 Task: Search one way flight ticket for 1 adult, 6 children, 1 infant in seat and 1 infant on lap in business from Tallahassee: Tallahassee International Airport to Greensboro: Piedmont Triad International Airport on 5-1-2023. Choice of flights is Southwest. Number of bags: 8 checked bags. Price is upto 75000. Outbound departure time preference is 9:30.
Action: Mouse moved to (222, 236)
Screenshot: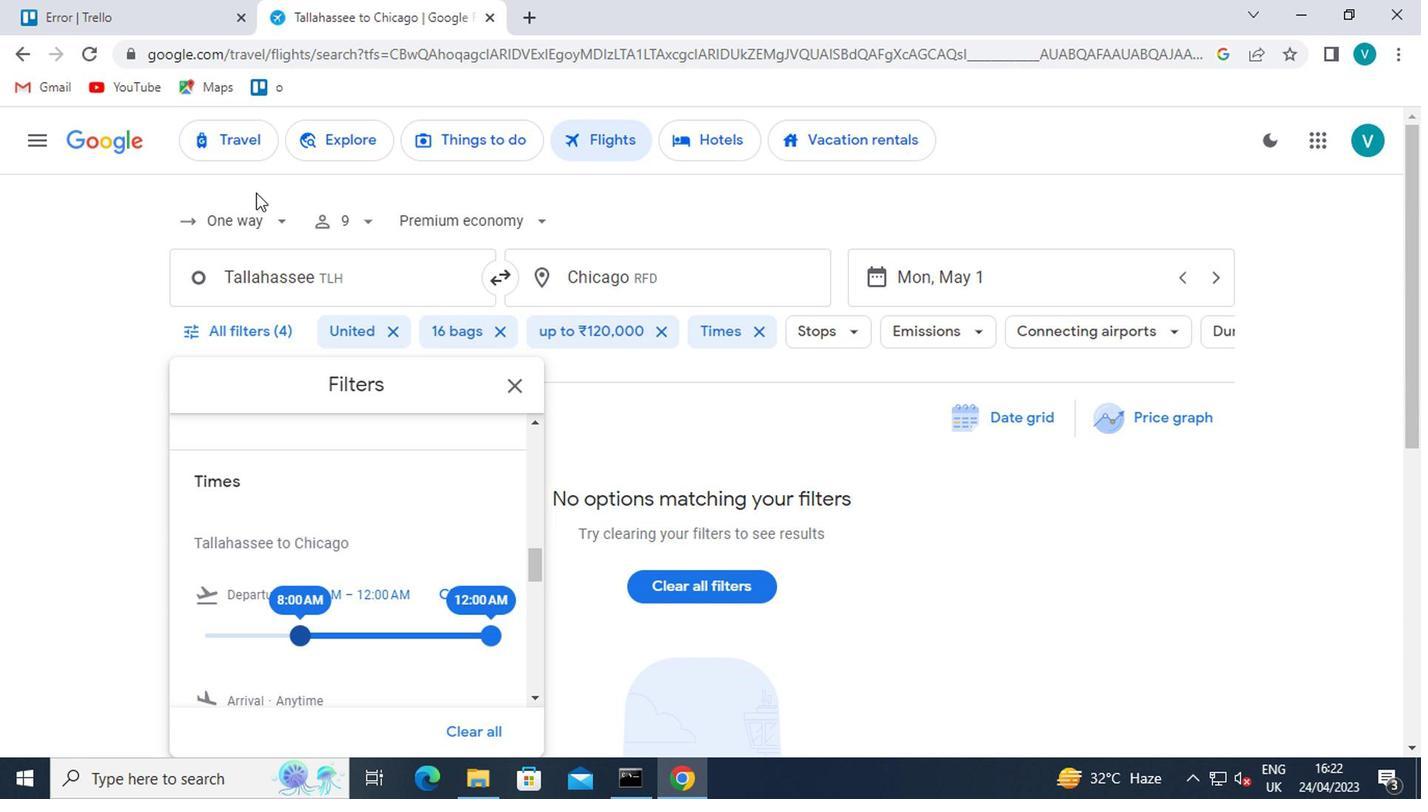 
Action: Mouse pressed left at (222, 236)
Screenshot: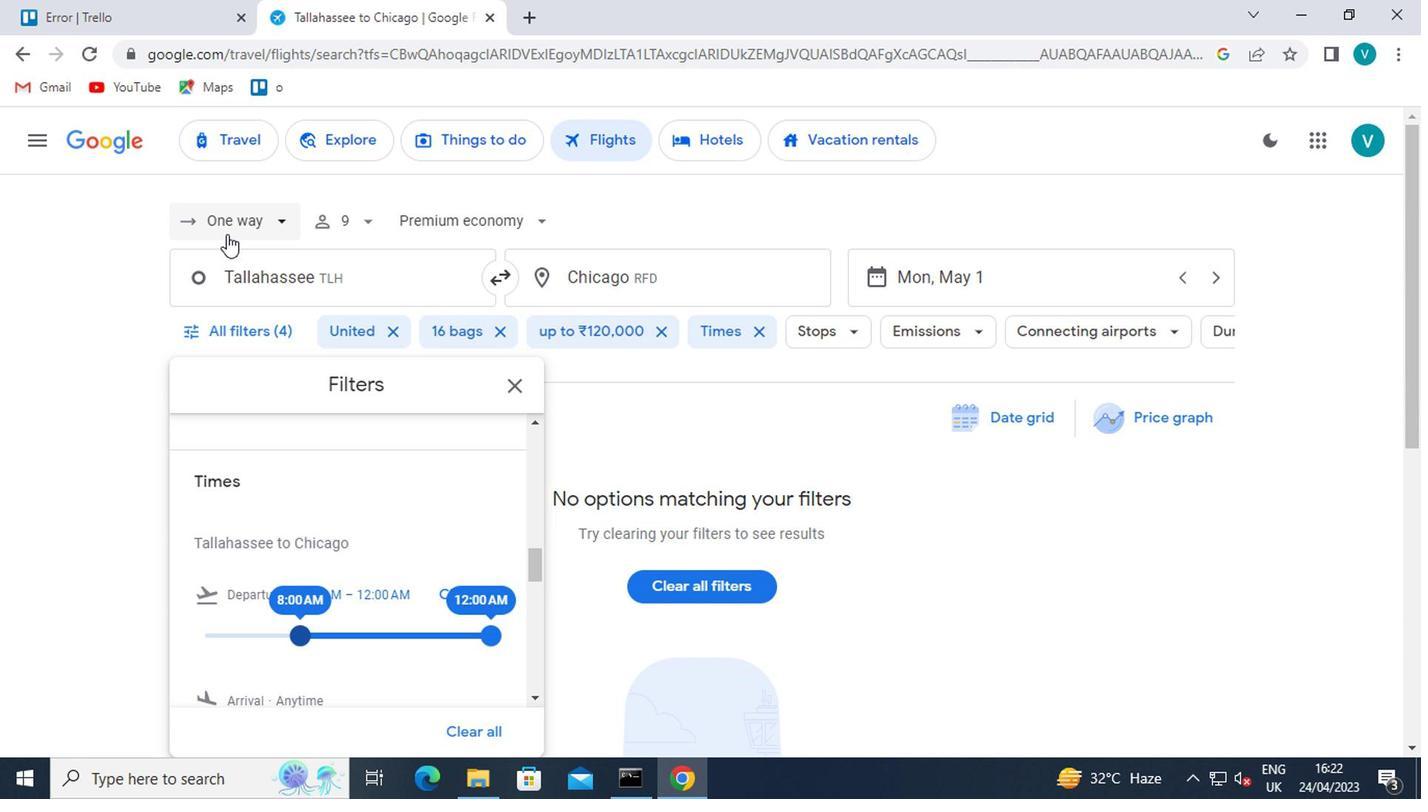 
Action: Mouse moved to (259, 322)
Screenshot: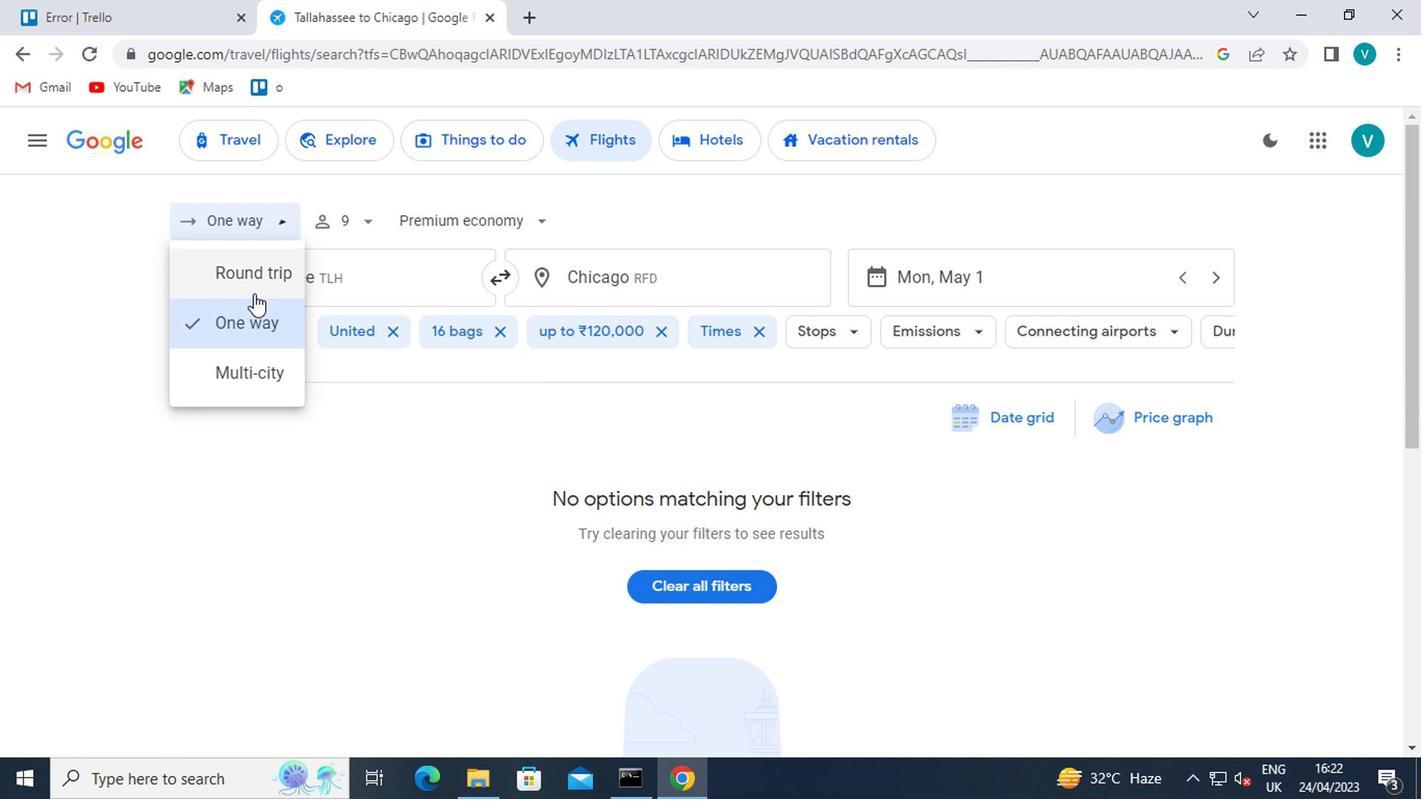 
Action: Mouse pressed left at (259, 322)
Screenshot: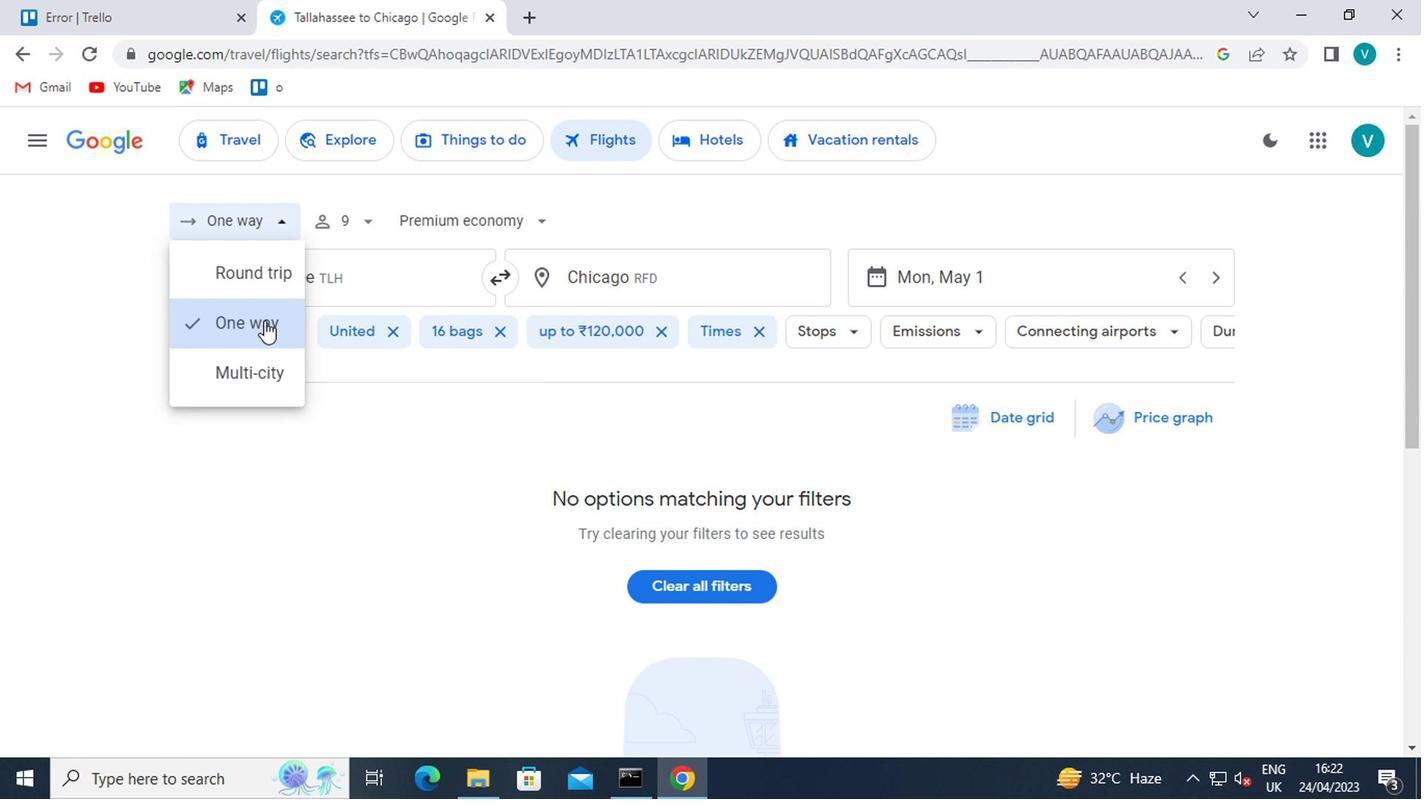 
Action: Mouse moved to (368, 242)
Screenshot: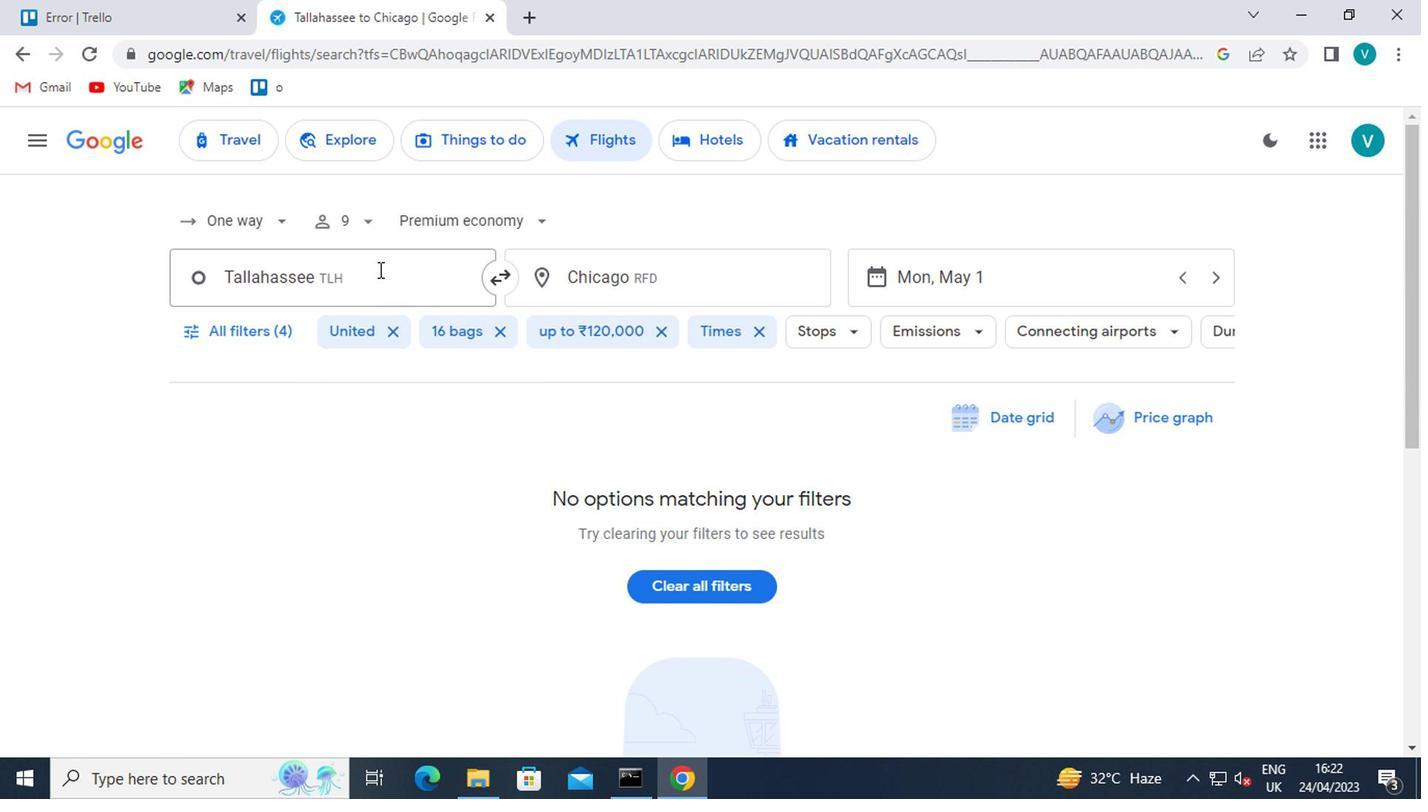 
Action: Mouse pressed left at (368, 242)
Screenshot: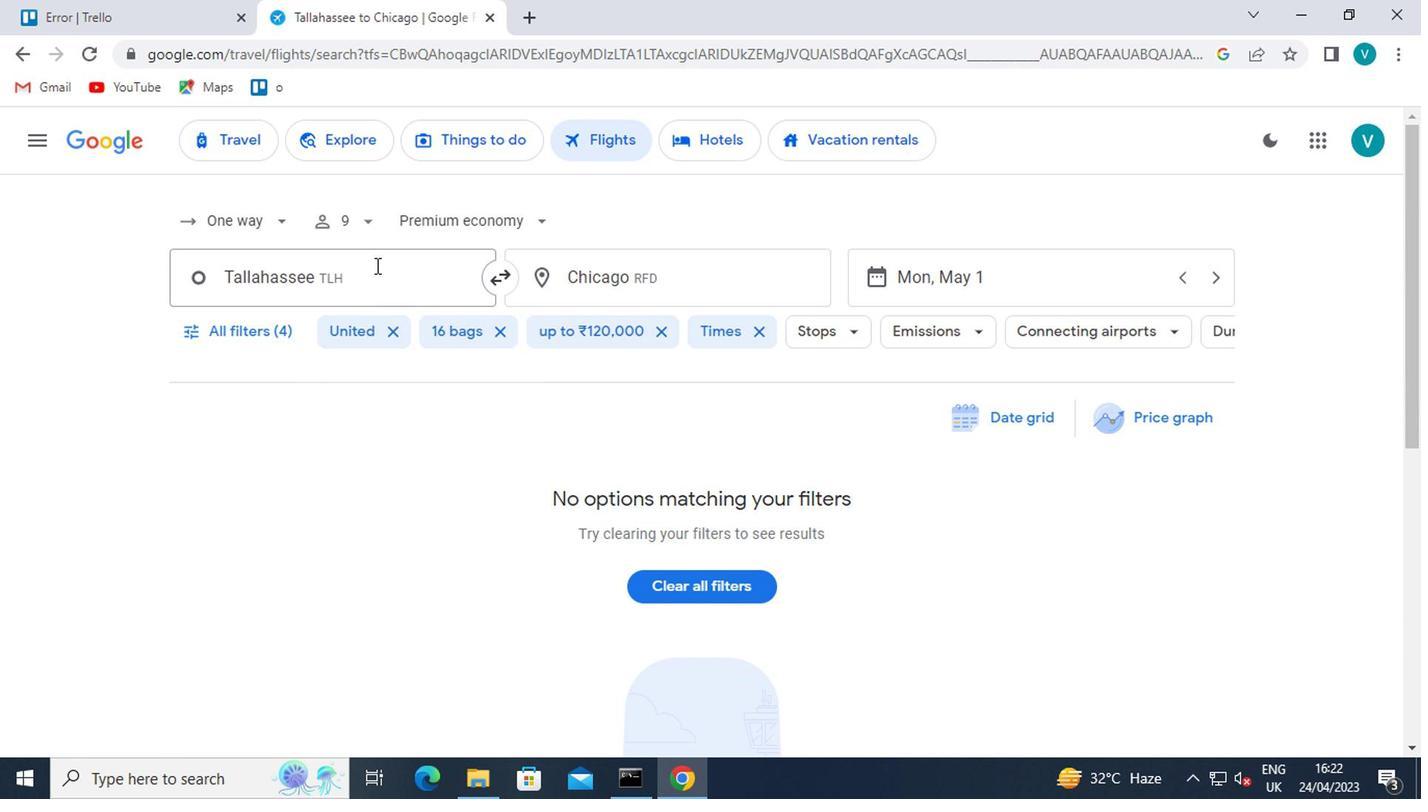 
Action: Mouse moved to (447, 279)
Screenshot: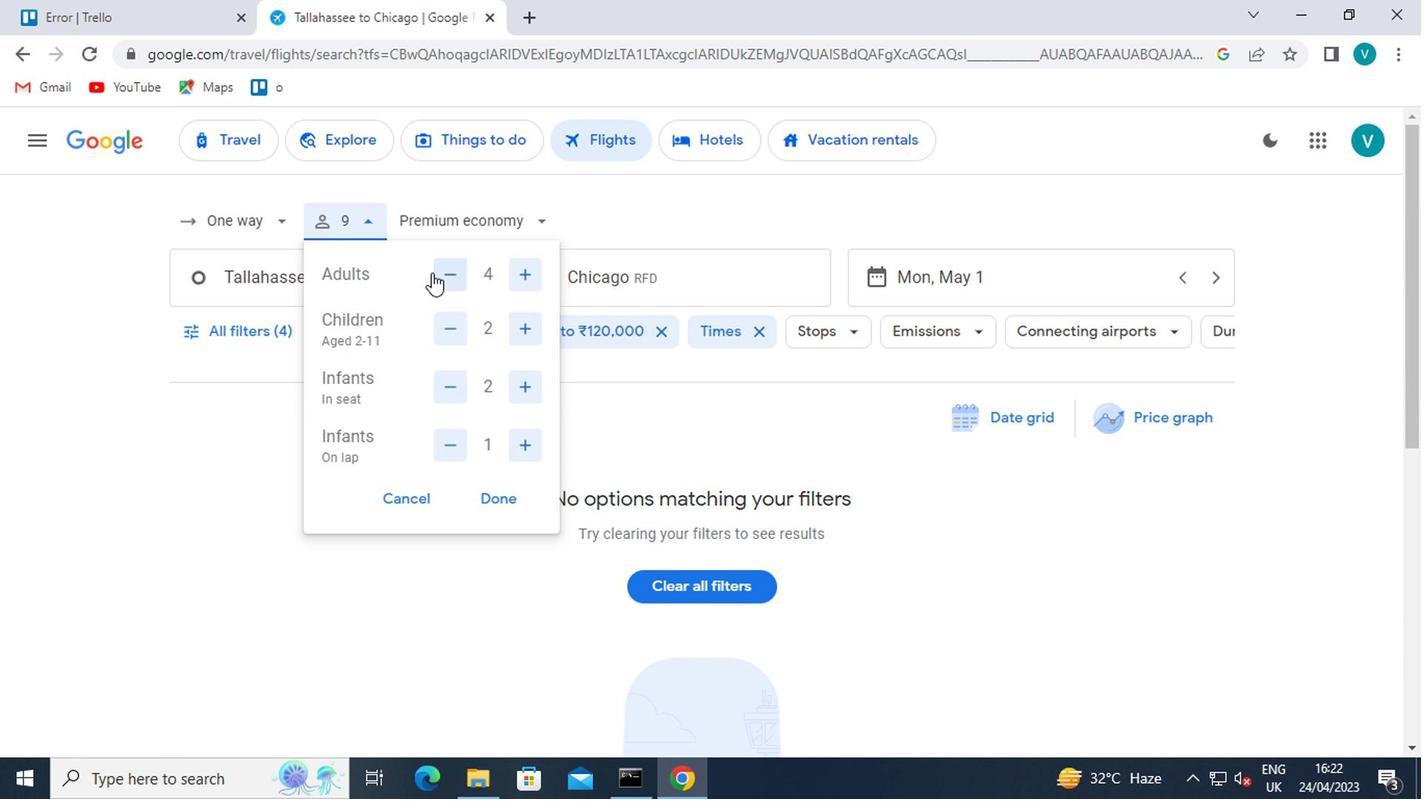 
Action: Mouse pressed left at (447, 279)
Screenshot: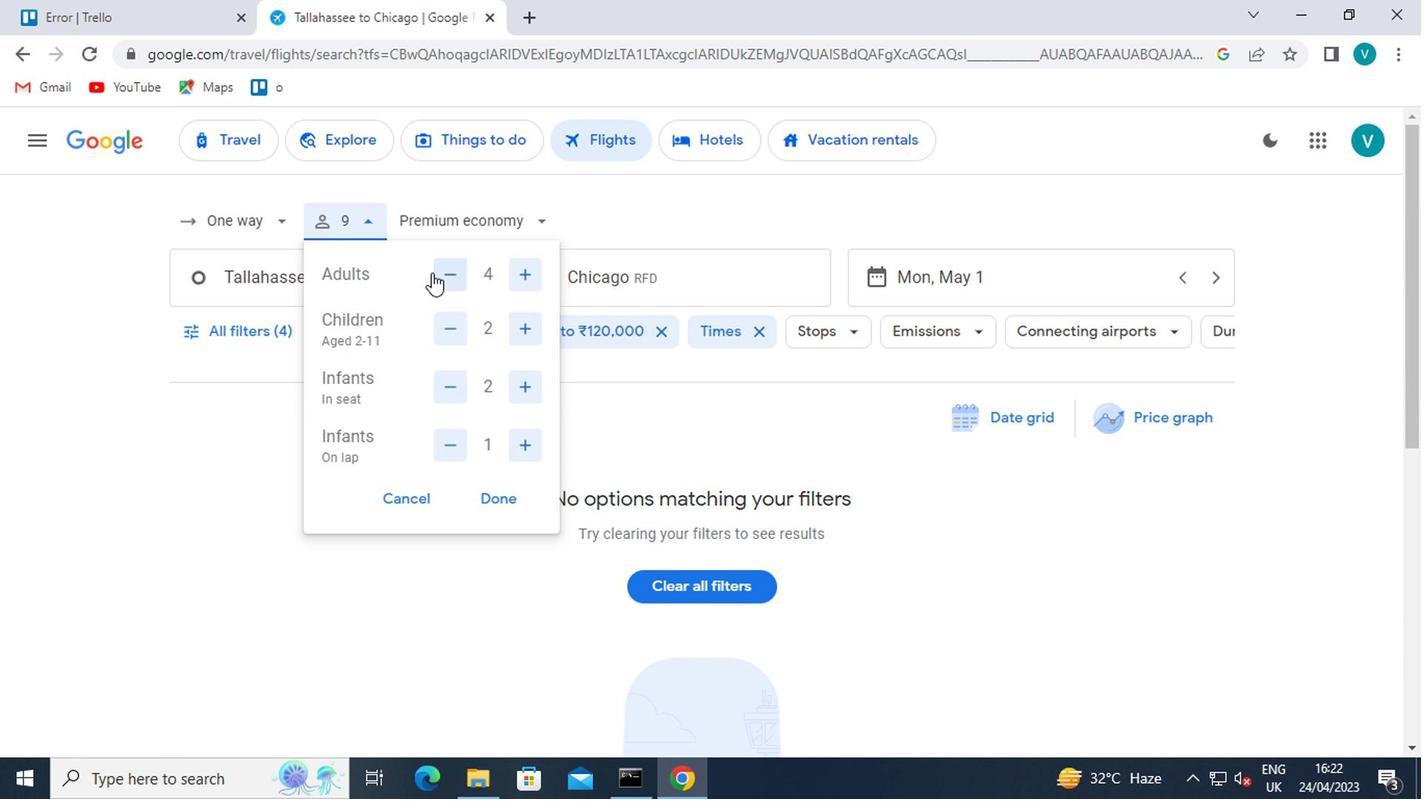 
Action: Mouse moved to (447, 279)
Screenshot: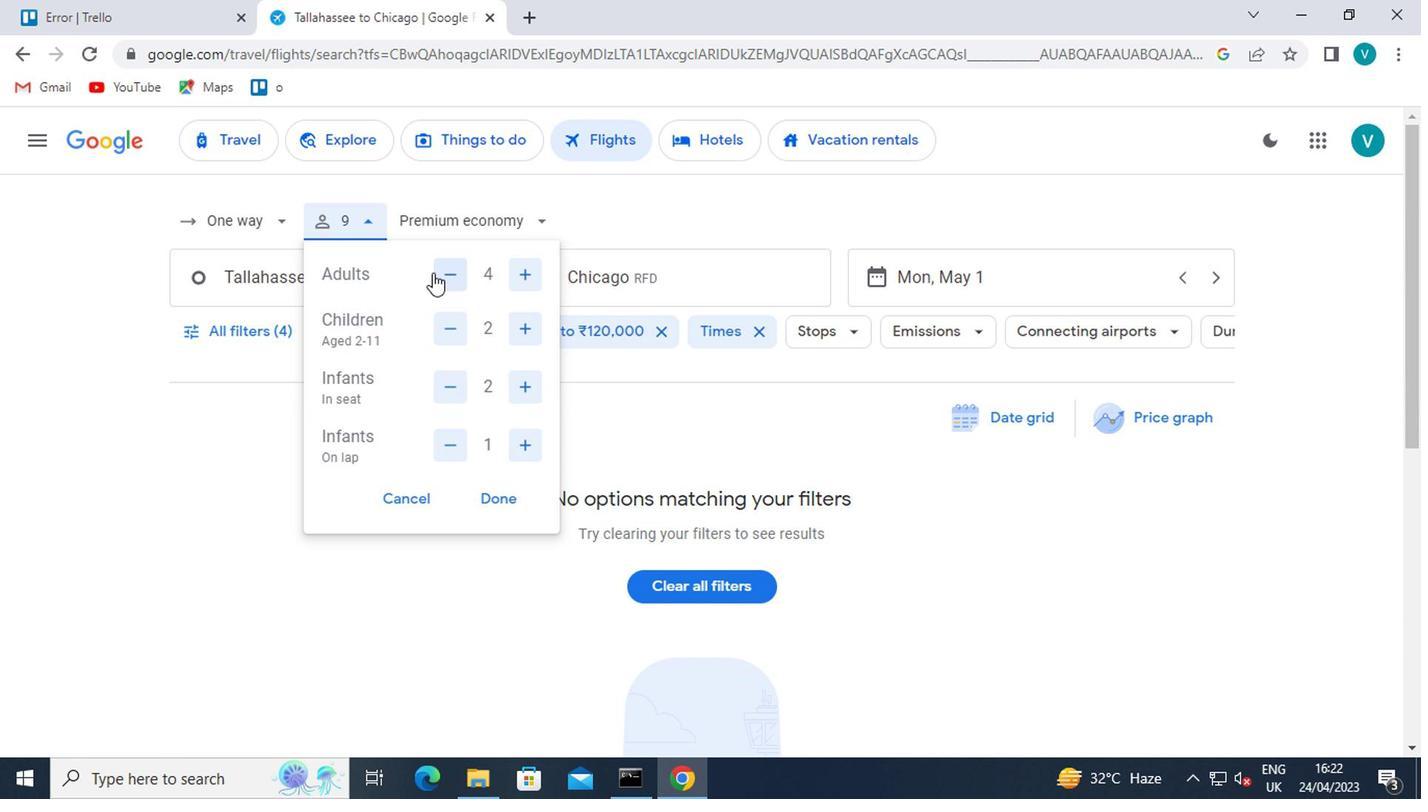 
Action: Mouse pressed left at (447, 279)
Screenshot: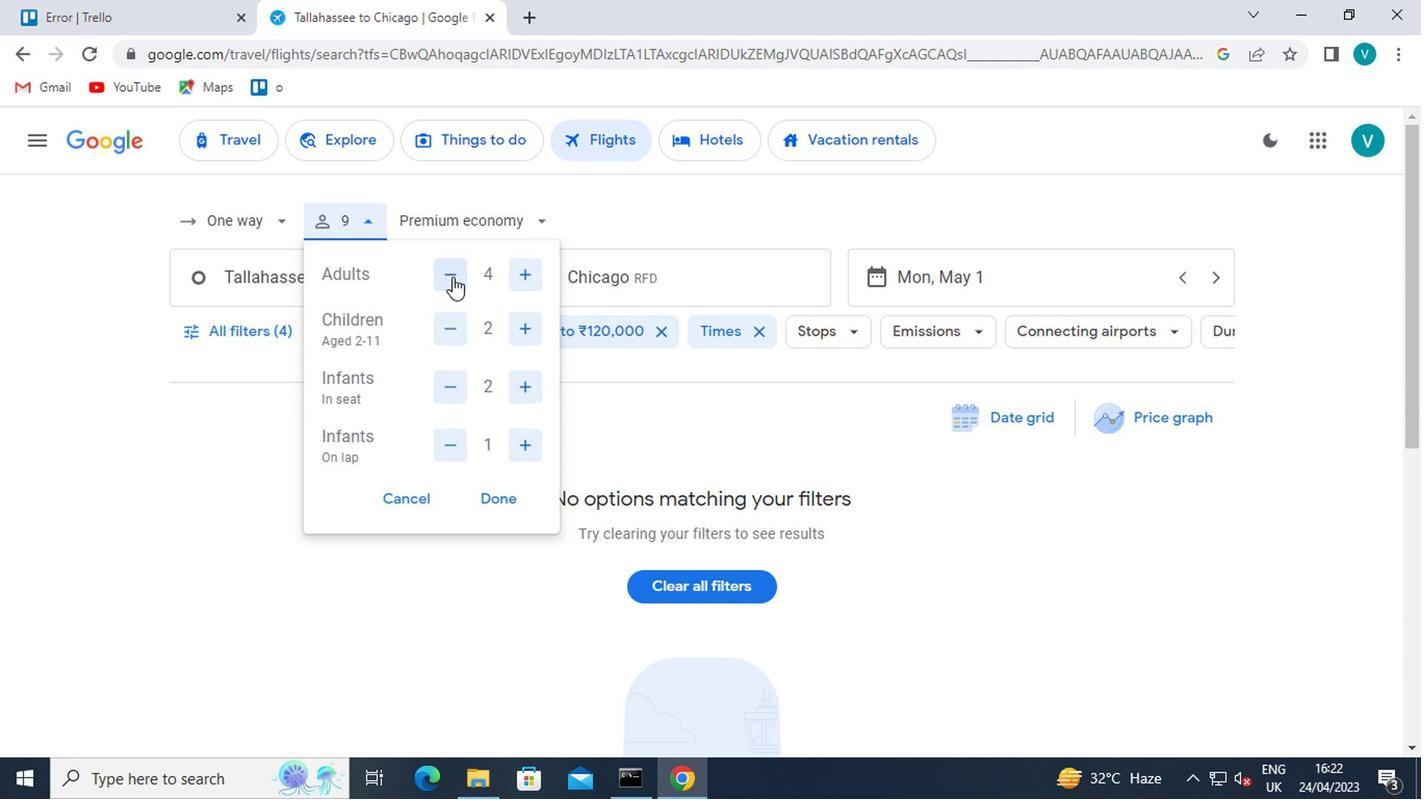 
Action: Mouse pressed left at (447, 279)
Screenshot: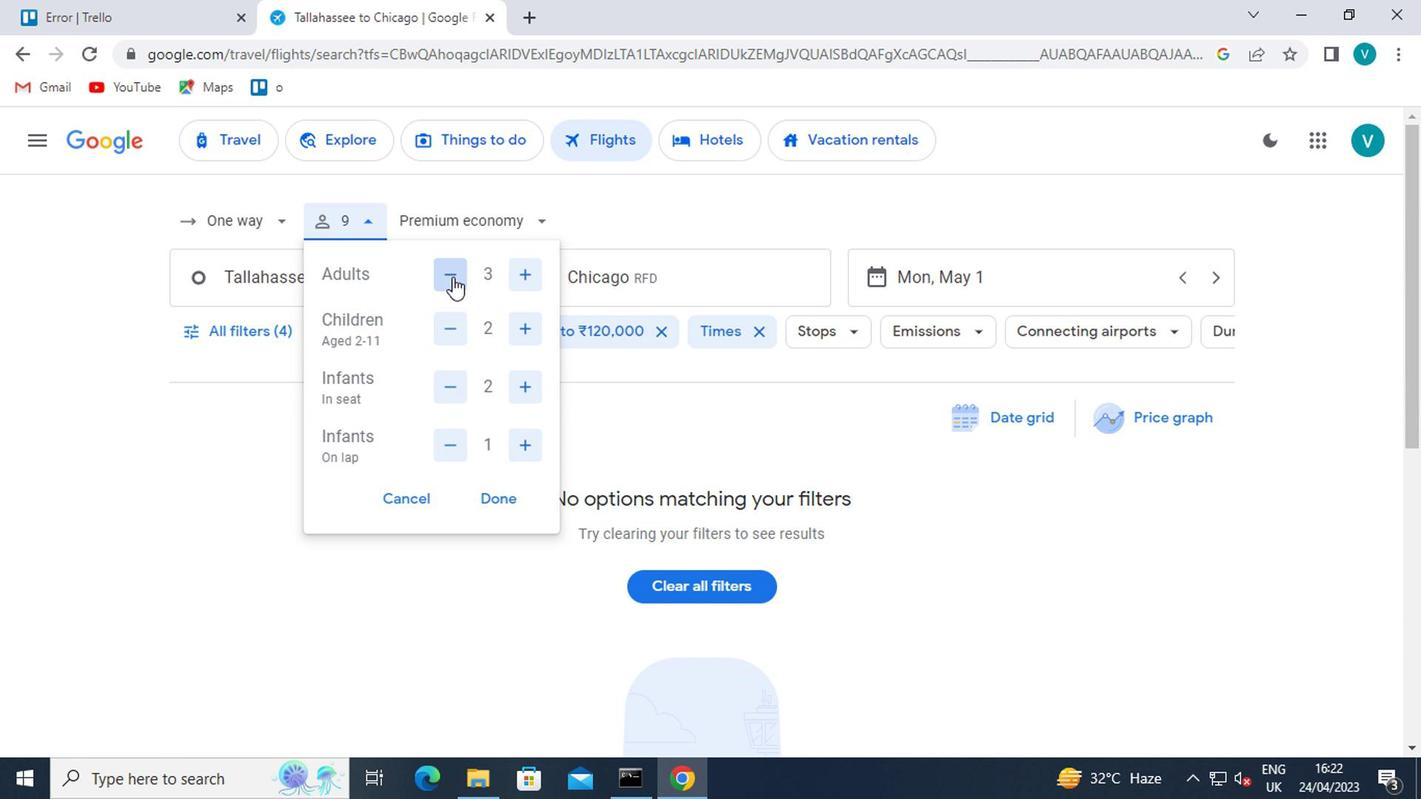 
Action: Mouse moved to (526, 330)
Screenshot: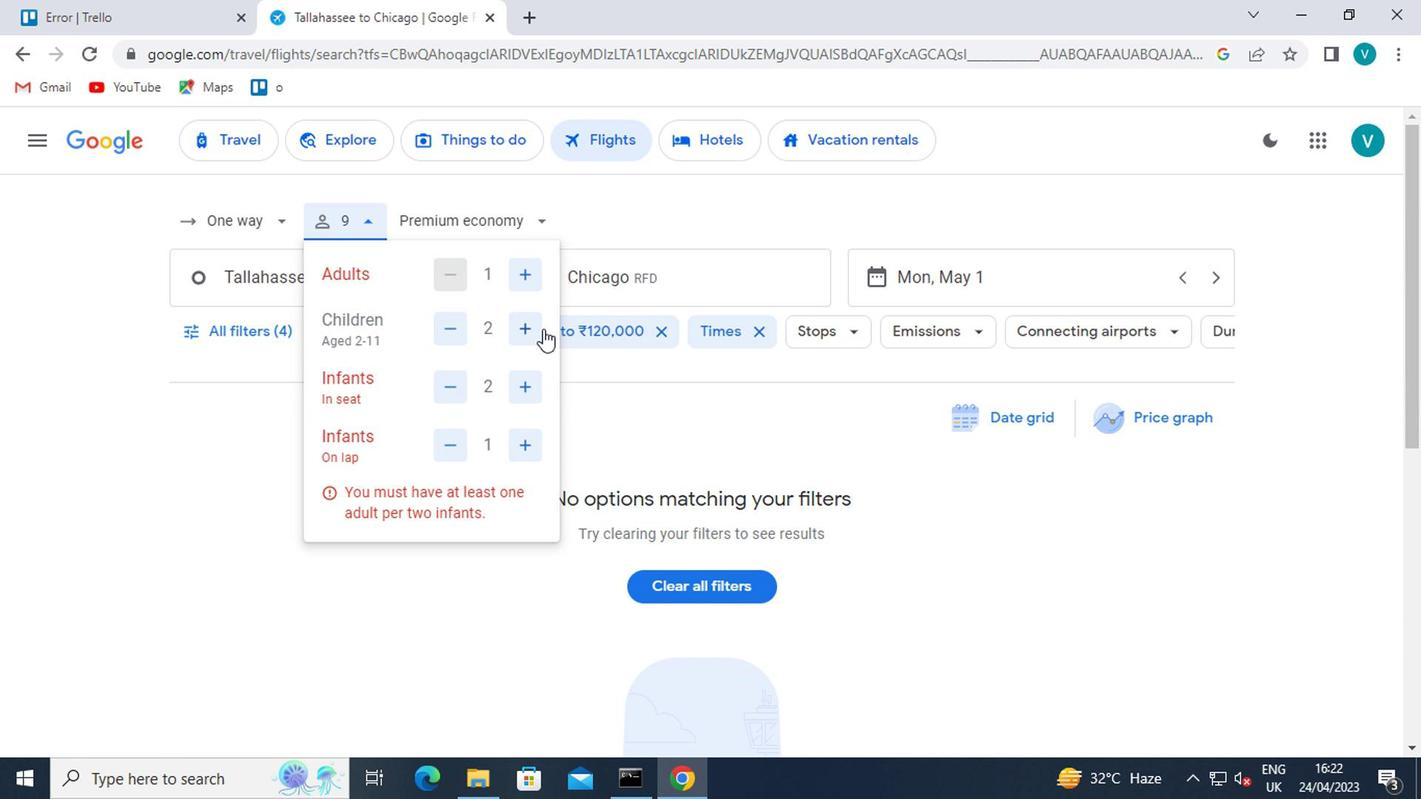 
Action: Mouse pressed left at (526, 330)
Screenshot: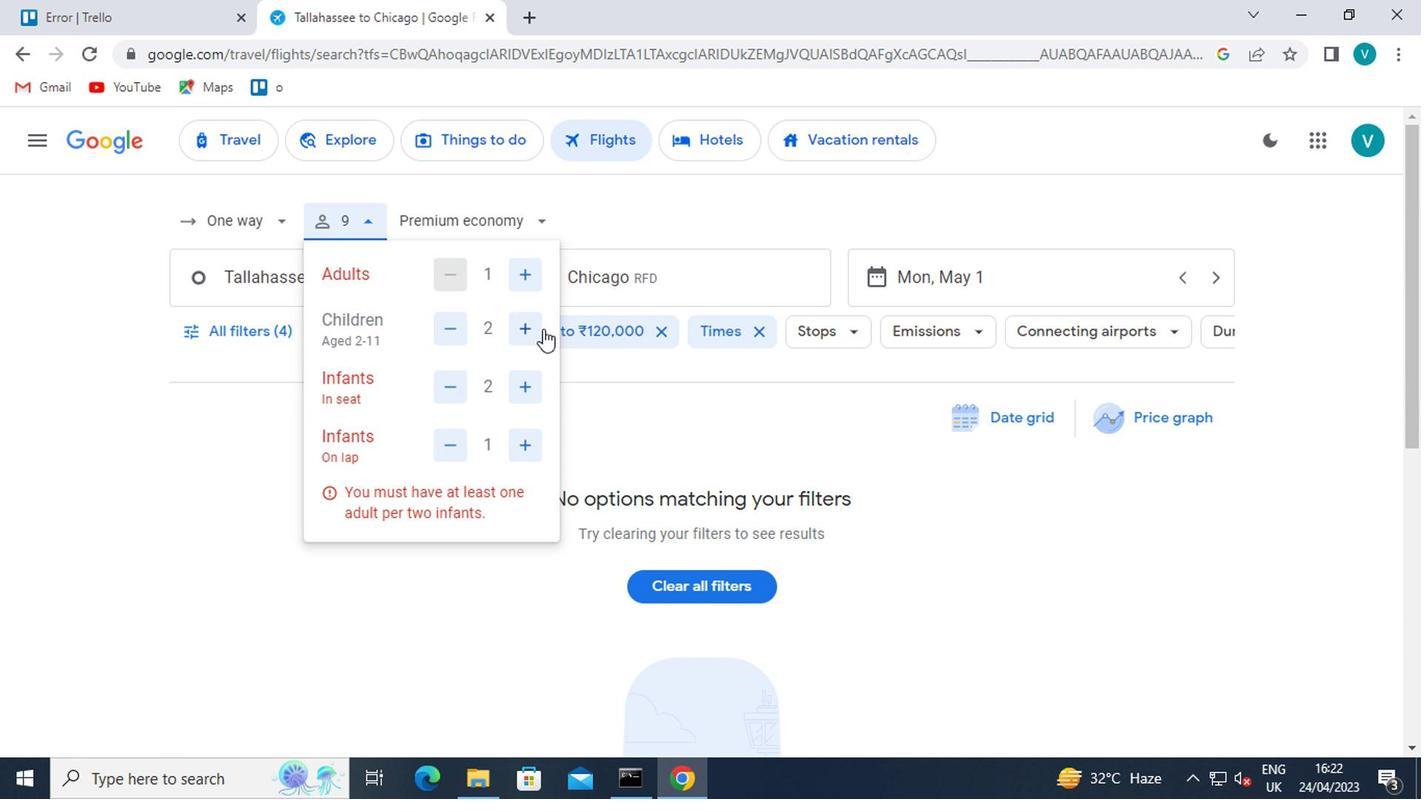 
Action: Mouse pressed left at (526, 330)
Screenshot: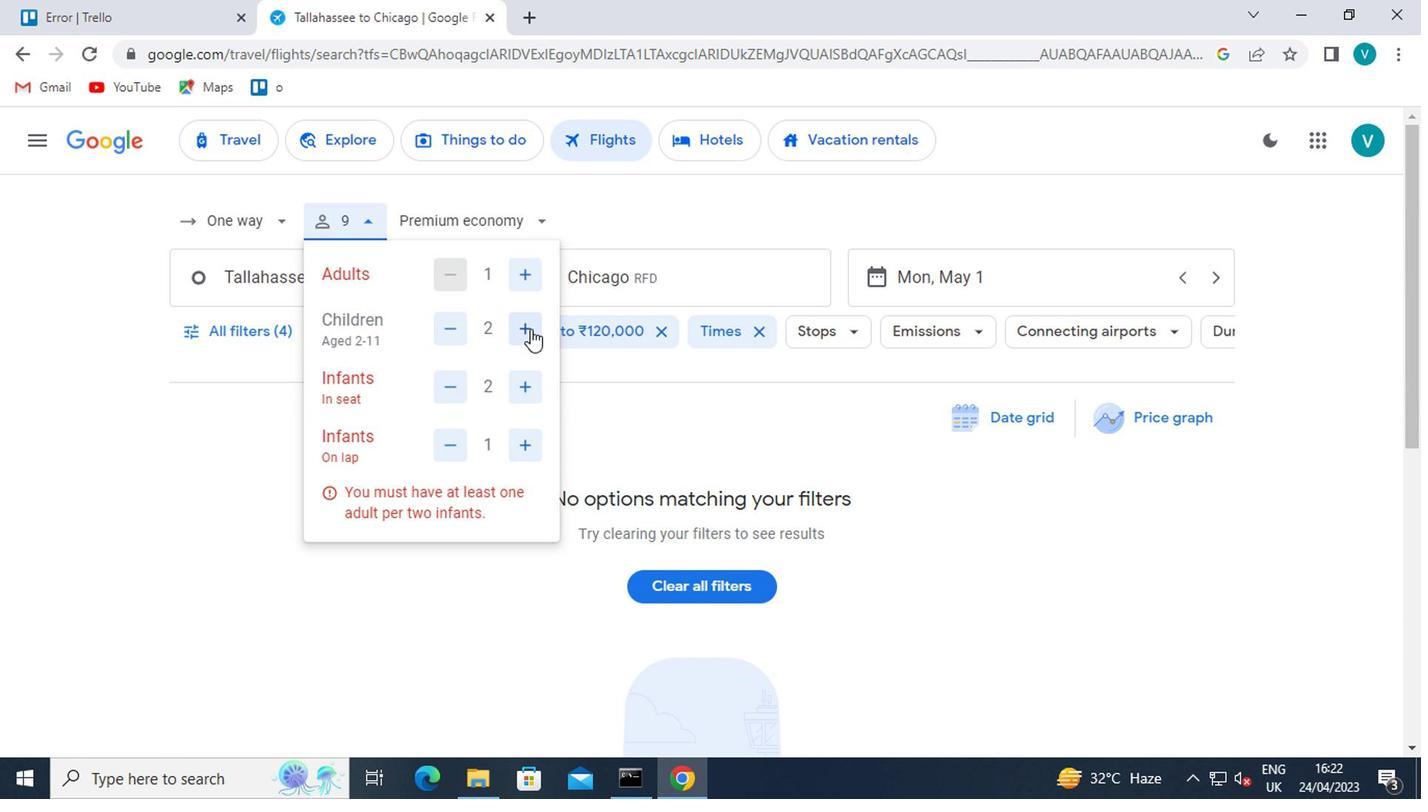
Action: Mouse pressed left at (526, 330)
Screenshot: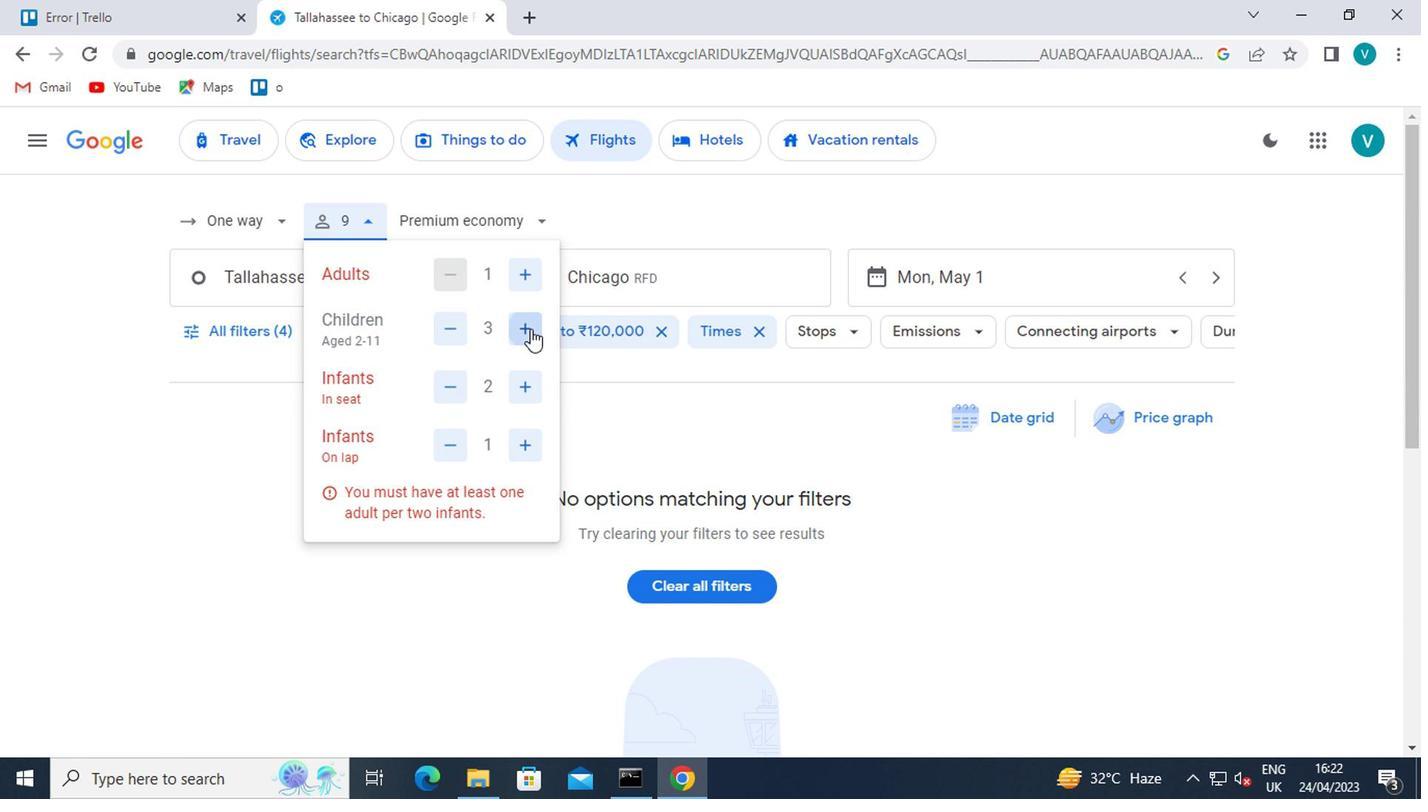 
Action: Mouse pressed left at (526, 330)
Screenshot: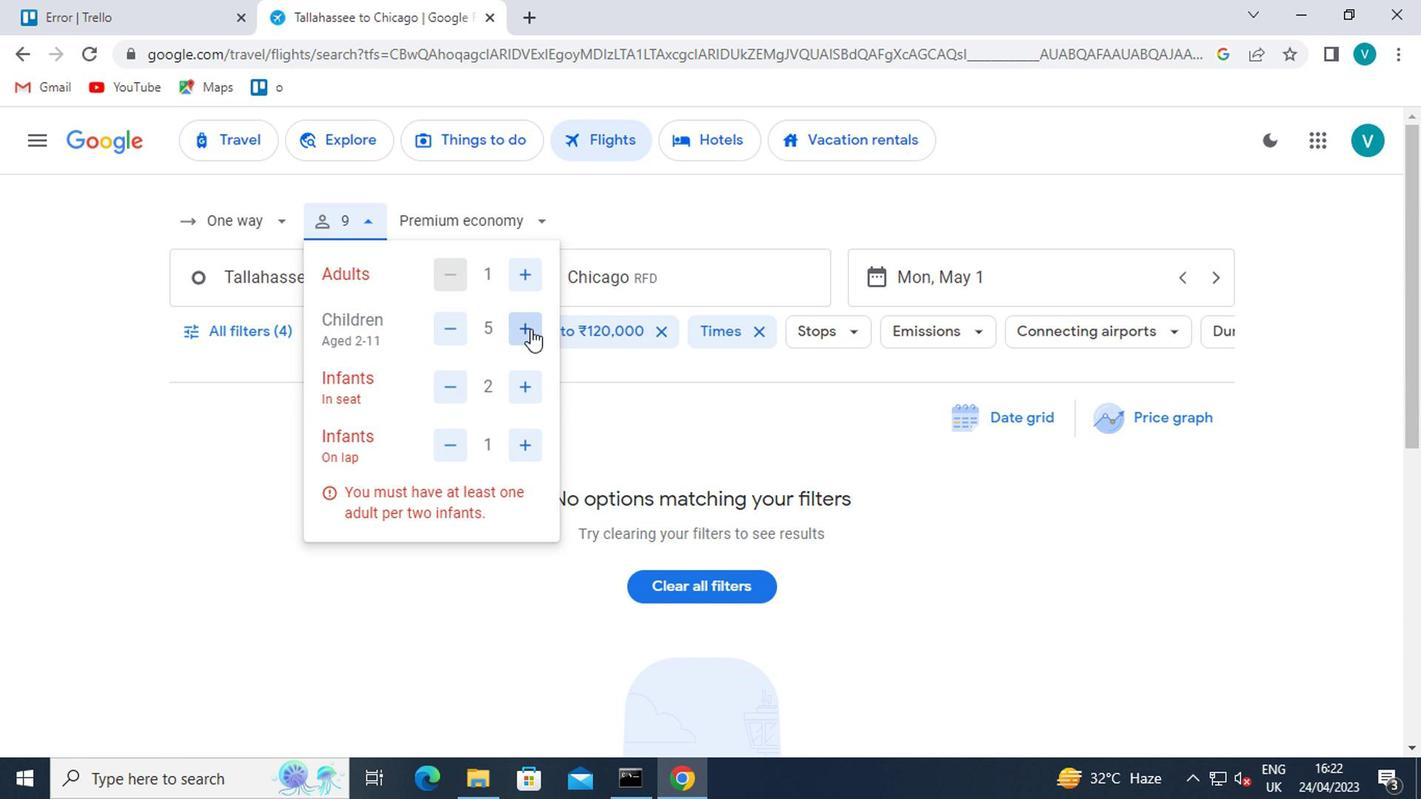 
Action: Mouse moved to (440, 382)
Screenshot: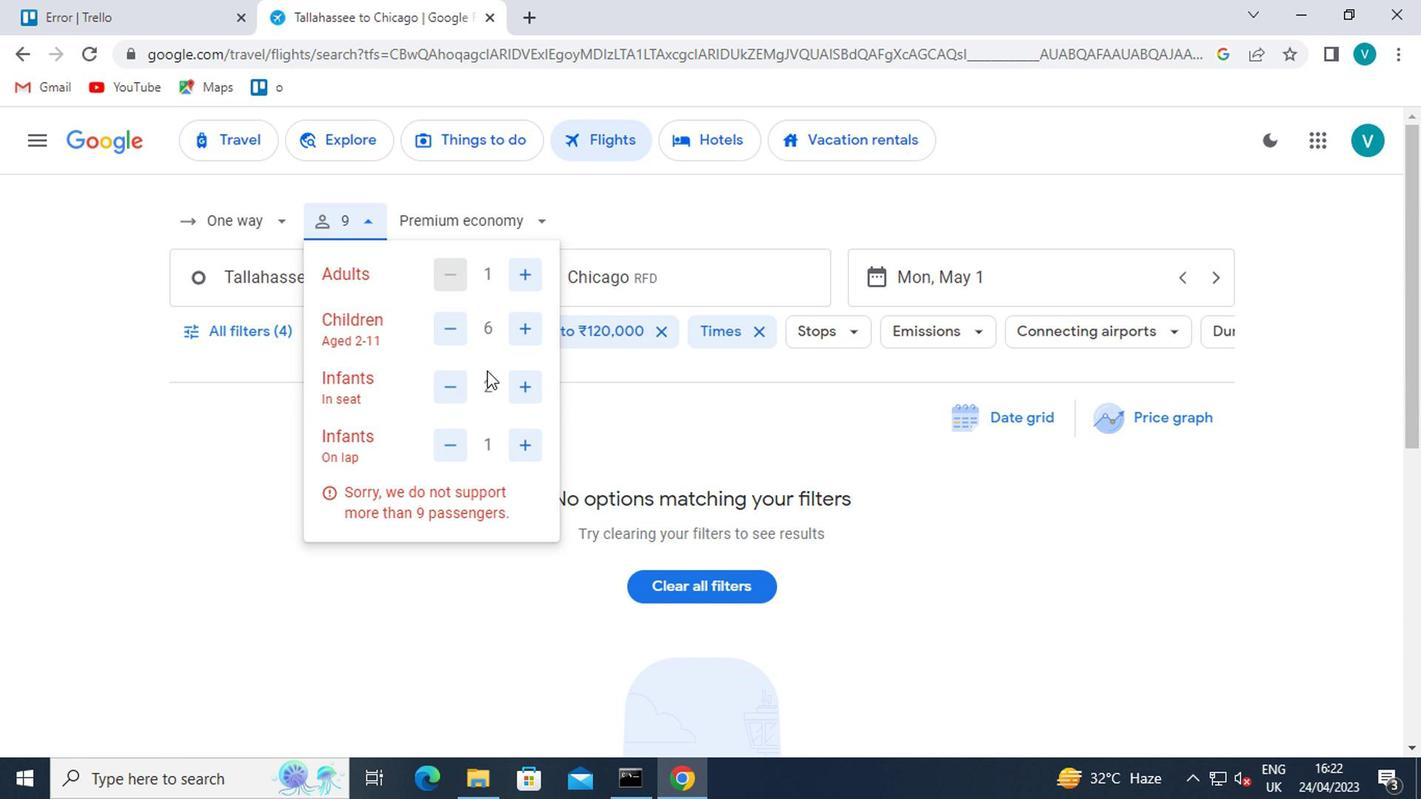 
Action: Mouse pressed left at (440, 382)
Screenshot: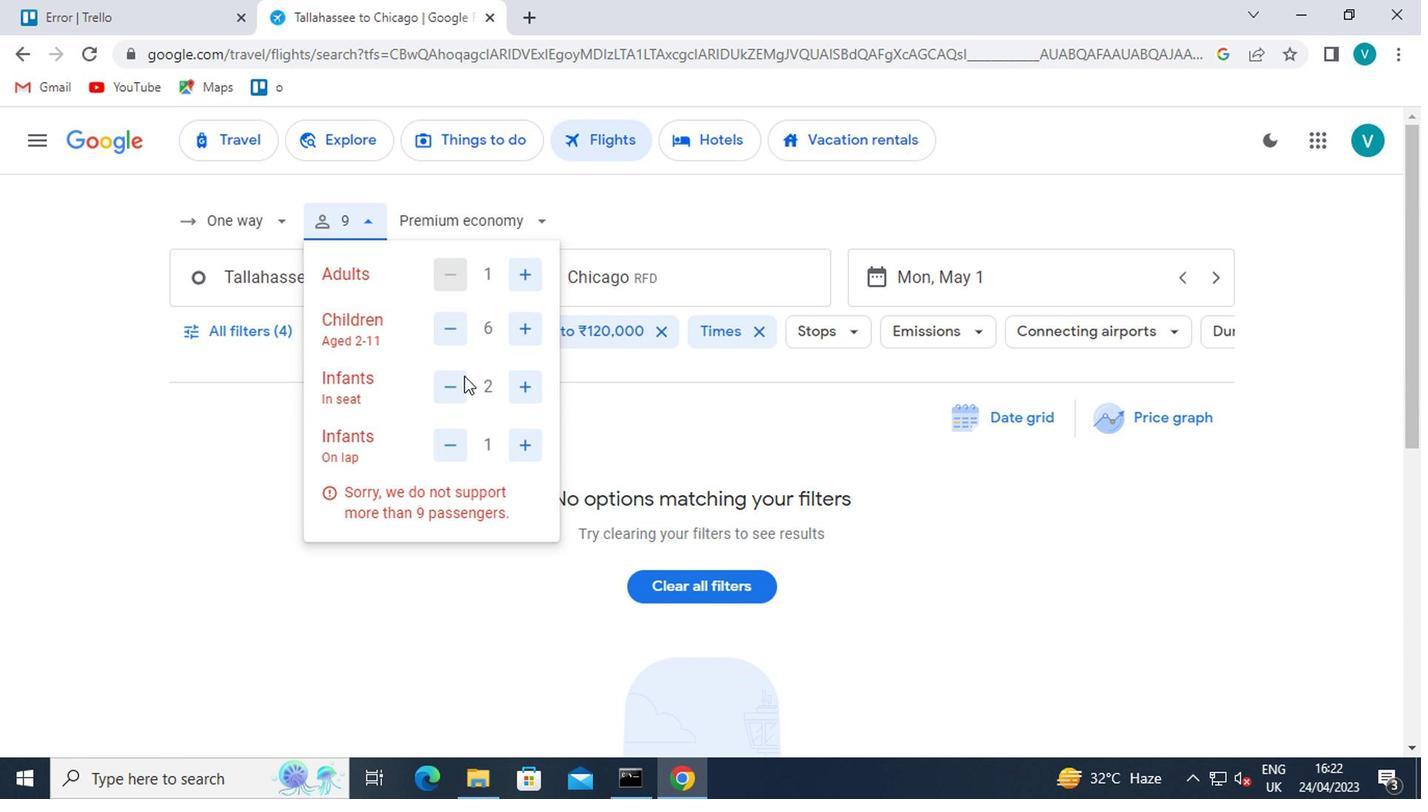 
Action: Mouse moved to (479, 491)
Screenshot: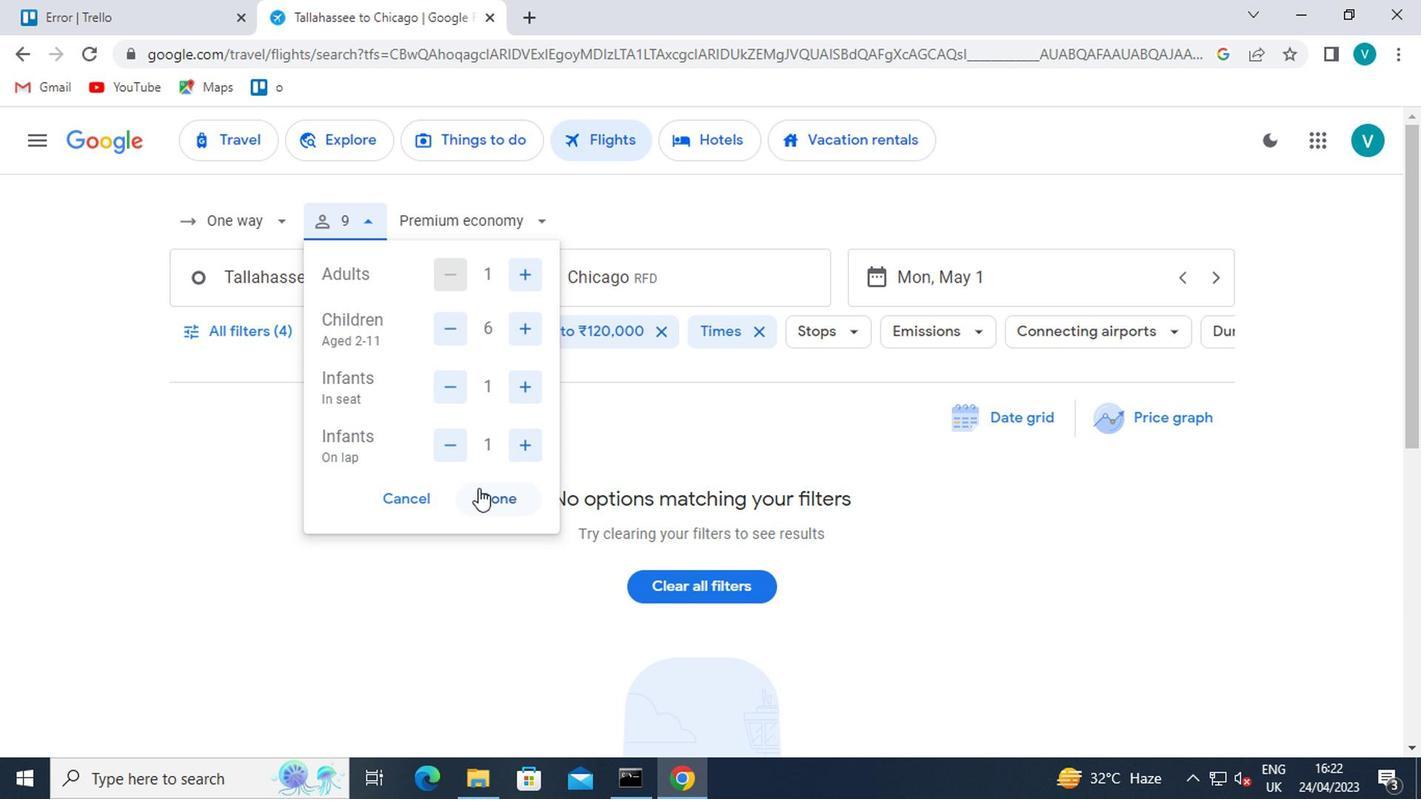 
Action: Mouse pressed left at (479, 491)
Screenshot: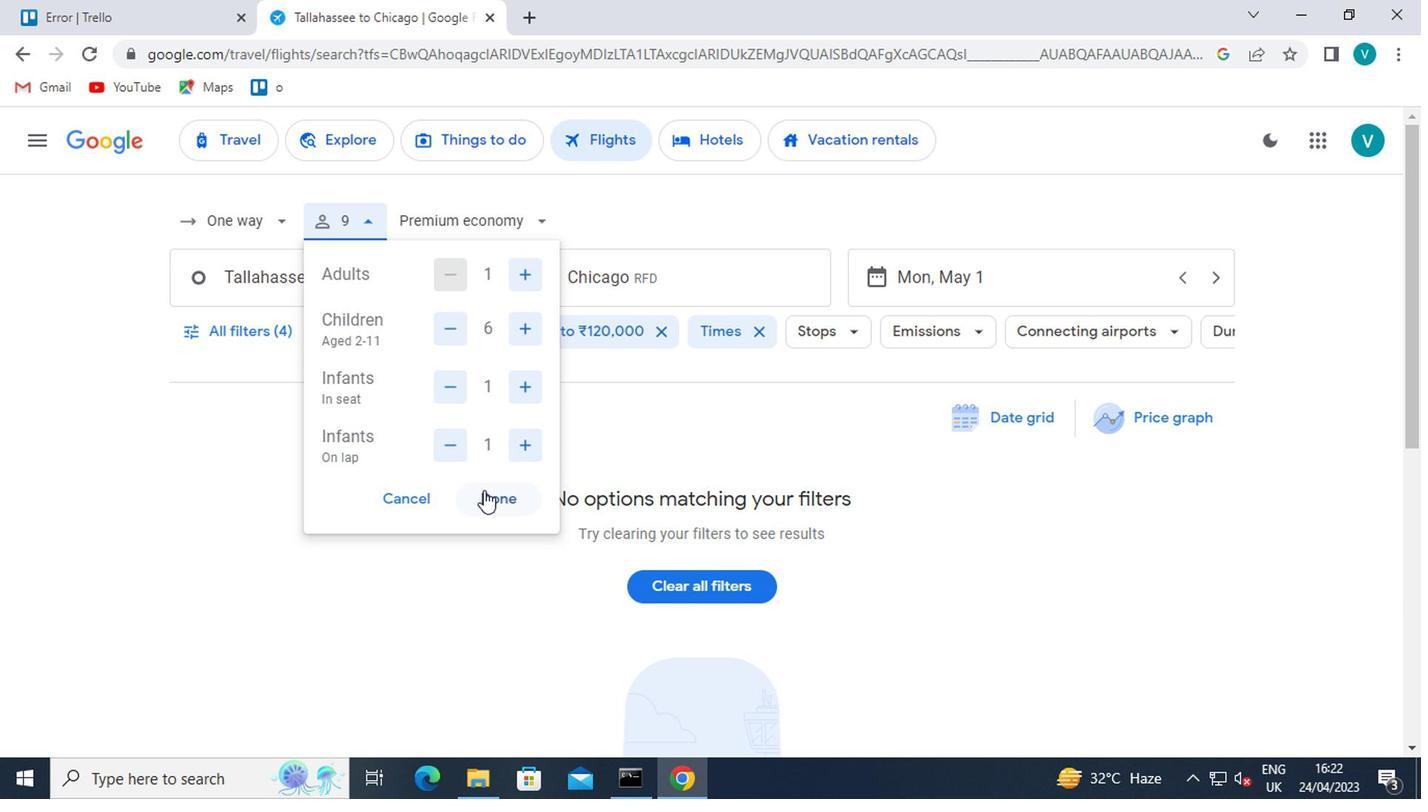 
Action: Mouse moved to (490, 225)
Screenshot: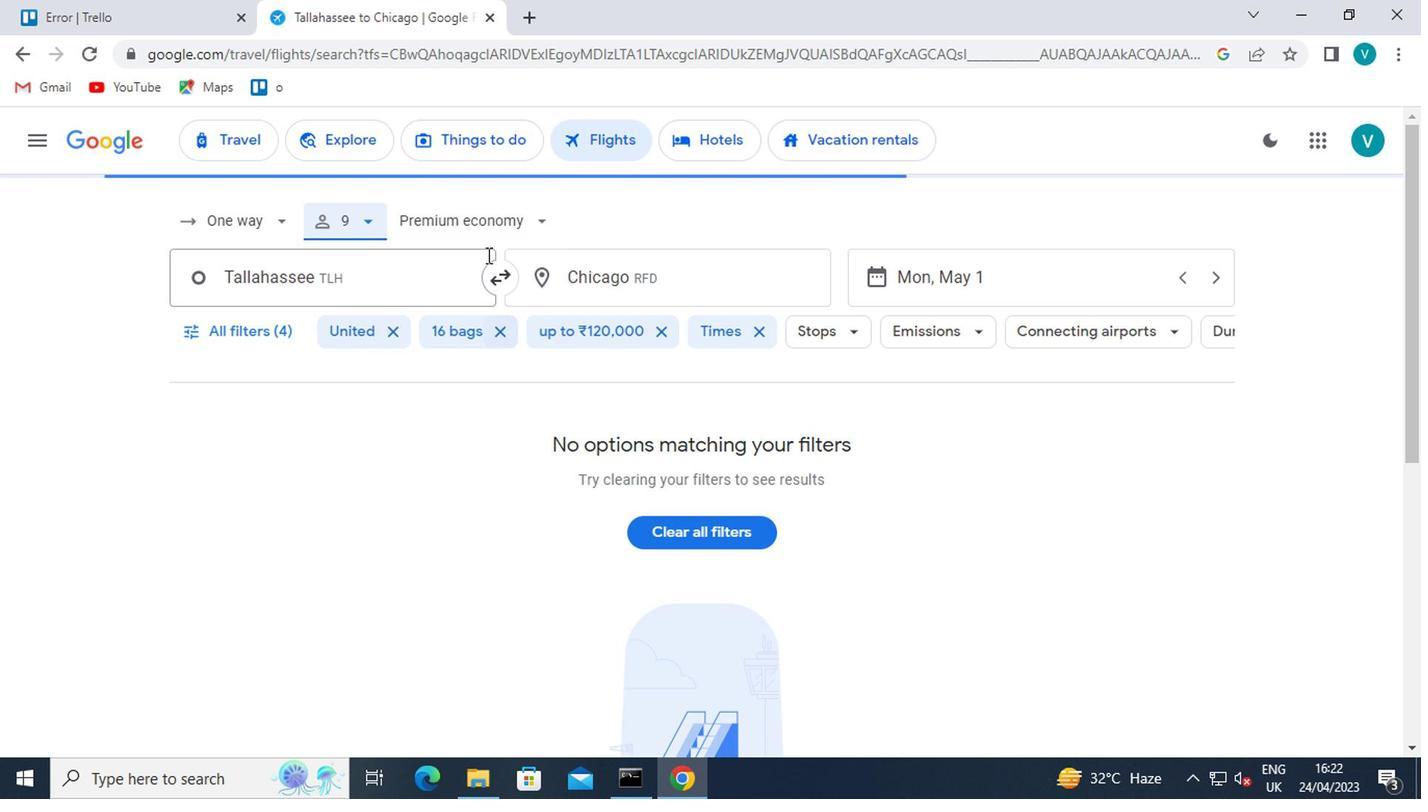
Action: Mouse pressed left at (490, 225)
Screenshot: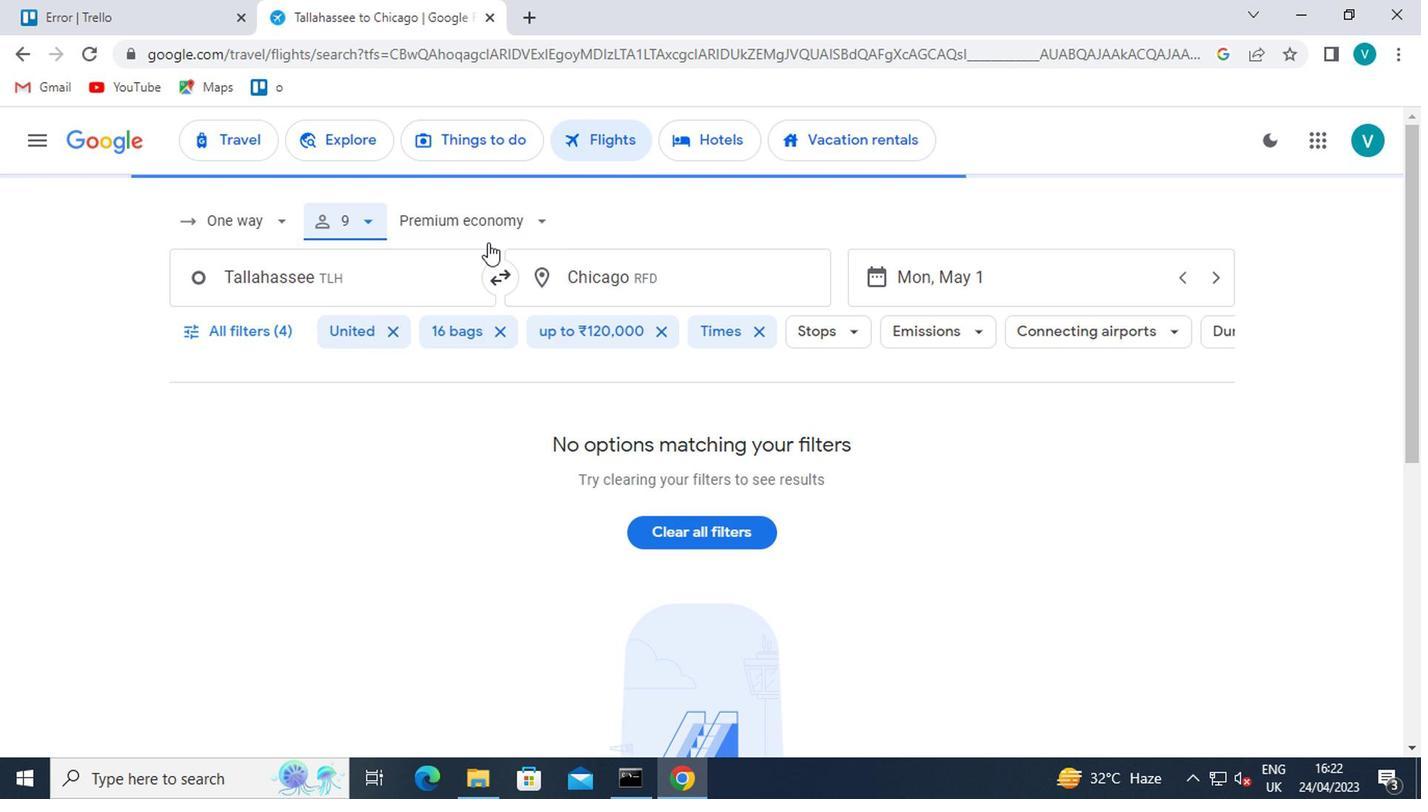 
Action: Mouse moved to (483, 382)
Screenshot: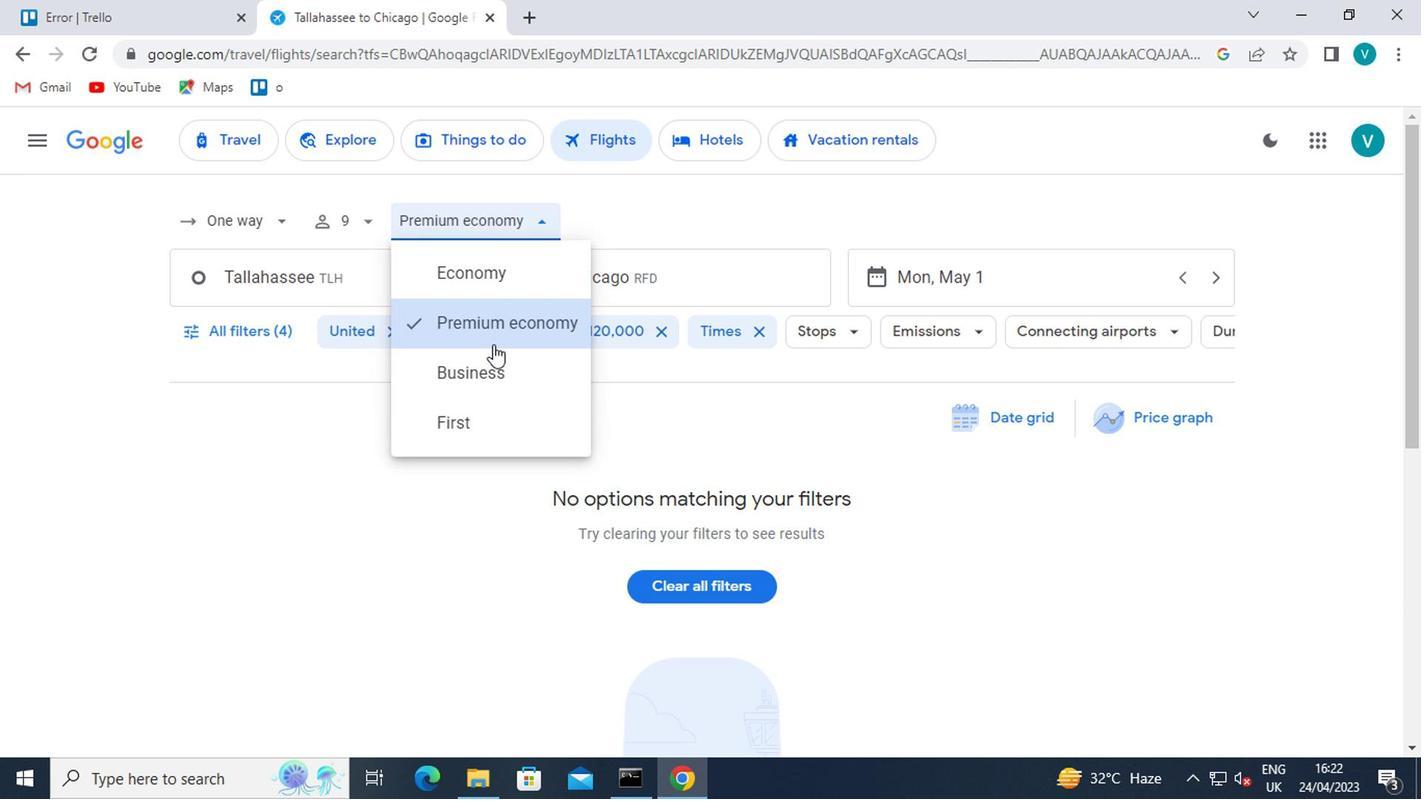 
Action: Mouse pressed left at (483, 382)
Screenshot: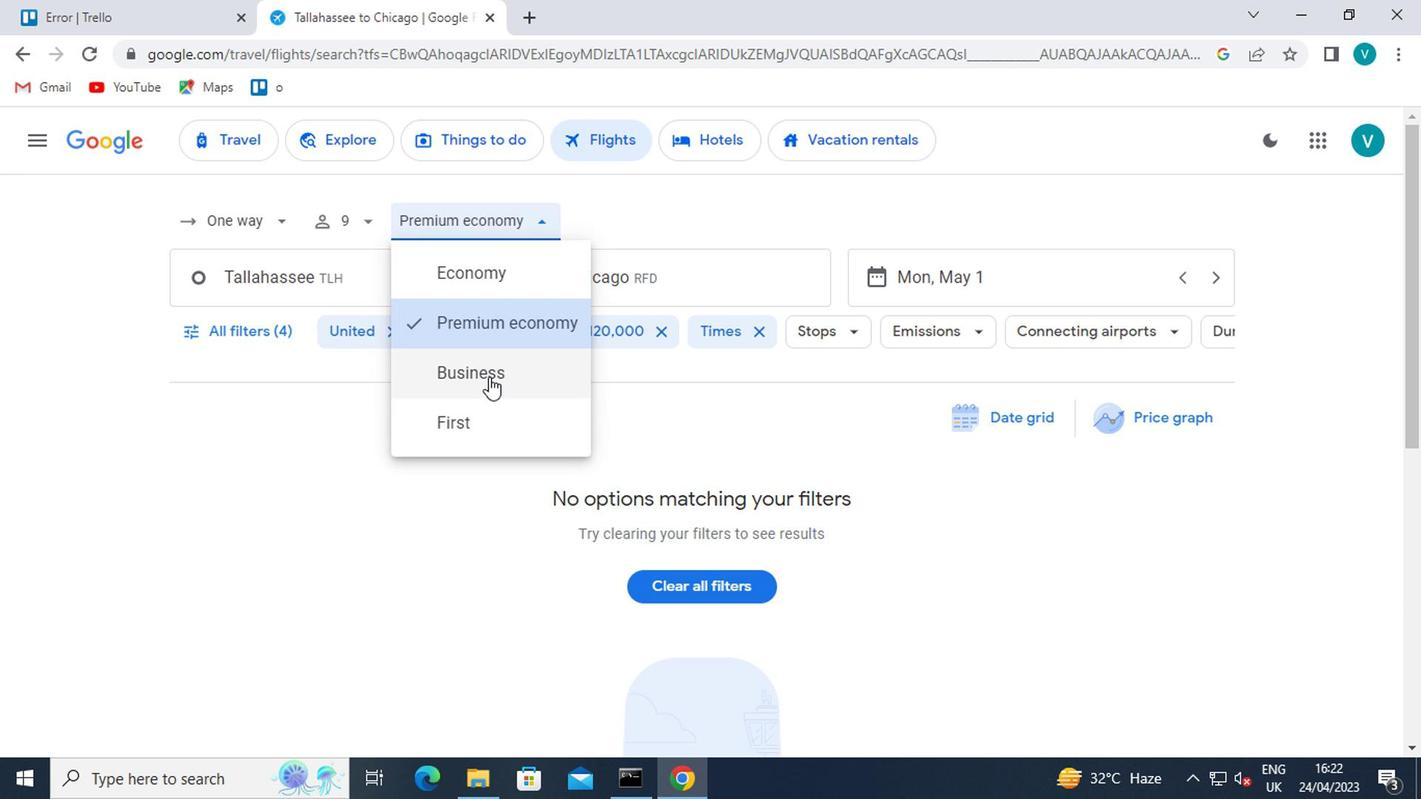 
Action: Mouse moved to (368, 281)
Screenshot: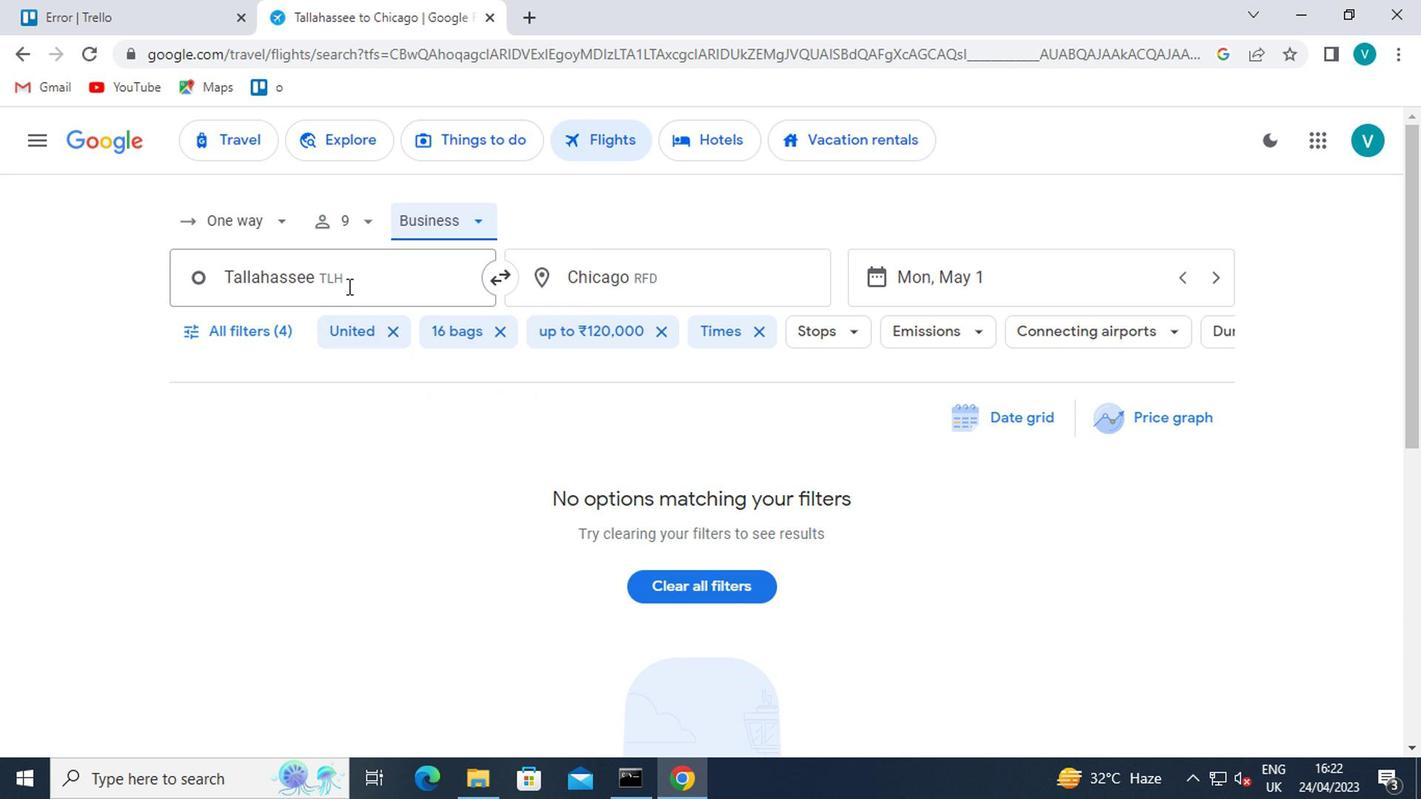 
Action: Mouse pressed left at (368, 281)
Screenshot: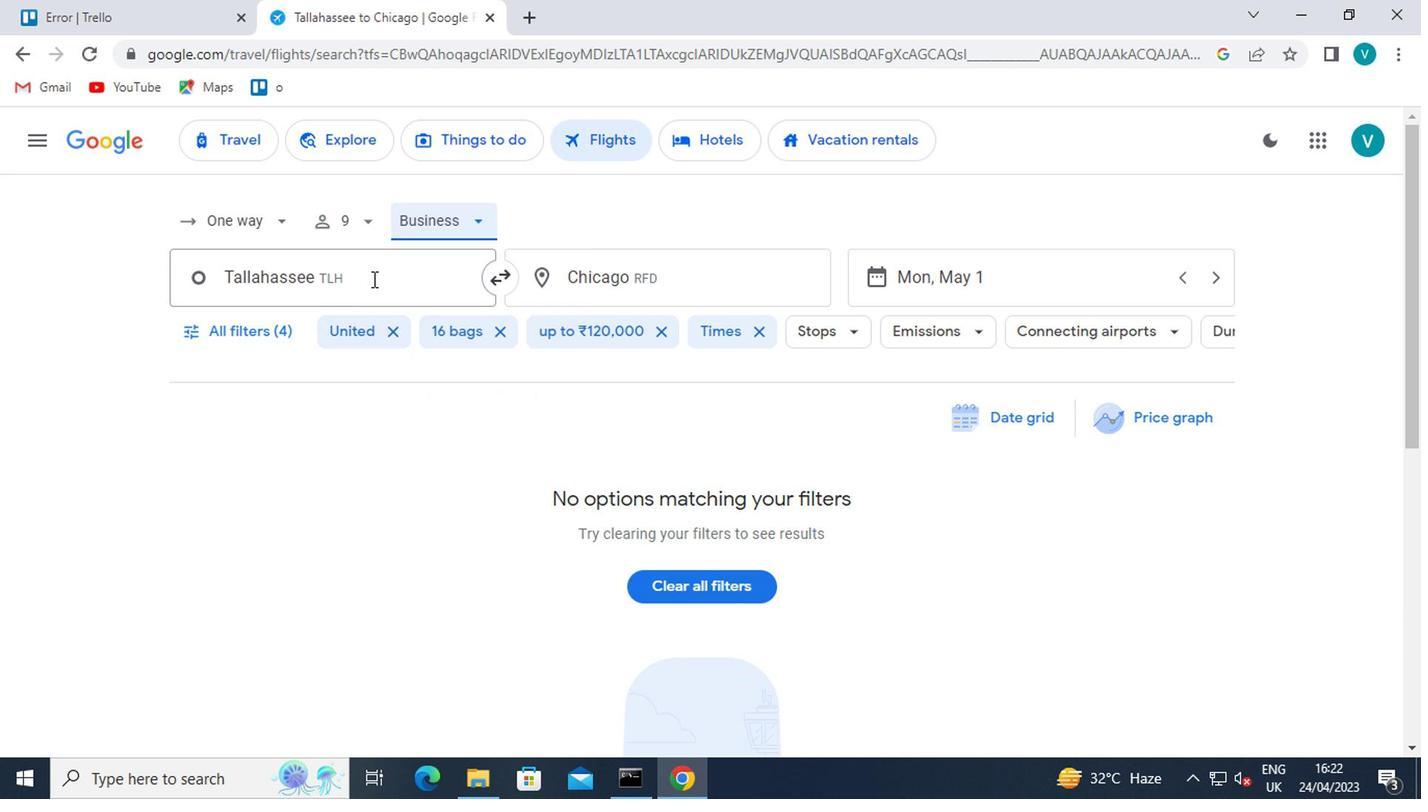 
Action: Mouse moved to (368, 385)
Screenshot: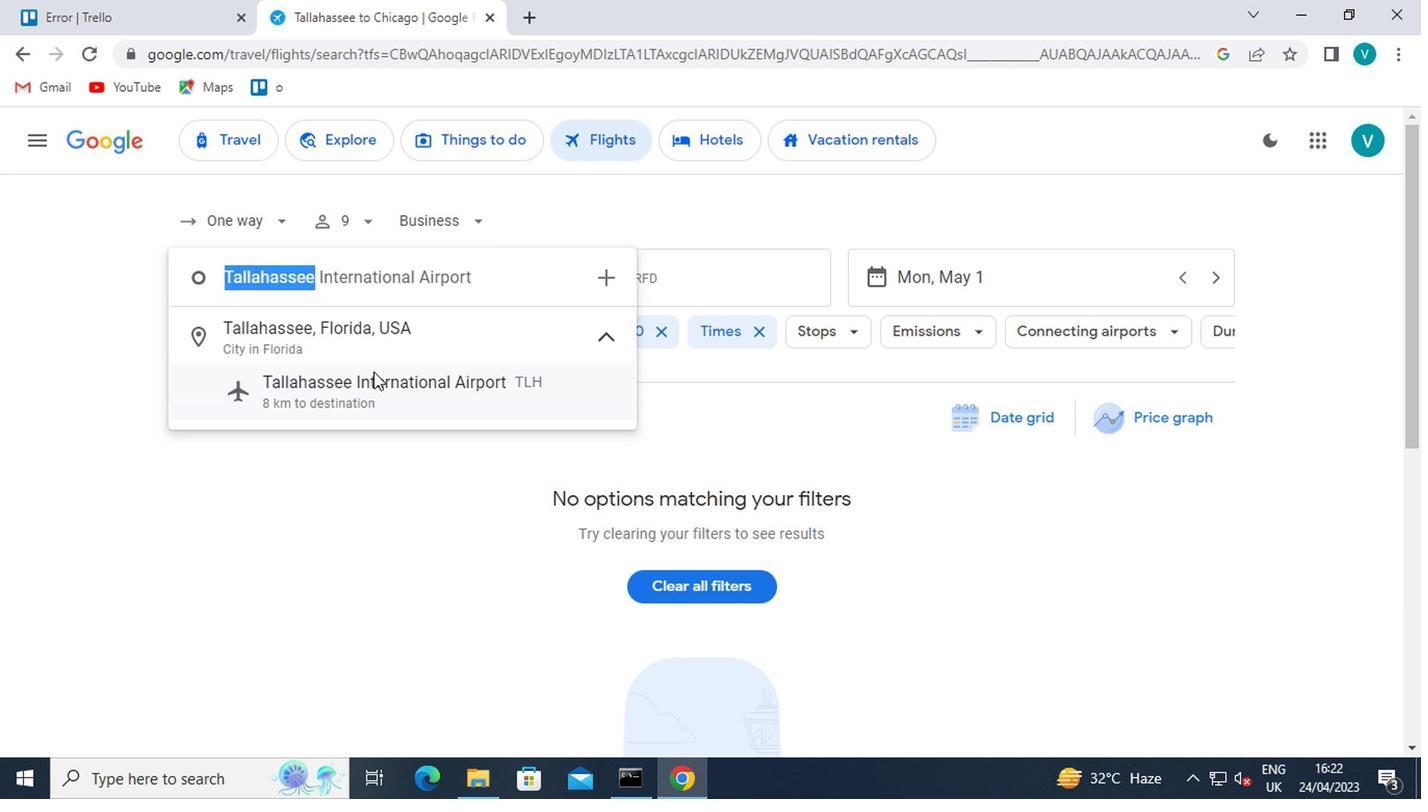 
Action: Mouse pressed left at (368, 385)
Screenshot: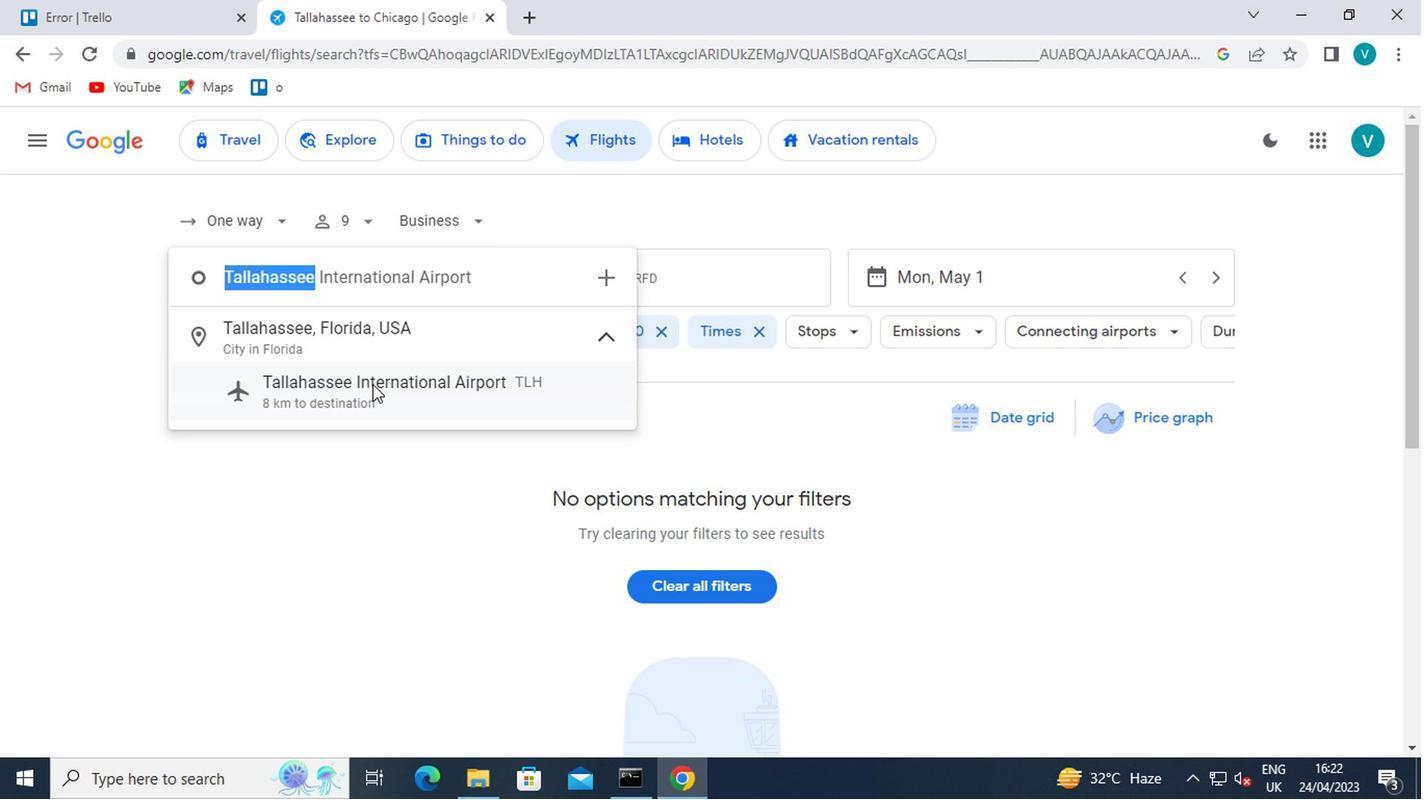 
Action: Mouse moved to (693, 286)
Screenshot: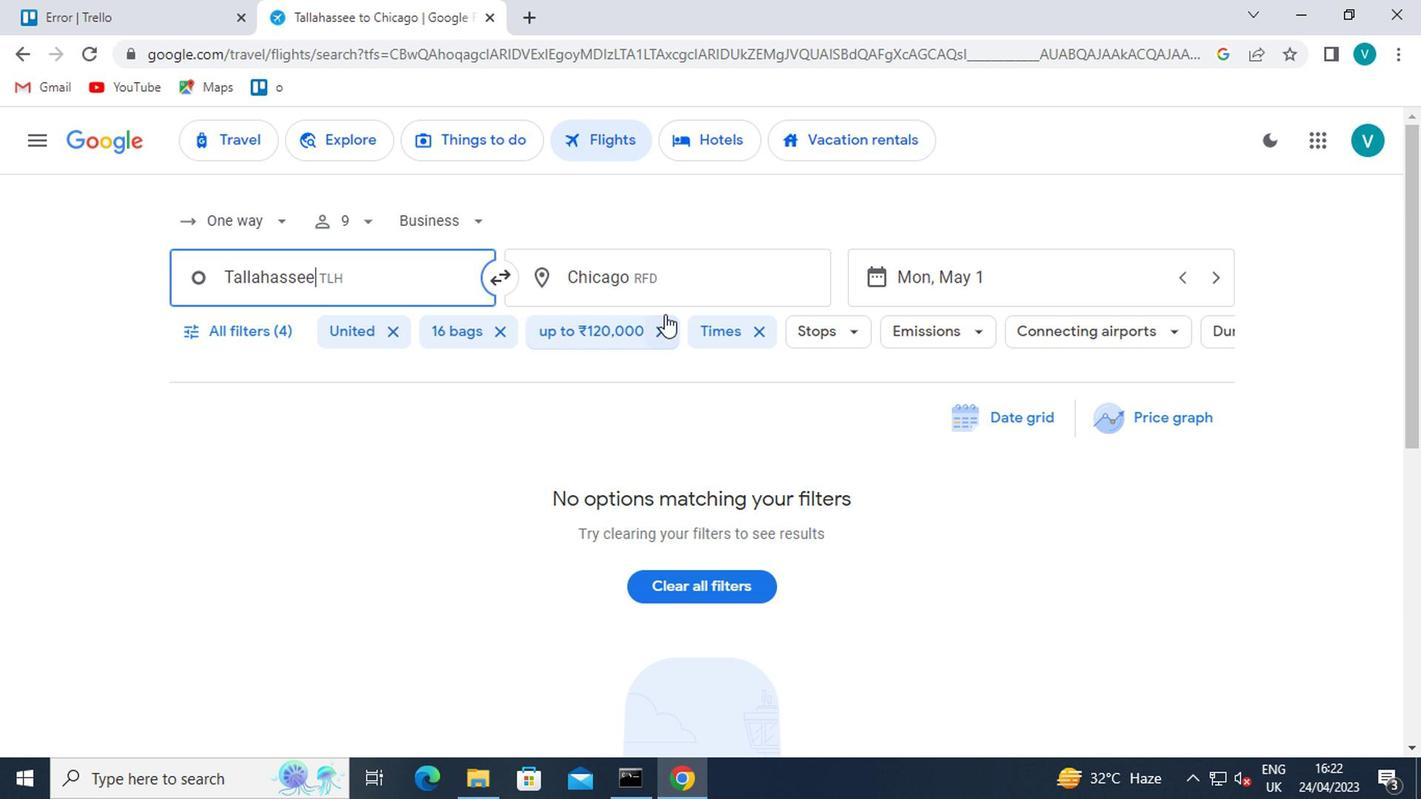 
Action: Mouse pressed left at (693, 286)
Screenshot: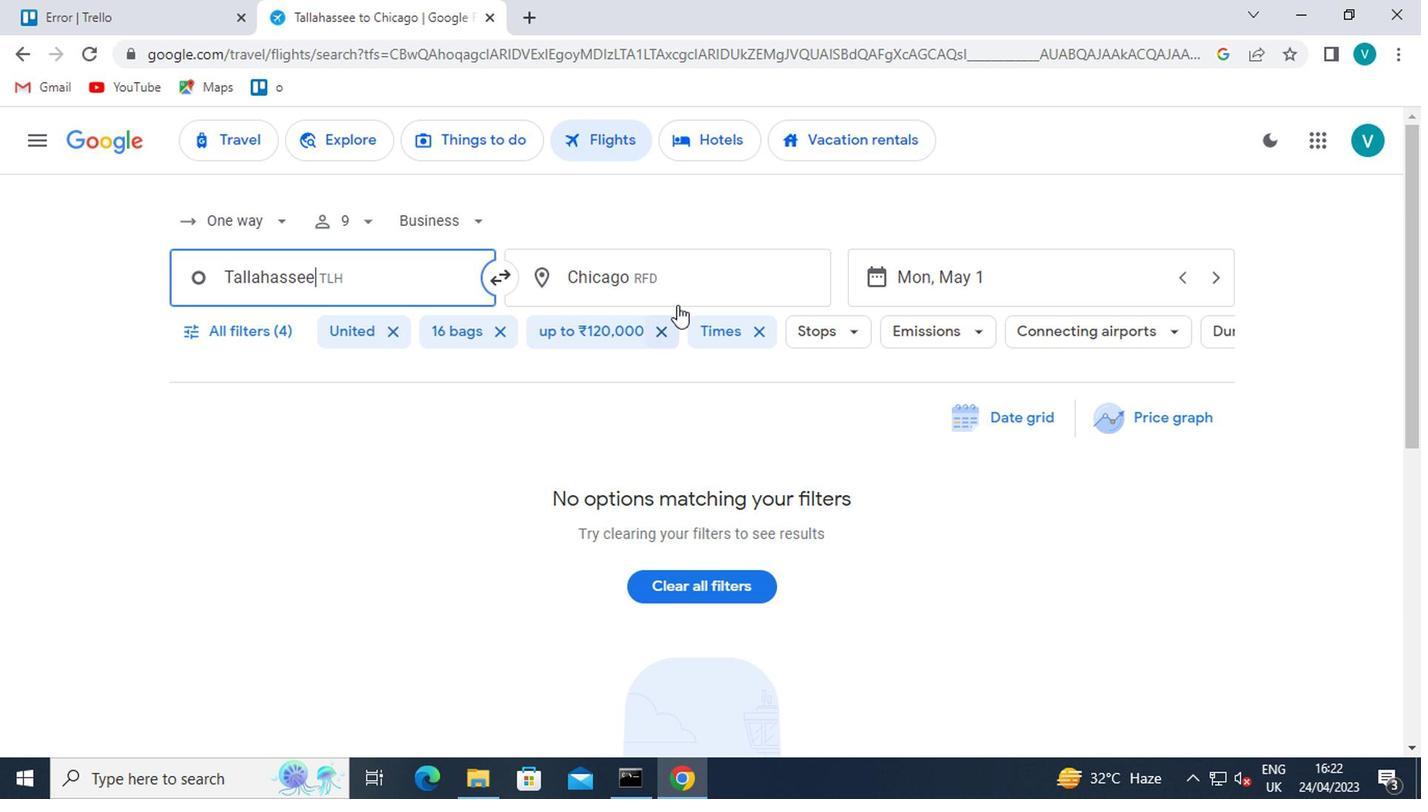 
Action: Mouse moved to (253, 35)
Screenshot: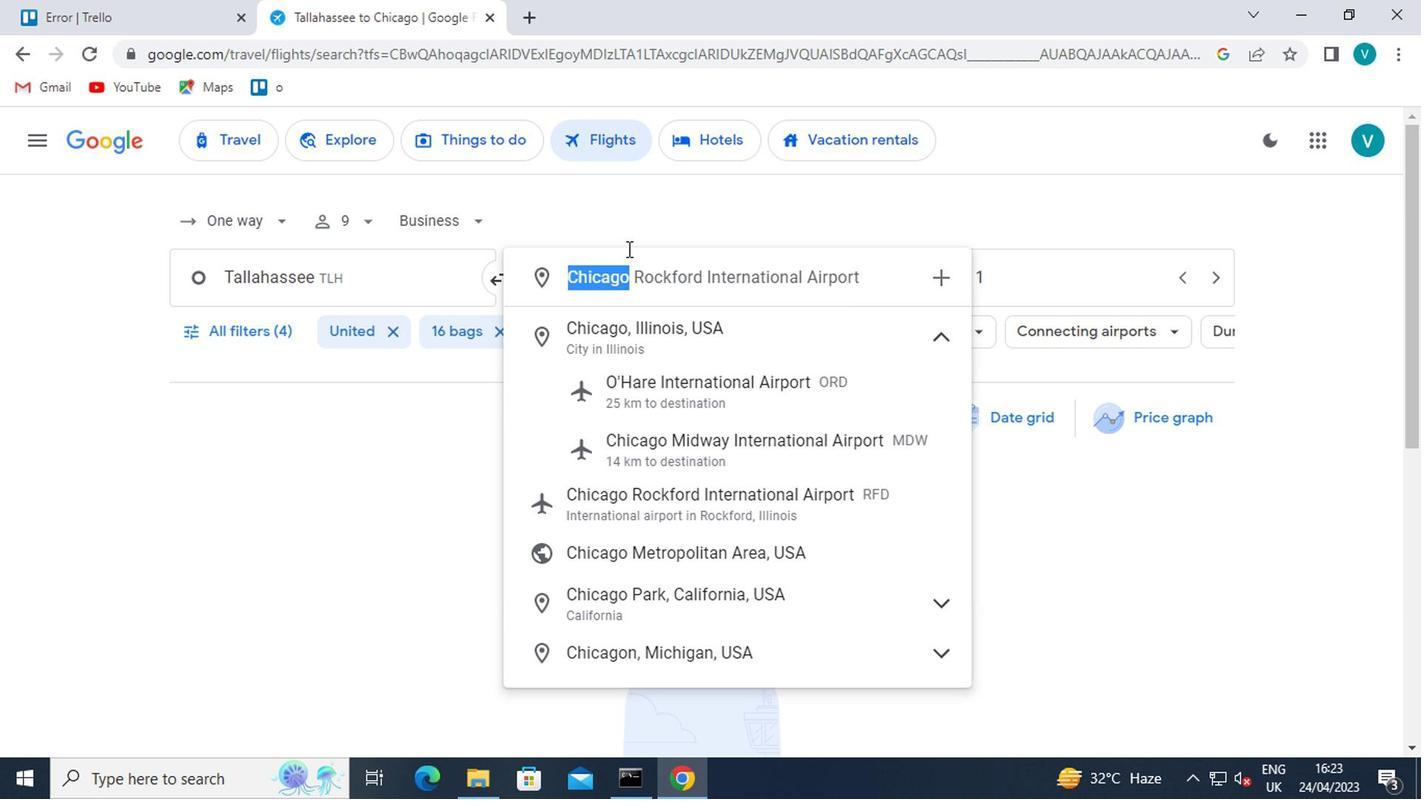 
Action: Key pressed <Key.shift>GREENSBORO
Screenshot: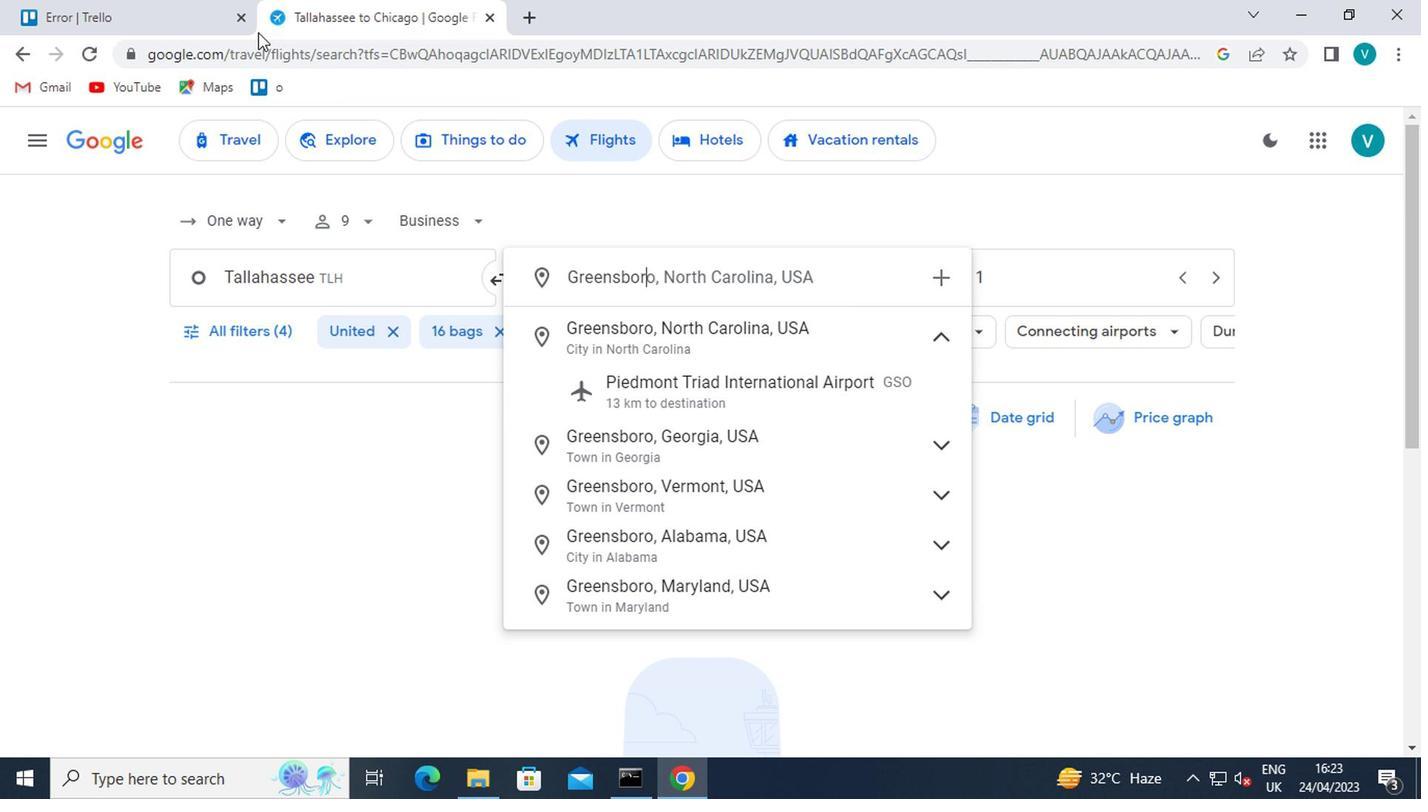 
Action: Mouse moved to (819, 385)
Screenshot: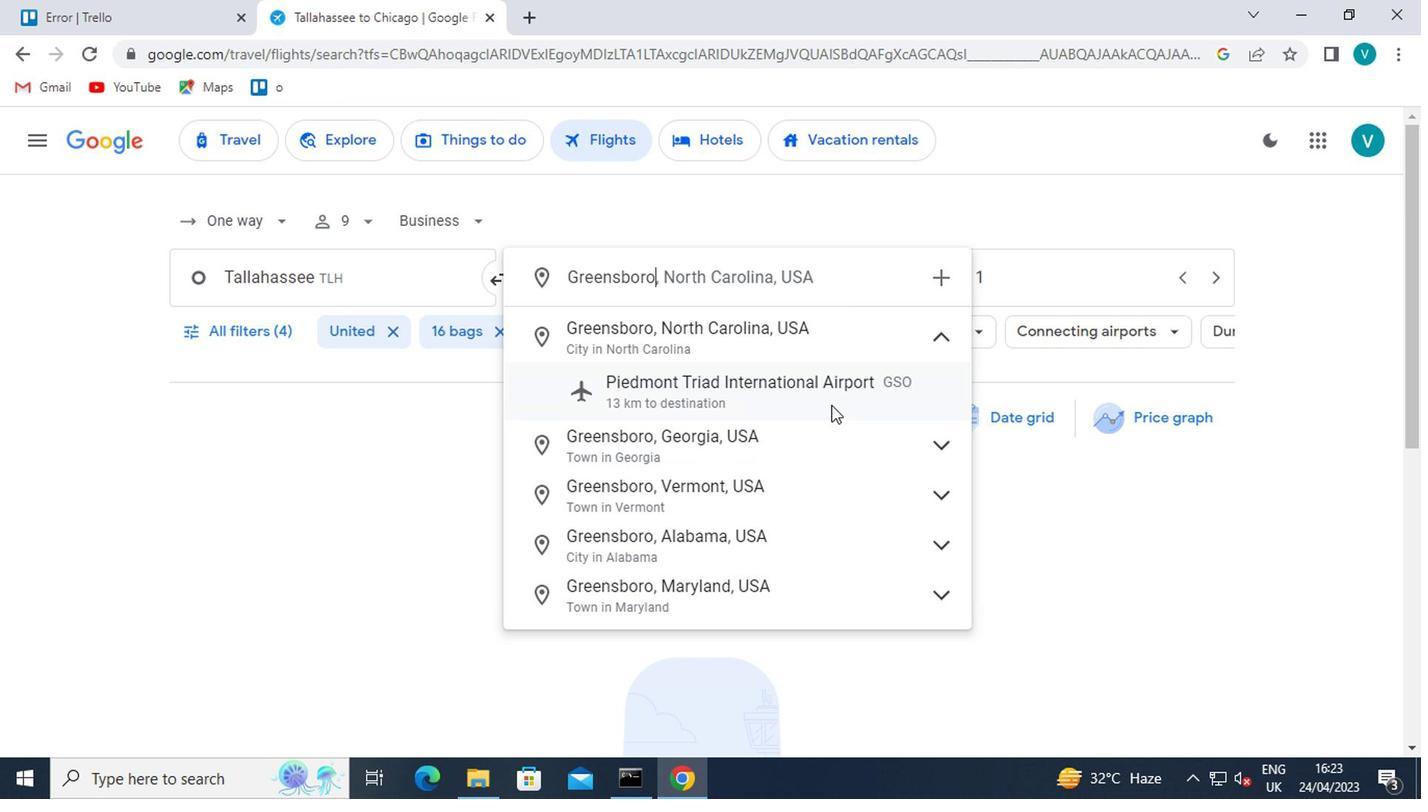 
Action: Mouse pressed left at (819, 385)
Screenshot: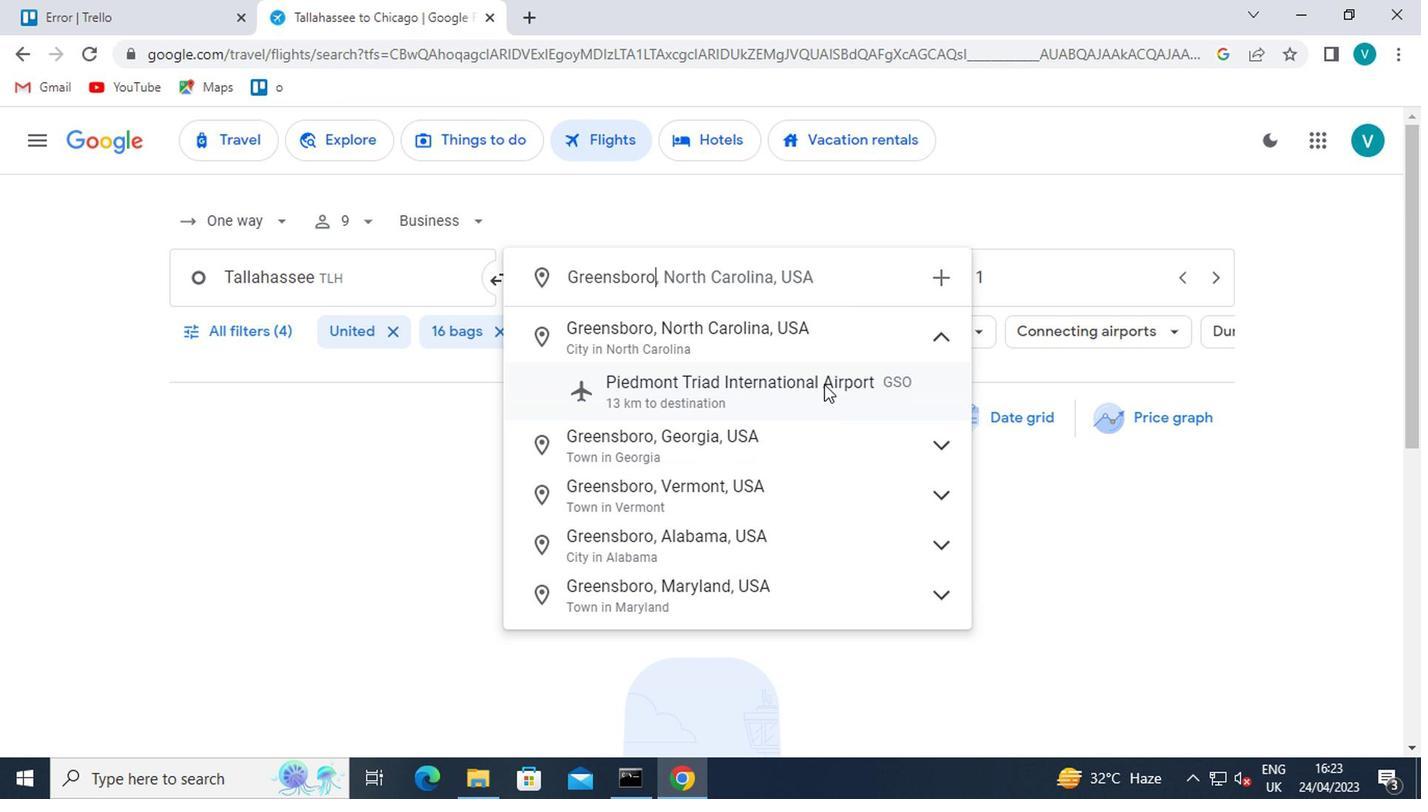 
Action: Mouse moved to (1033, 280)
Screenshot: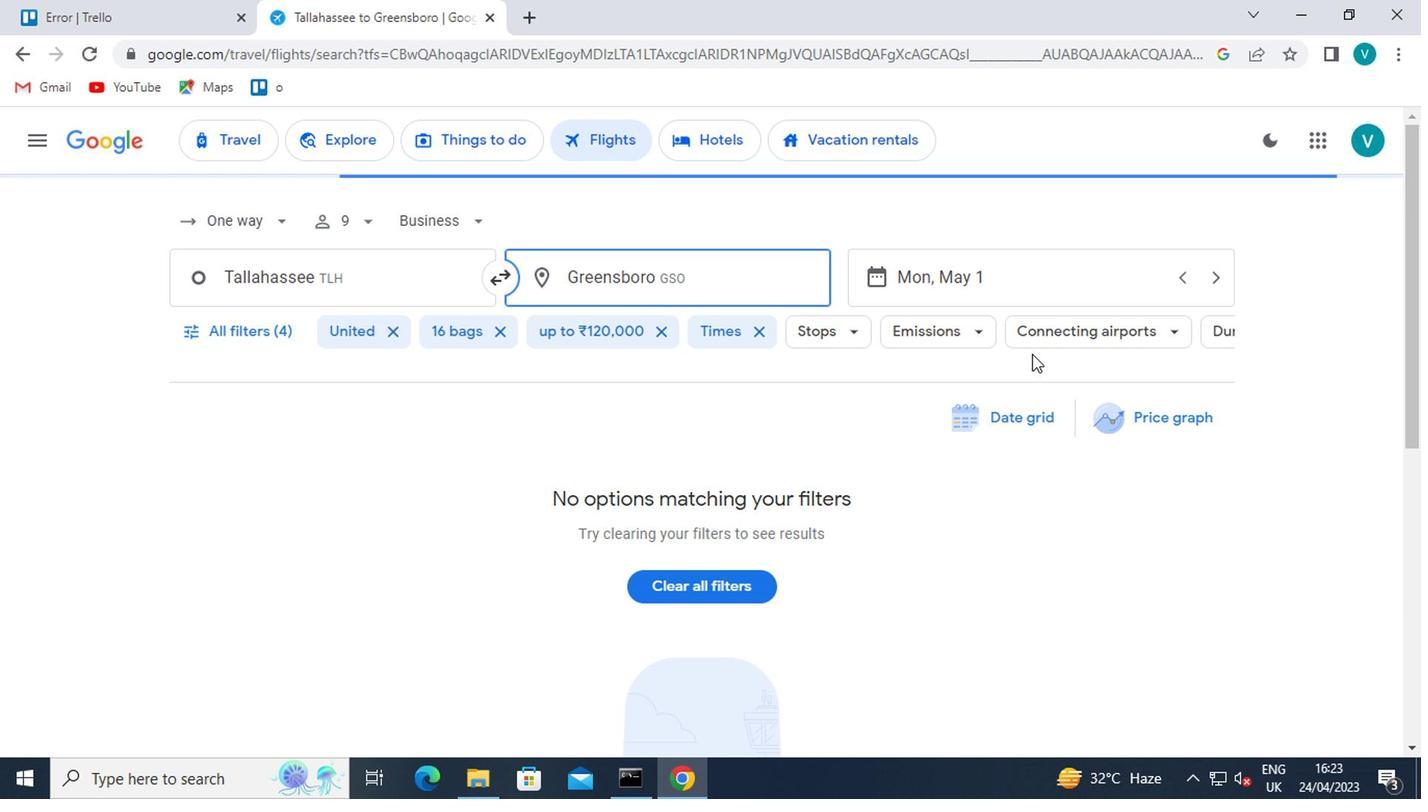 
Action: Mouse pressed left at (1033, 280)
Screenshot: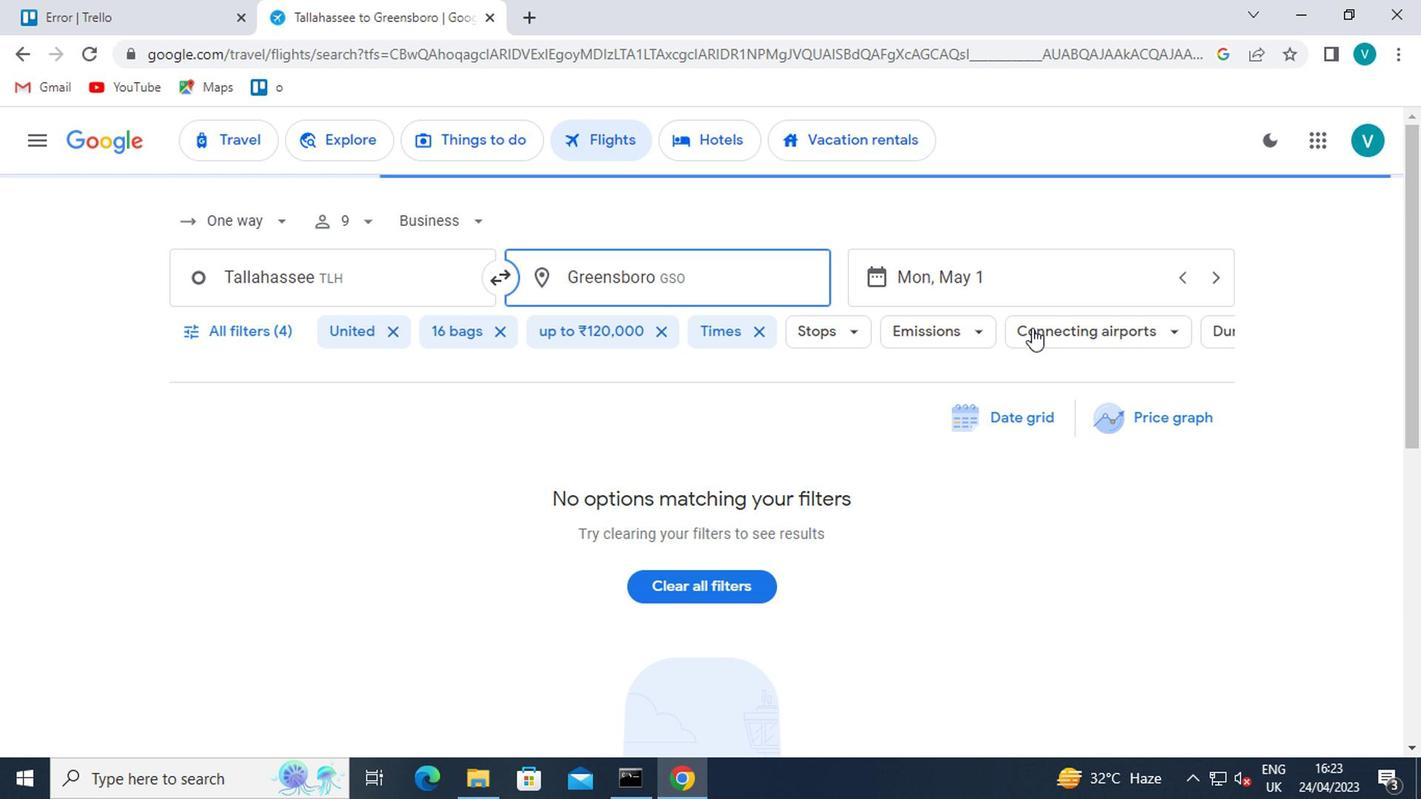 
Action: Mouse moved to (942, 382)
Screenshot: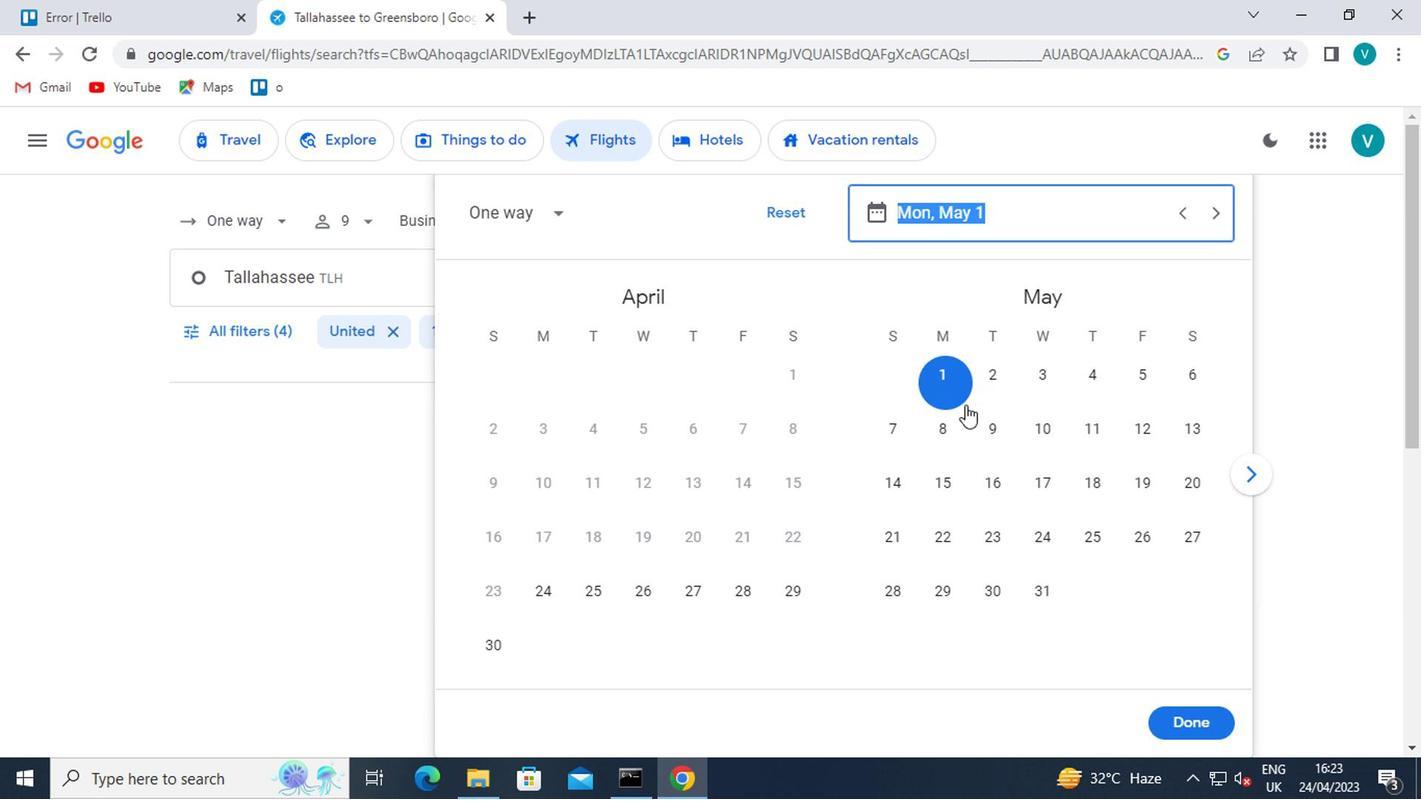 
Action: Mouse pressed left at (942, 382)
Screenshot: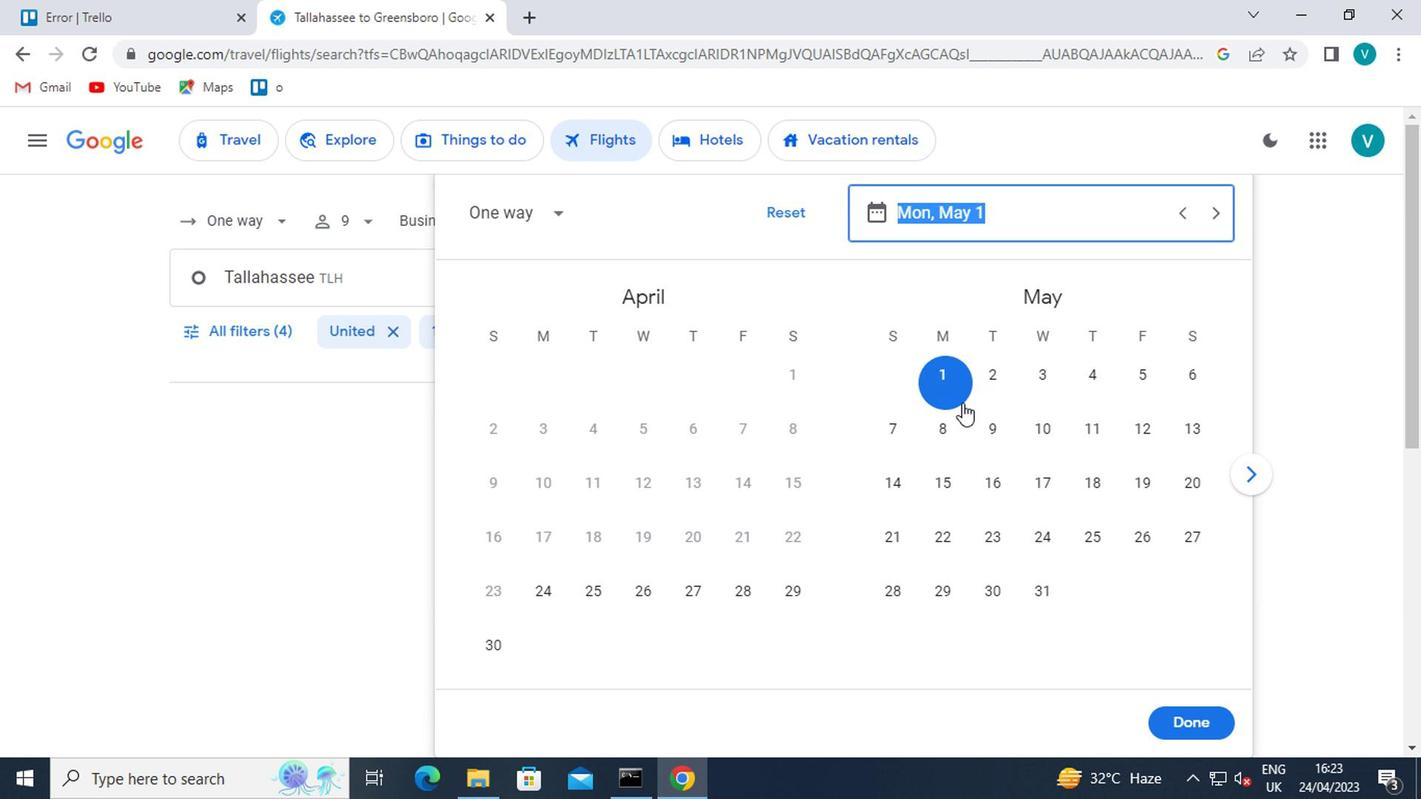 
Action: Mouse moved to (1203, 731)
Screenshot: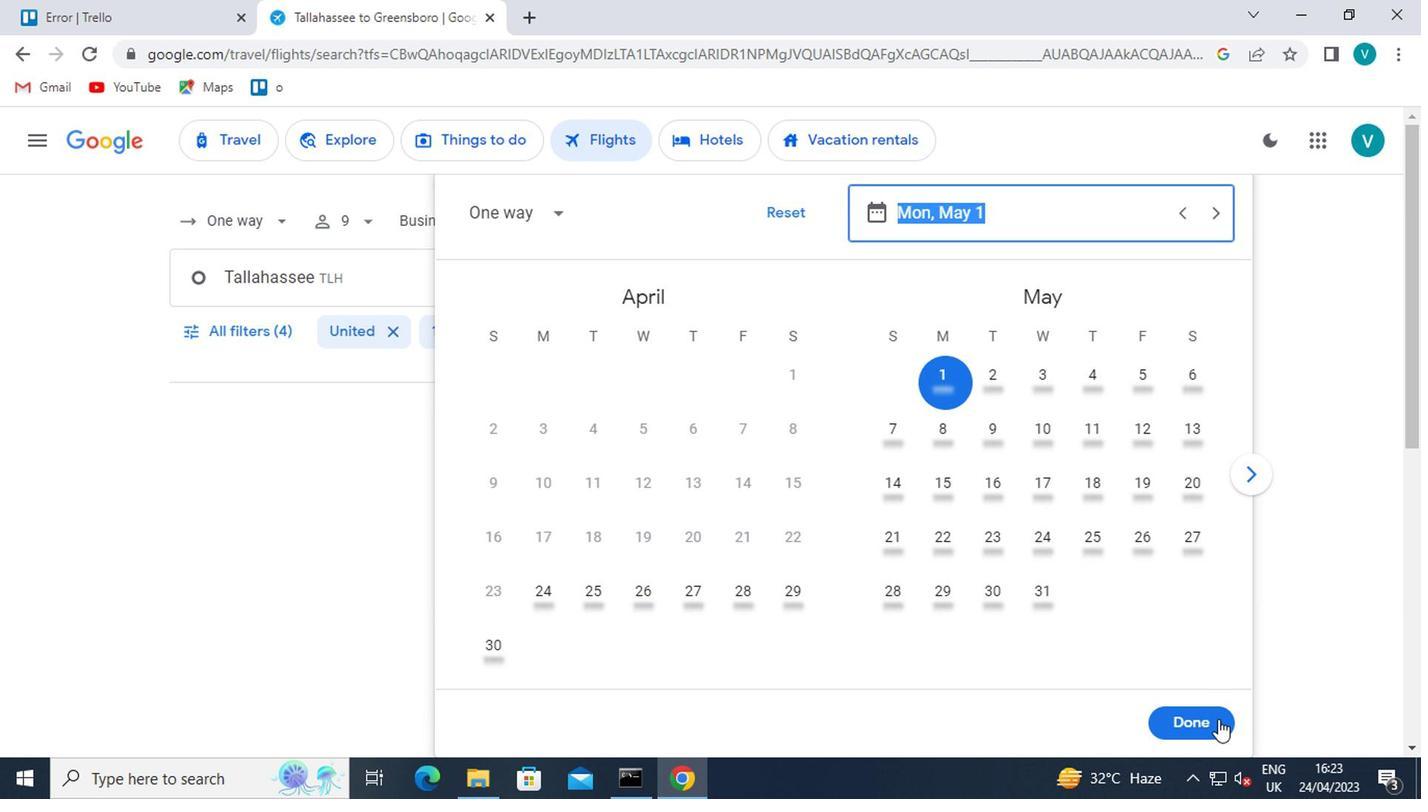 
Action: Mouse pressed left at (1203, 731)
Screenshot: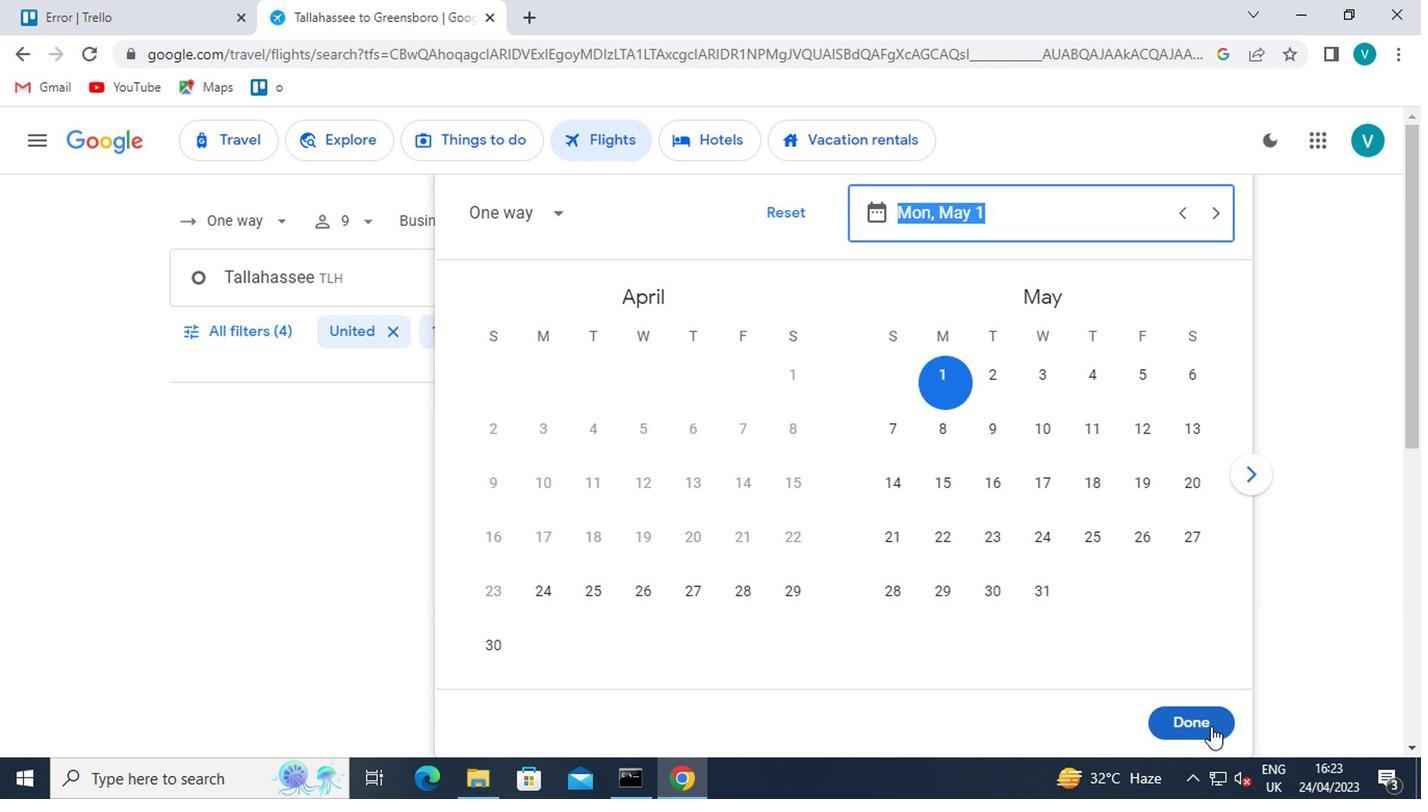 
Action: Mouse moved to (248, 333)
Screenshot: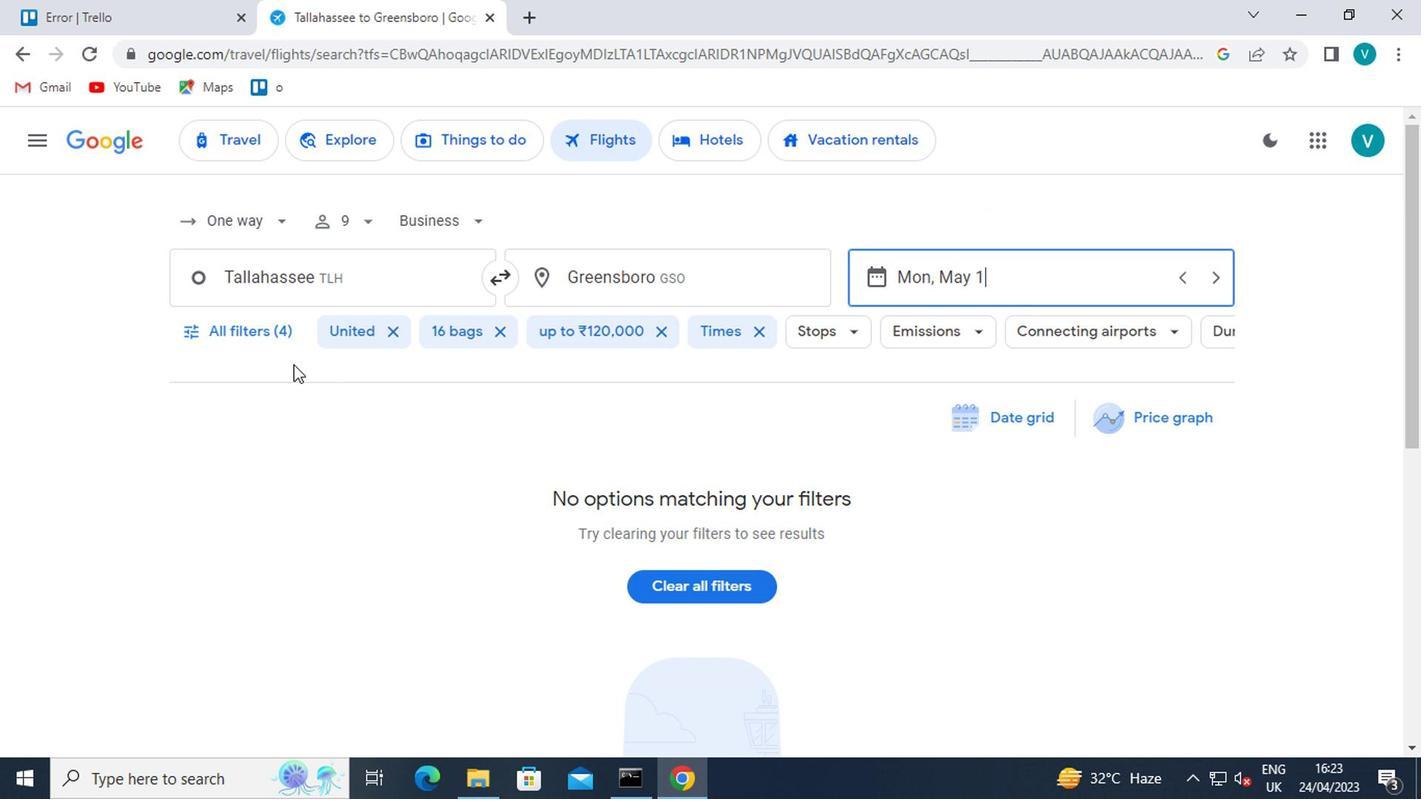 
Action: Mouse pressed left at (248, 333)
Screenshot: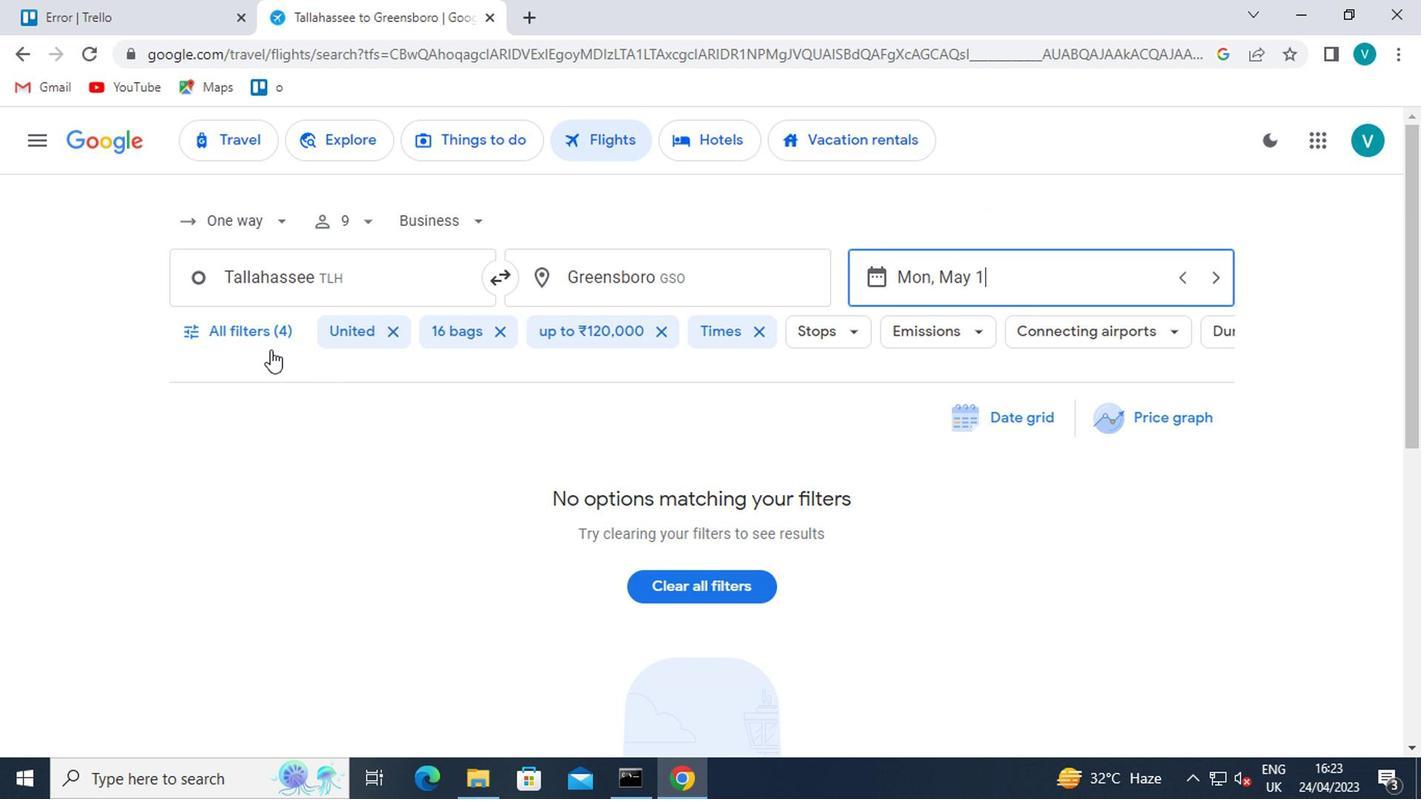 
Action: Mouse moved to (345, 568)
Screenshot: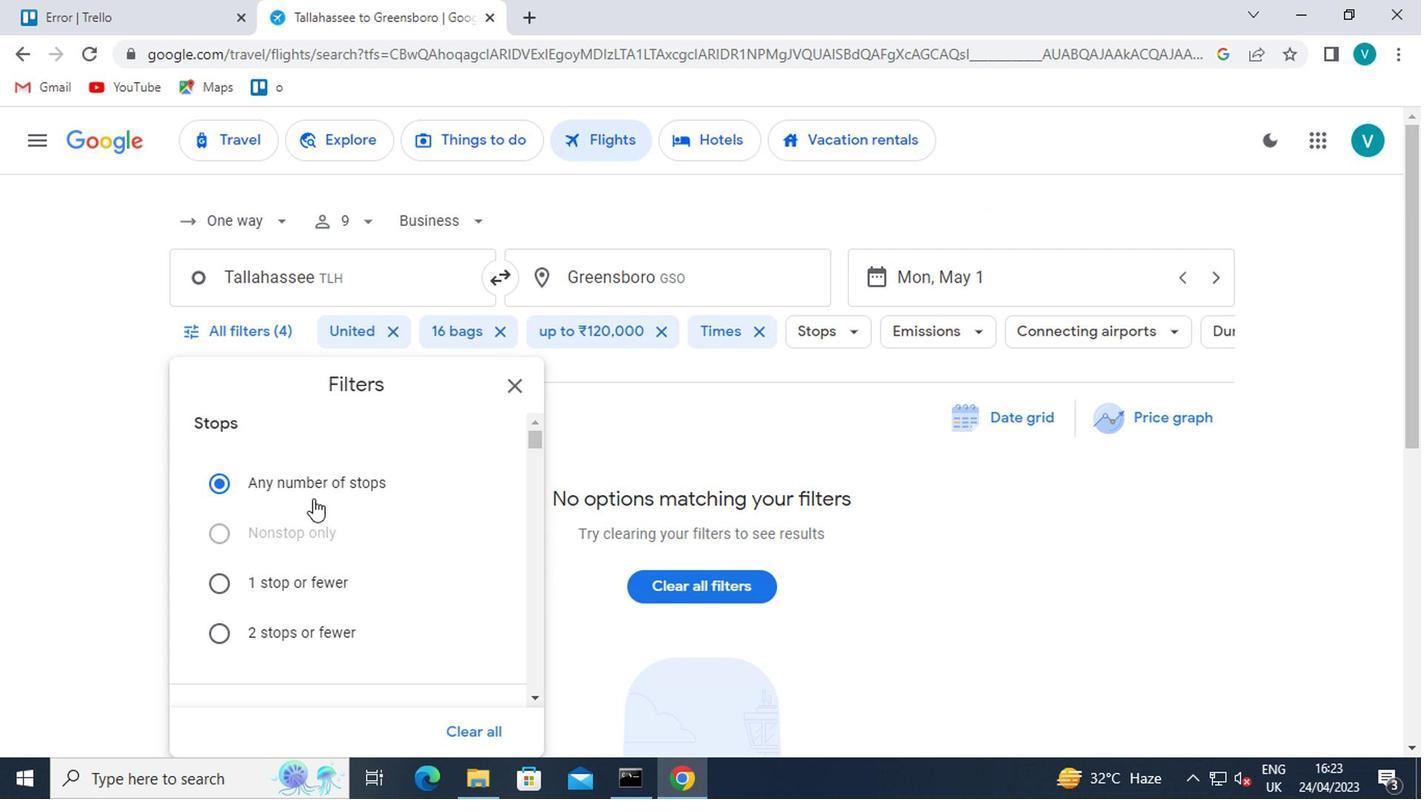 
Action: Mouse scrolled (345, 567) with delta (0, -1)
Screenshot: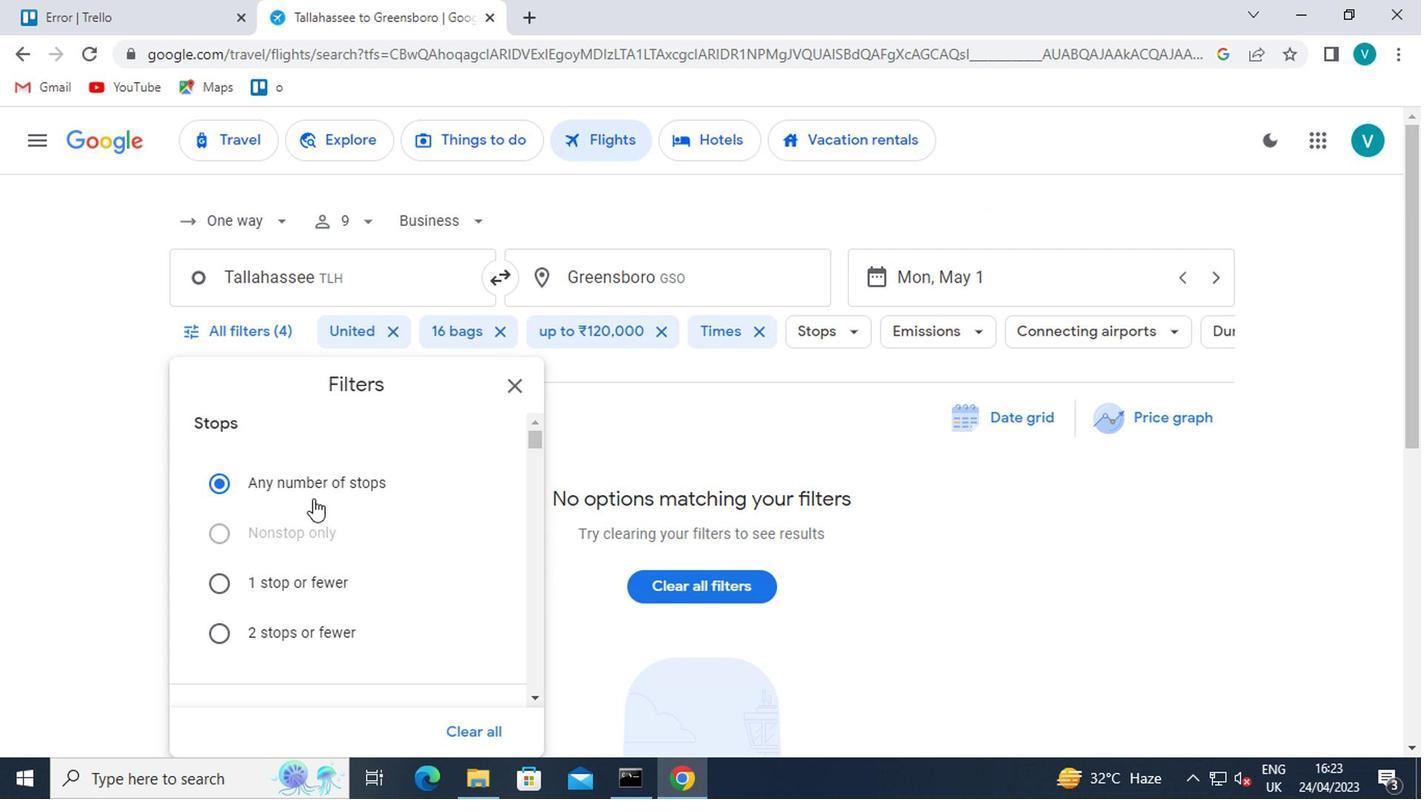 
Action: Mouse moved to (347, 573)
Screenshot: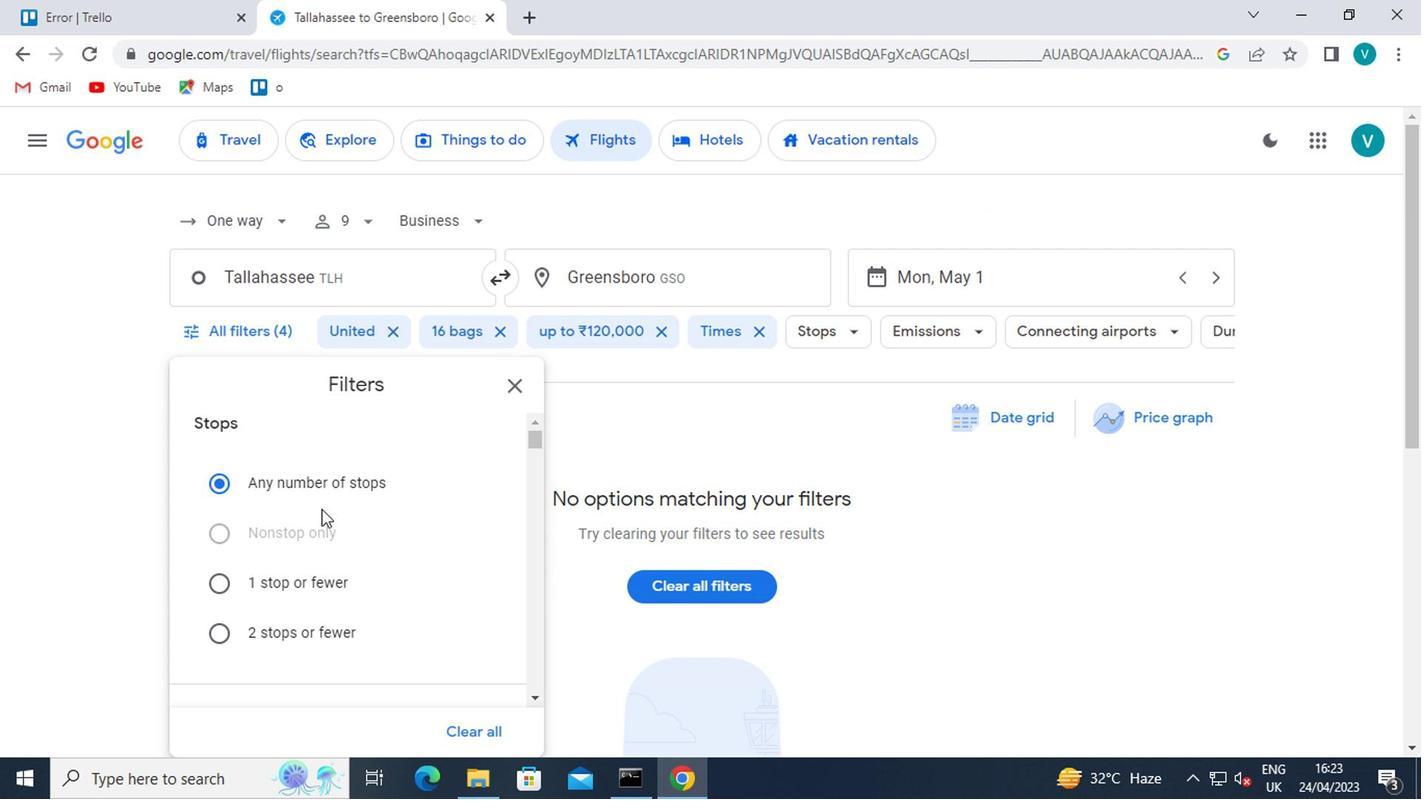 
Action: Mouse scrolled (347, 572) with delta (0, -1)
Screenshot: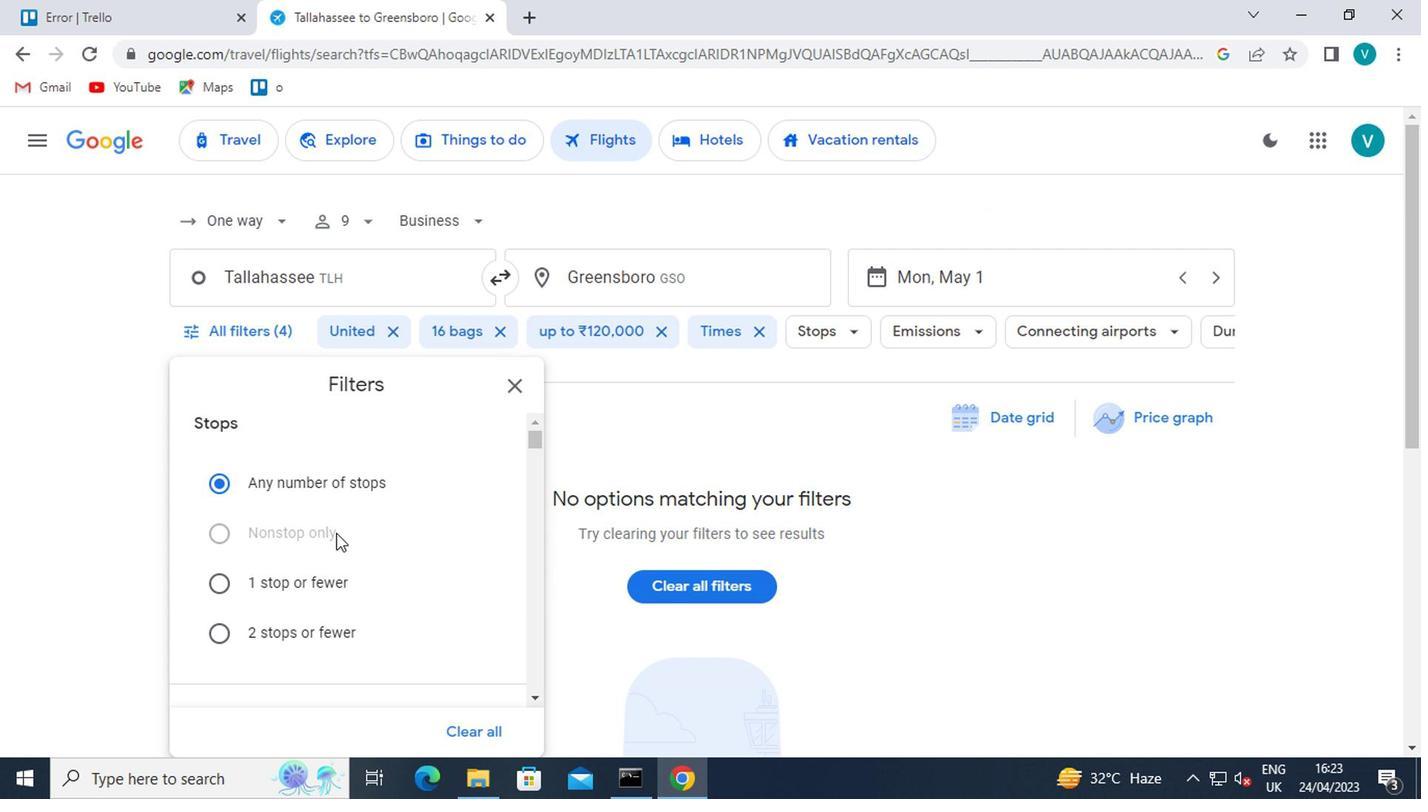 
Action: Mouse scrolled (347, 572) with delta (0, -1)
Screenshot: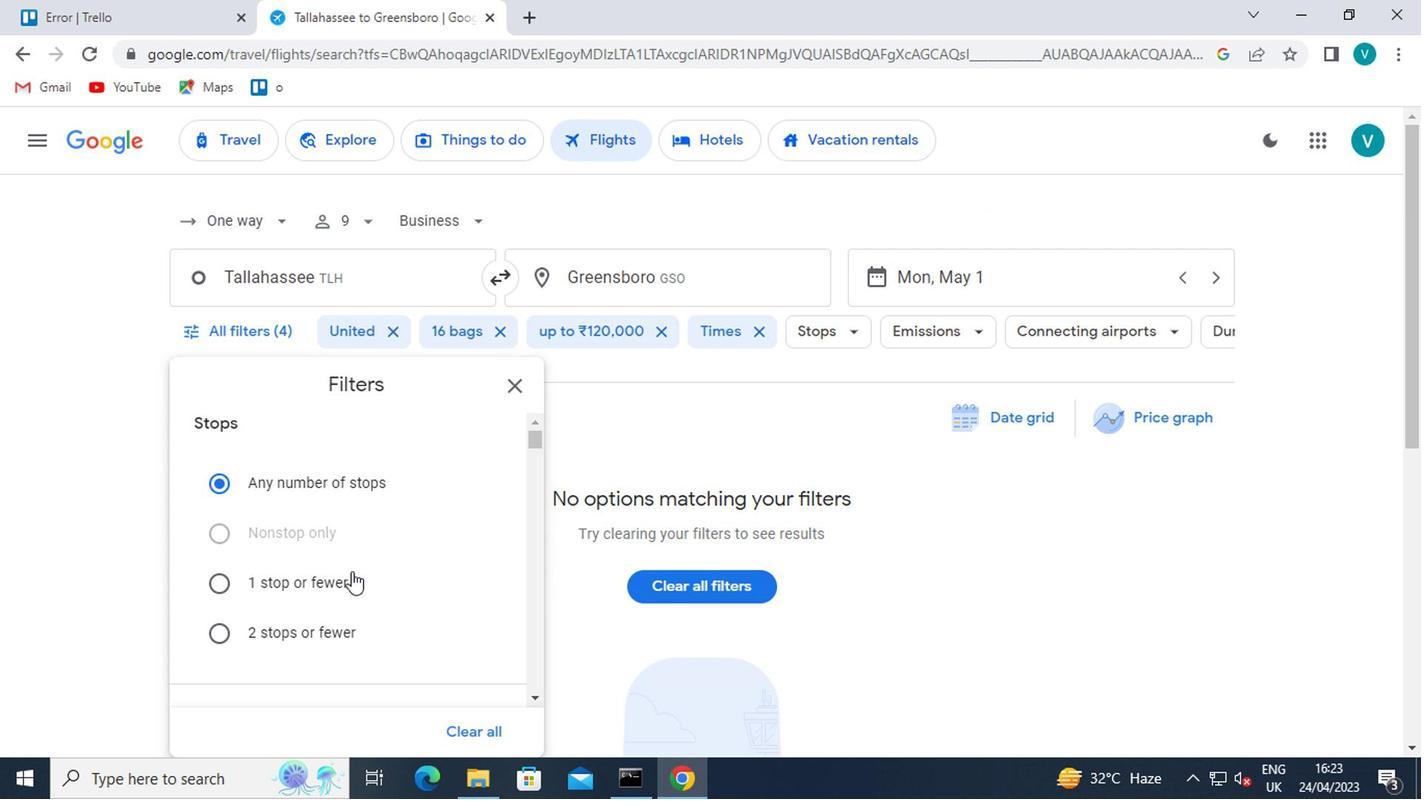 
Action: Mouse scrolled (347, 572) with delta (0, -1)
Screenshot: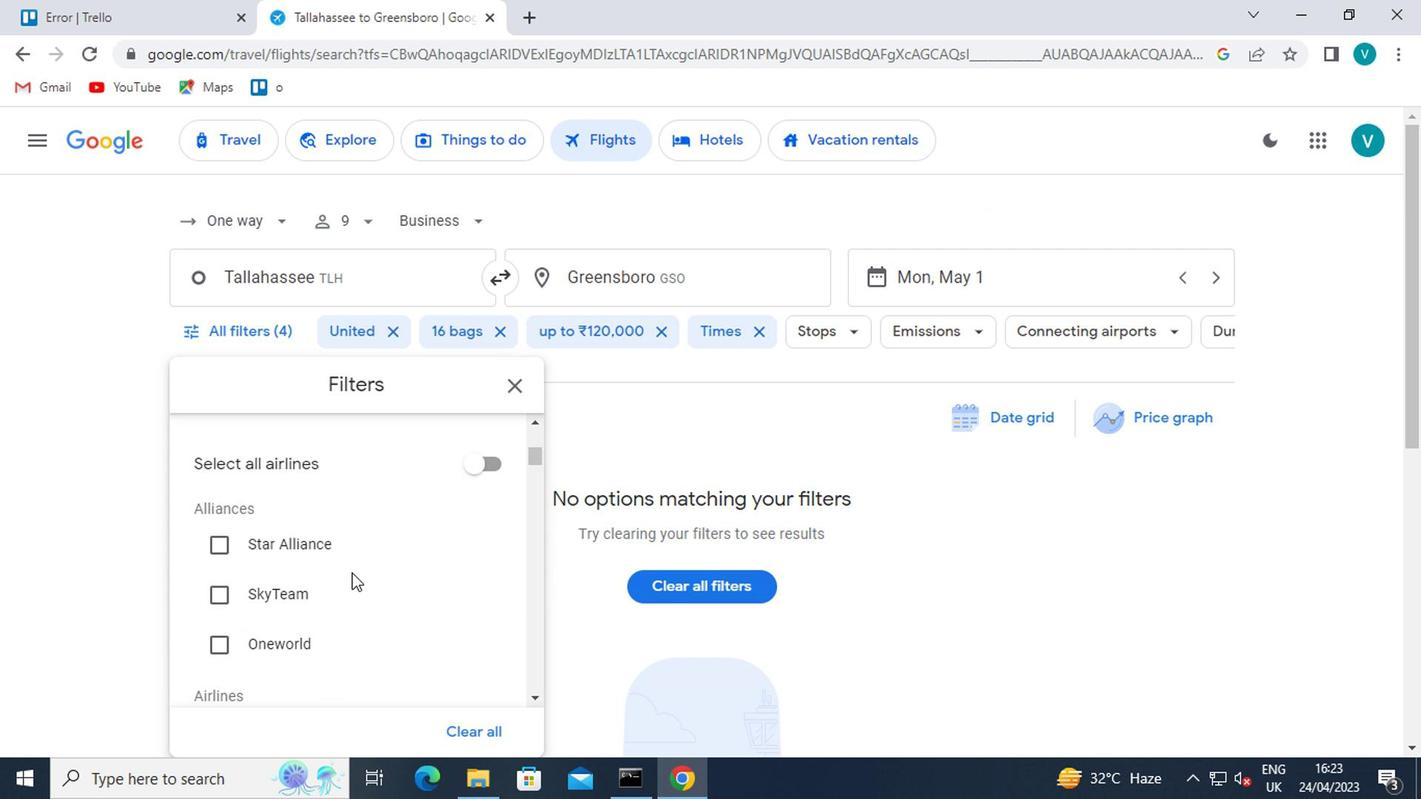 
Action: Mouse scrolled (347, 572) with delta (0, -1)
Screenshot: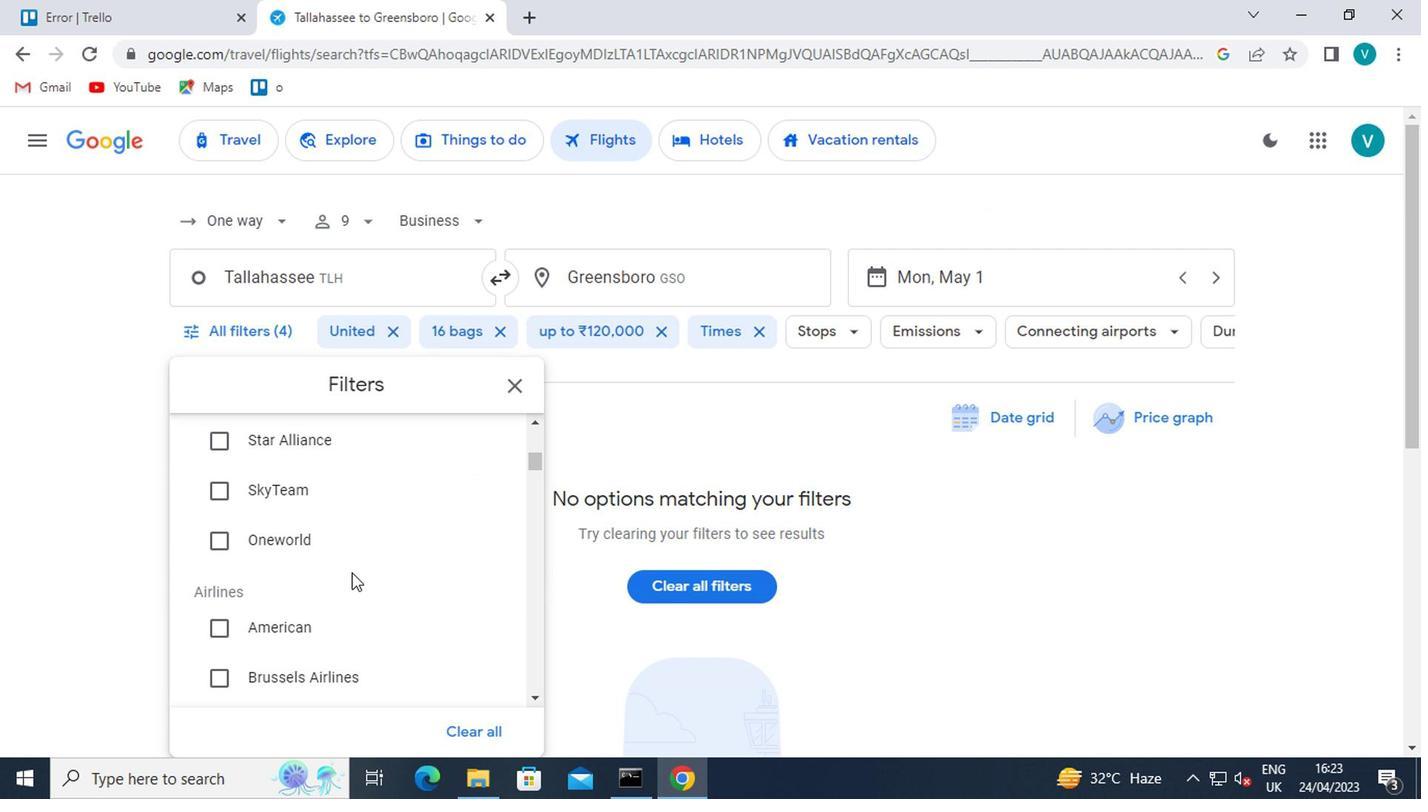 
Action: Mouse scrolled (347, 572) with delta (0, -1)
Screenshot: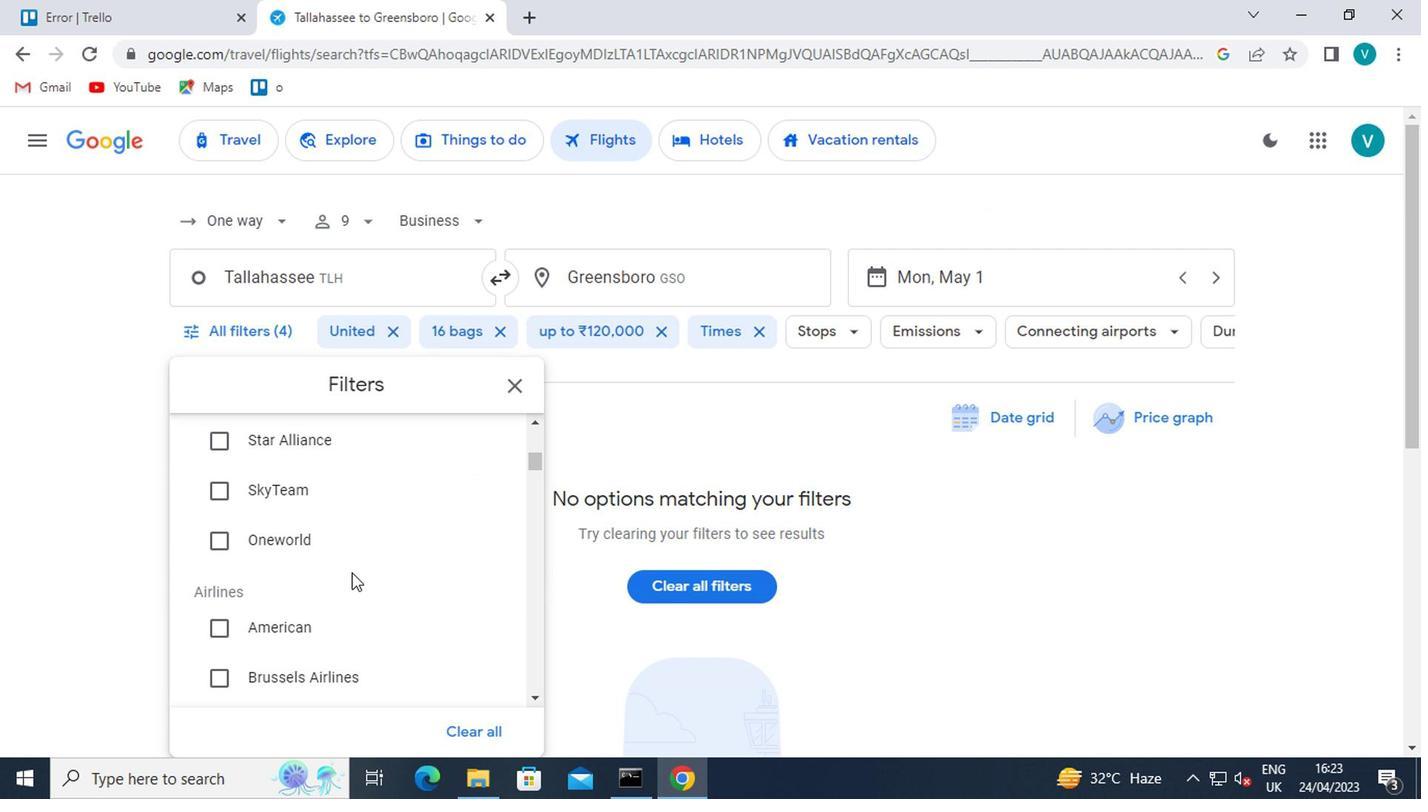 
Action: Mouse scrolled (347, 572) with delta (0, -1)
Screenshot: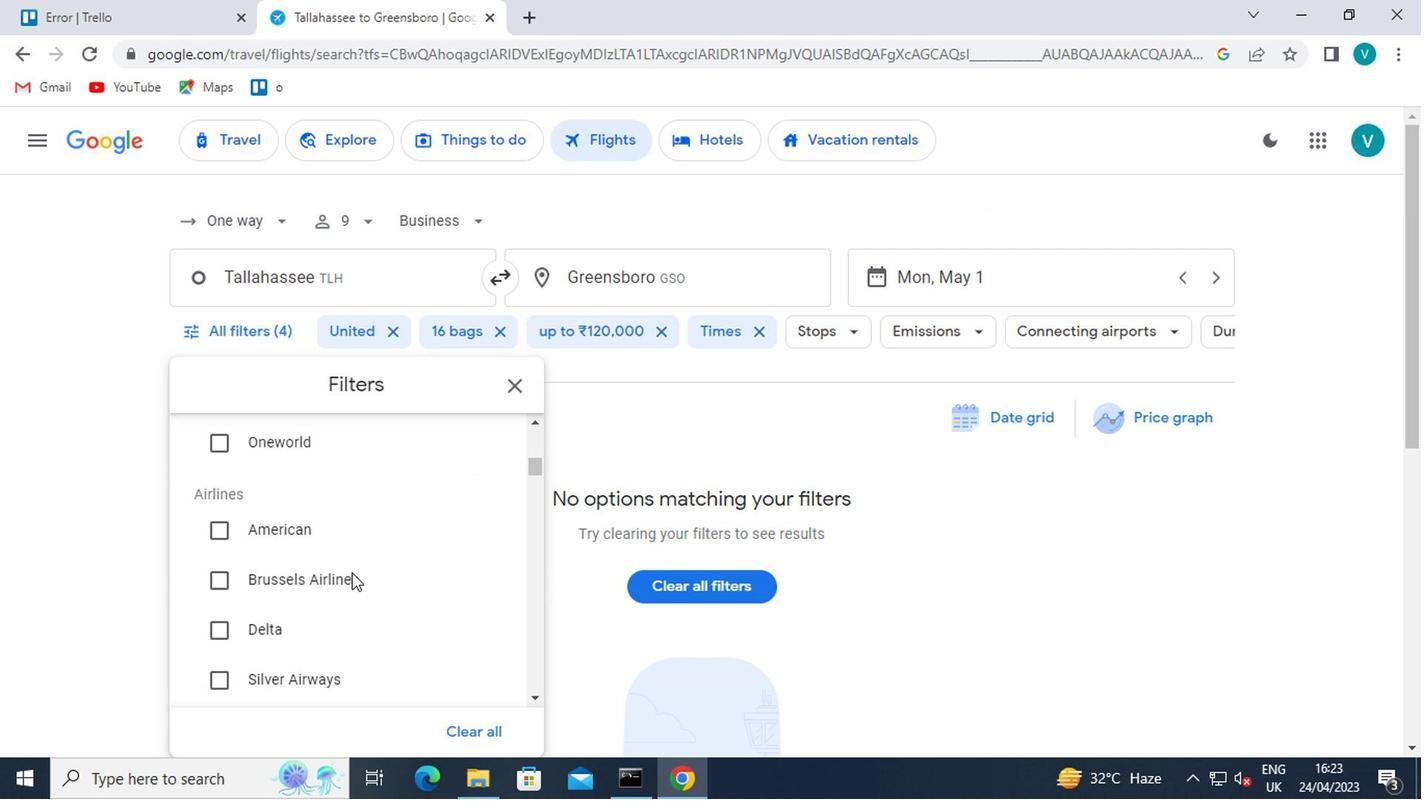 
Action: Mouse scrolled (347, 572) with delta (0, -1)
Screenshot: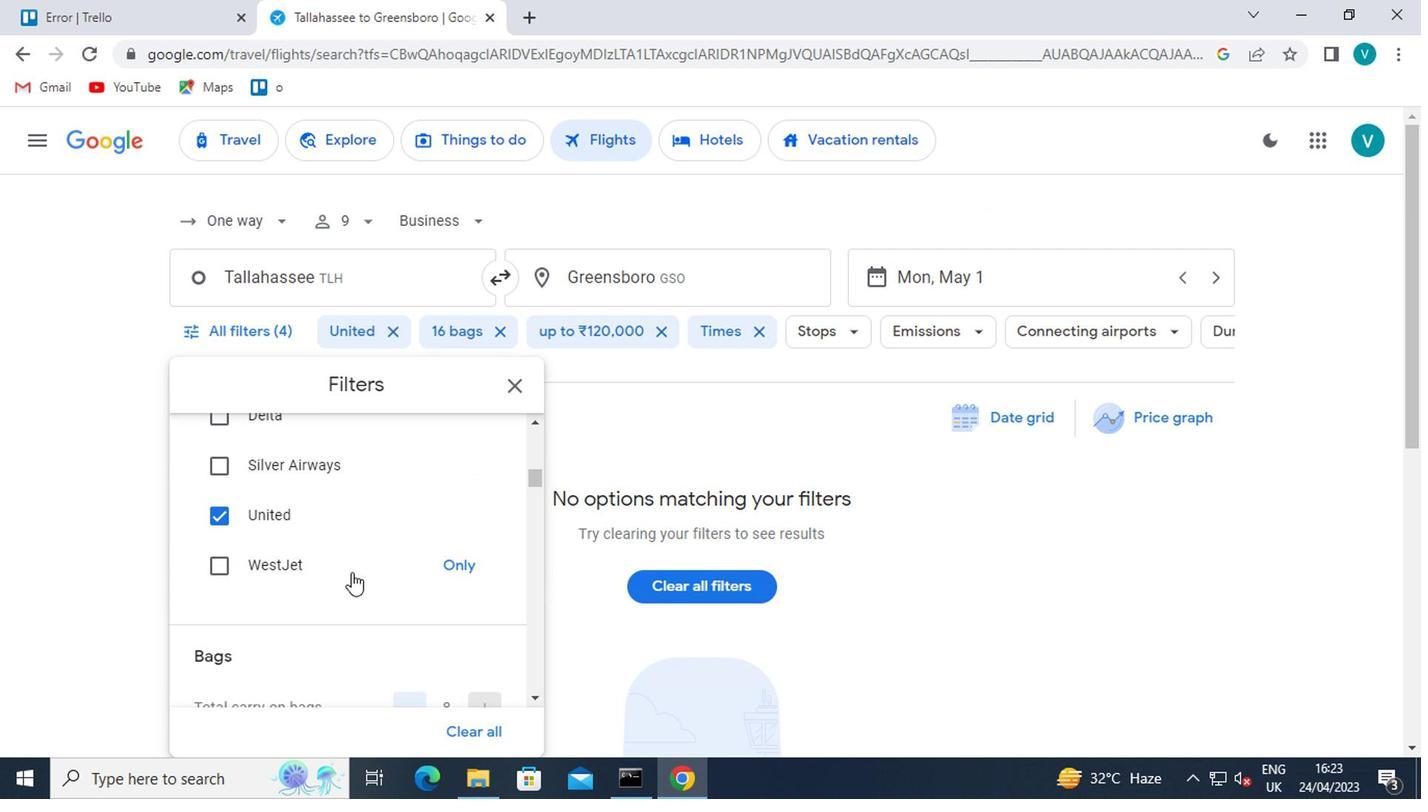 
Action: Mouse scrolled (347, 572) with delta (0, -1)
Screenshot: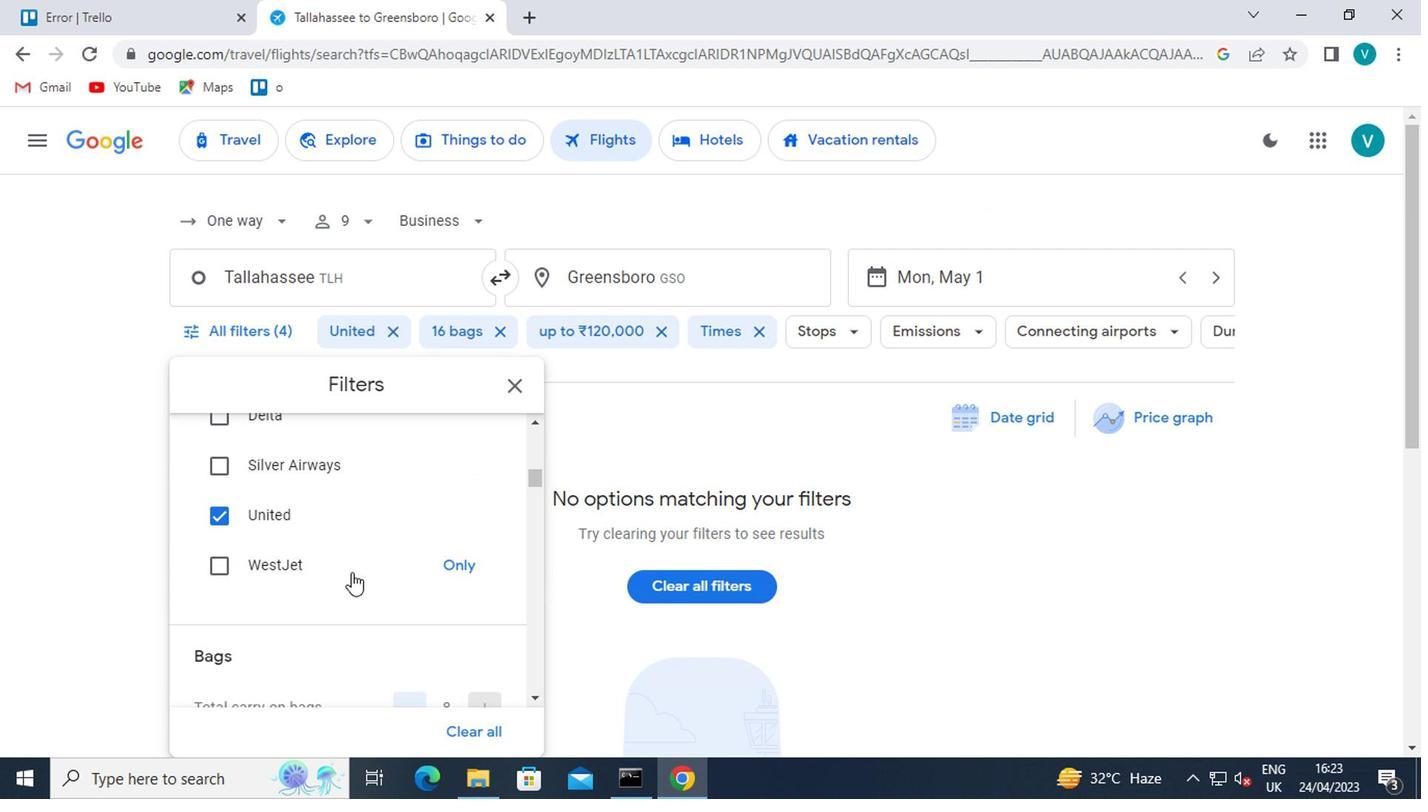 
Action: Mouse moved to (470, 555)
Screenshot: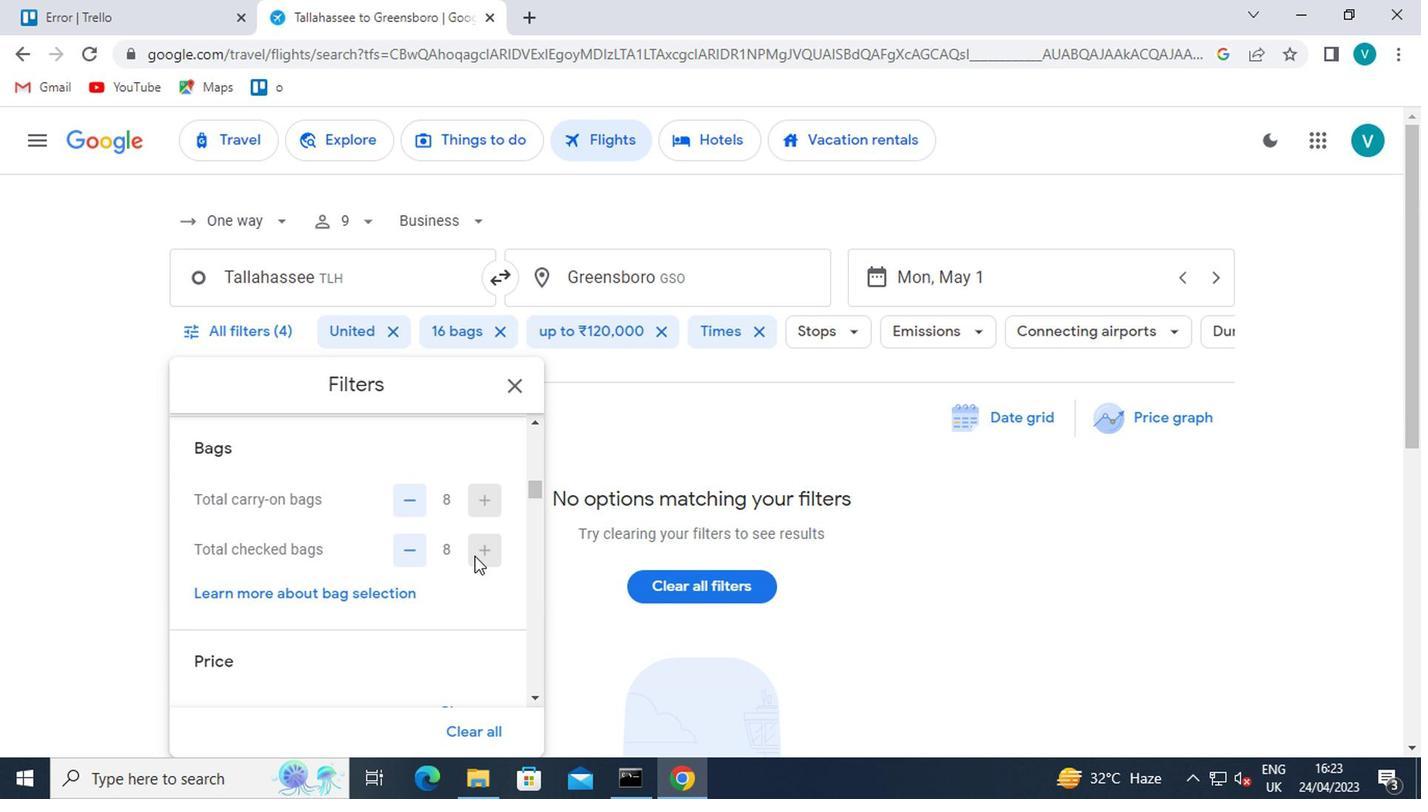 
Action: Mouse scrolled (470, 553) with delta (0, -1)
Screenshot: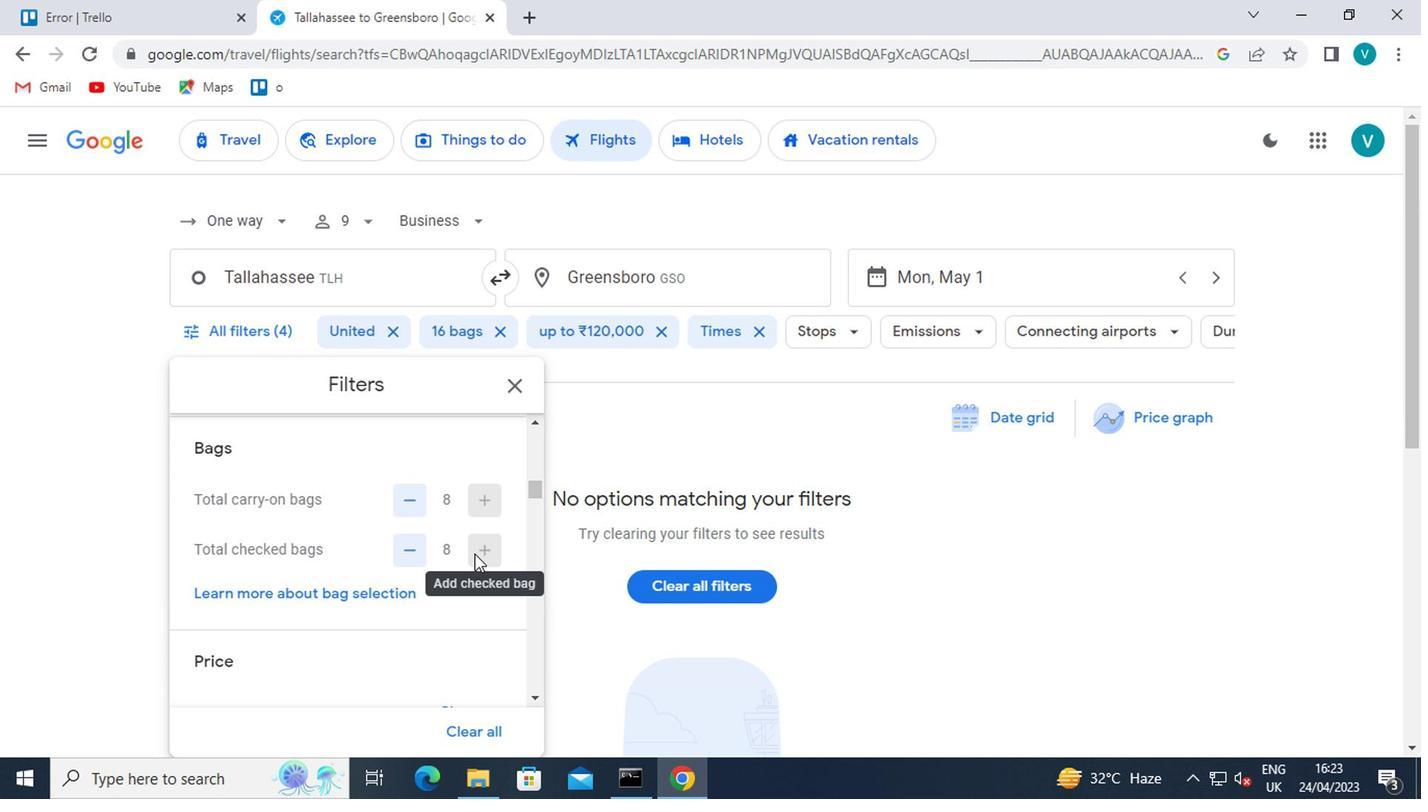 
Action: Mouse moved to (484, 641)
Screenshot: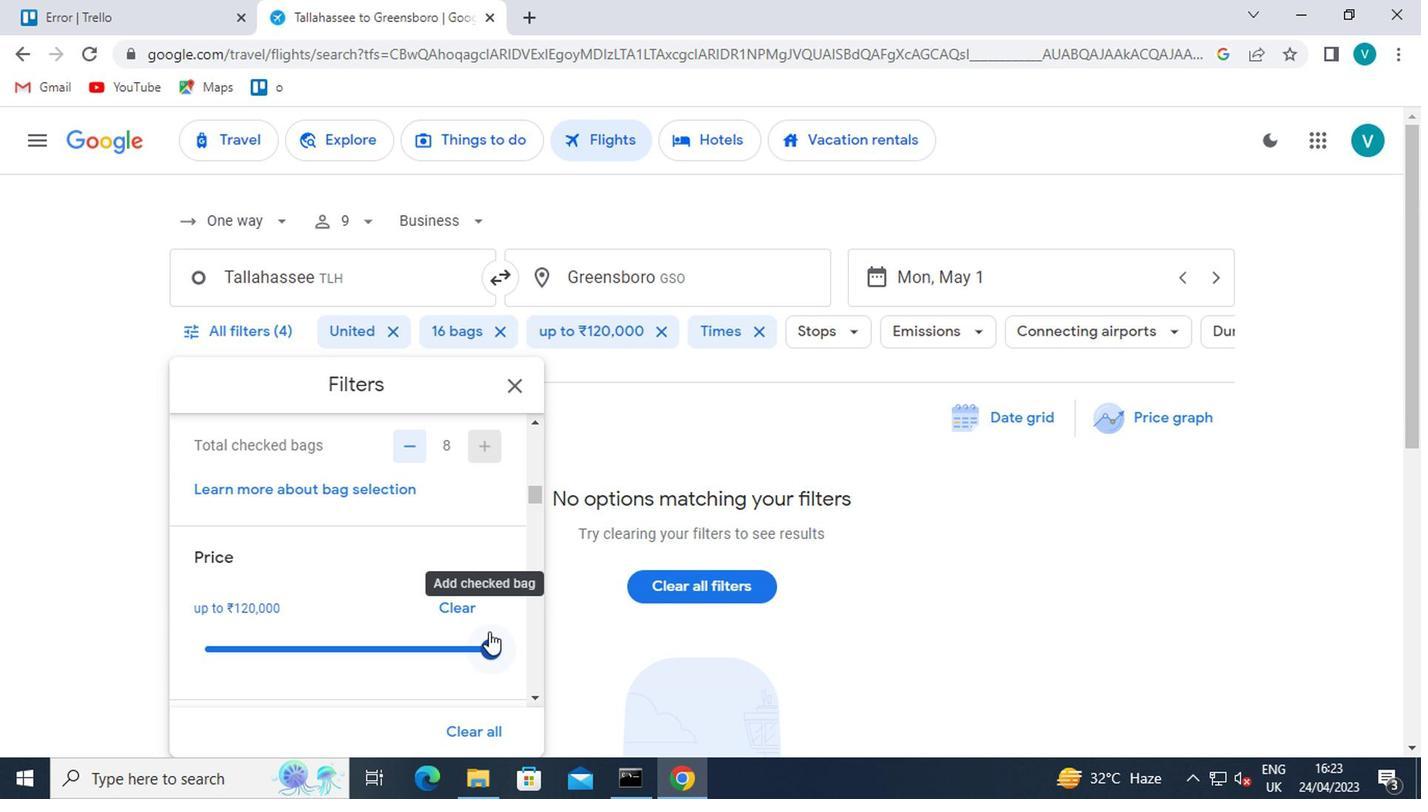 
Action: Mouse pressed left at (484, 641)
Screenshot: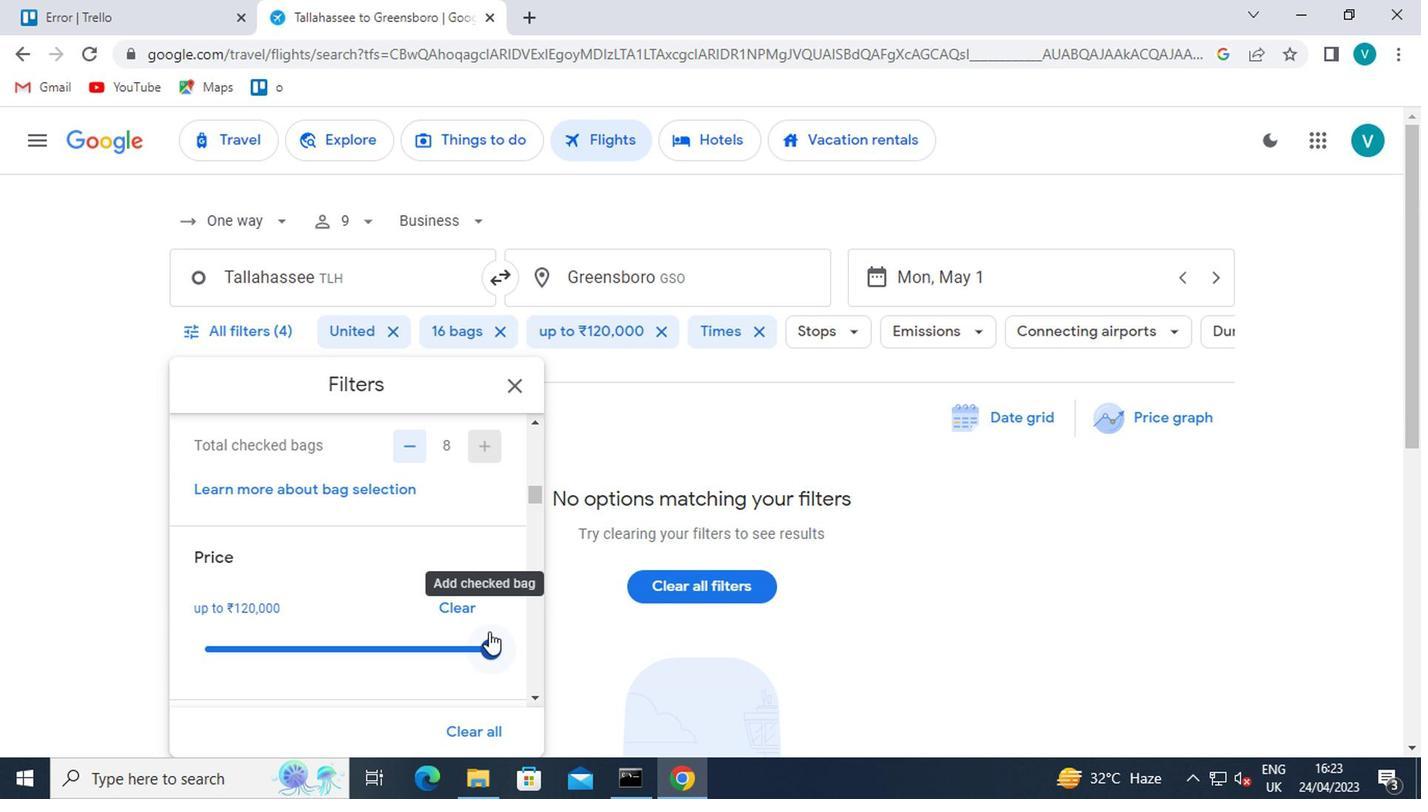 
Action: Mouse moved to (482, 574)
Screenshot: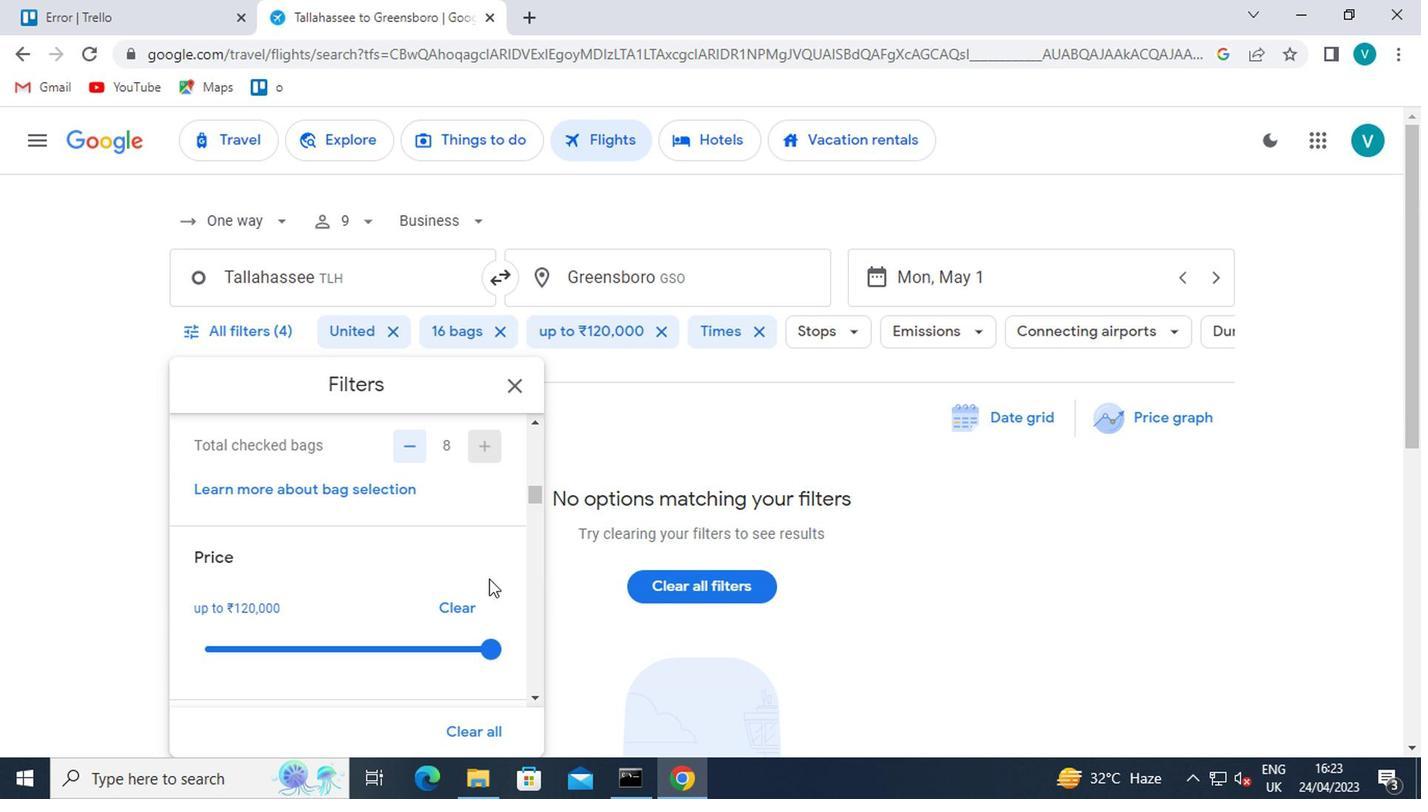 
Action: Mouse scrolled (482, 573) with delta (0, 0)
Screenshot: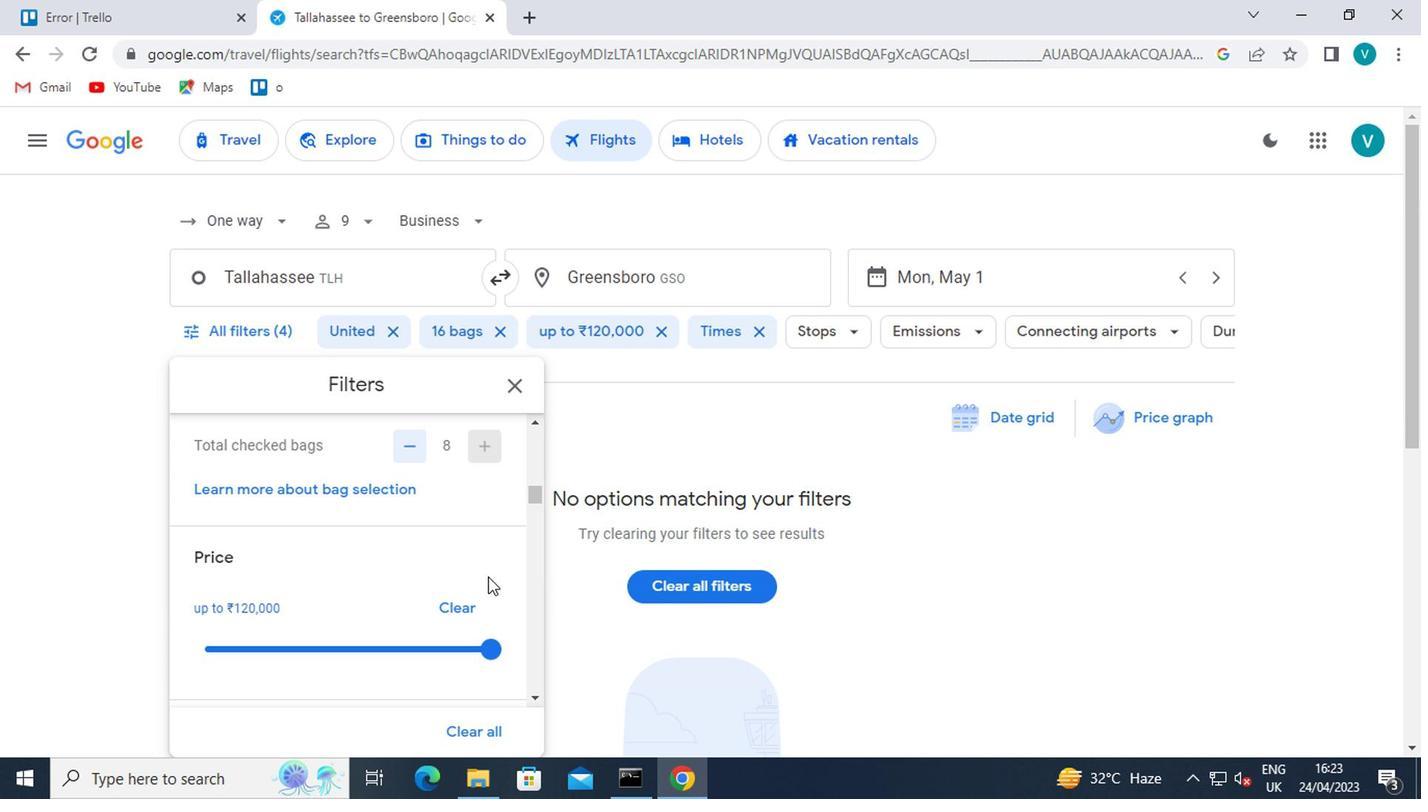 
Action: Mouse scrolled (482, 573) with delta (0, 0)
Screenshot: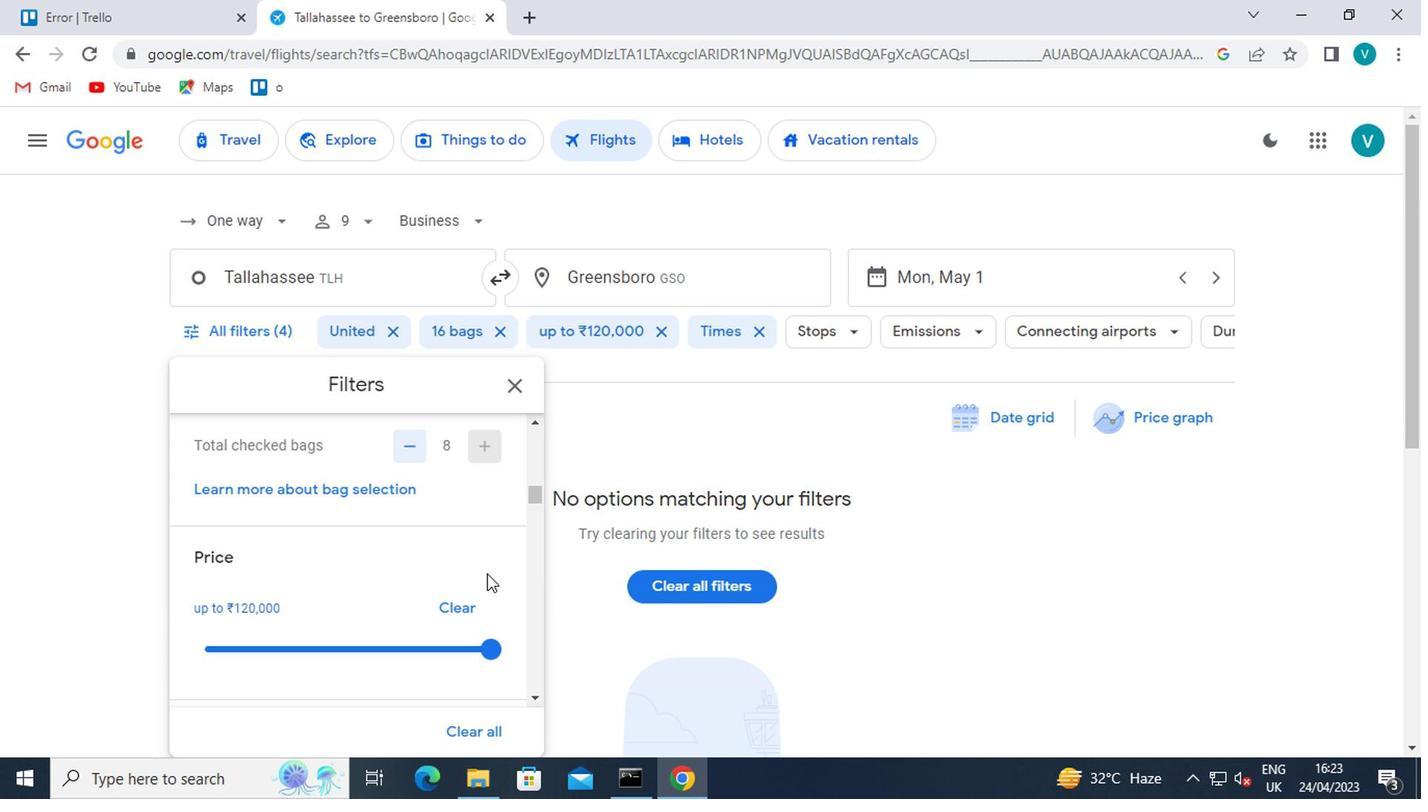 
Action: Mouse scrolled (482, 573) with delta (0, 0)
Screenshot: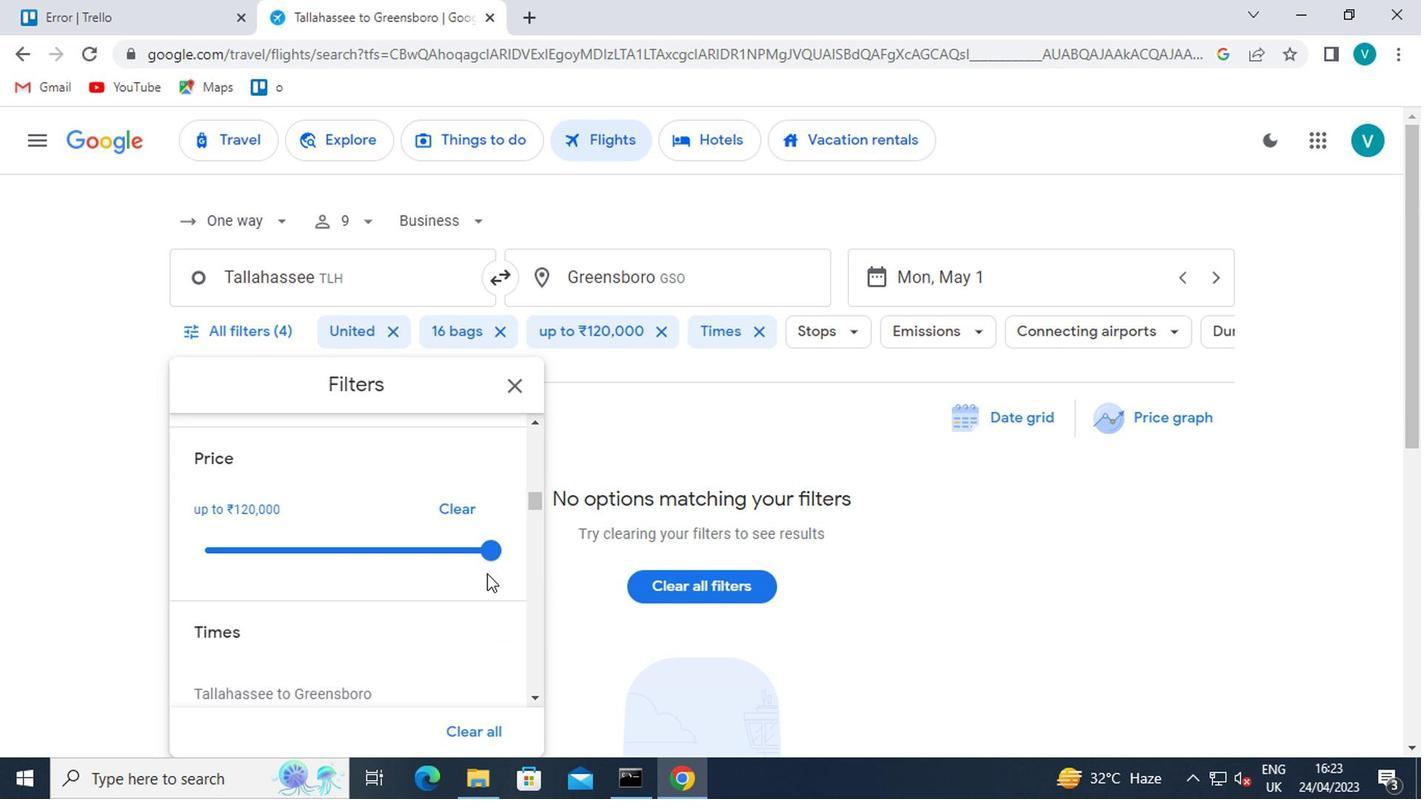 
Action: Mouse scrolled (482, 573) with delta (0, 0)
Screenshot: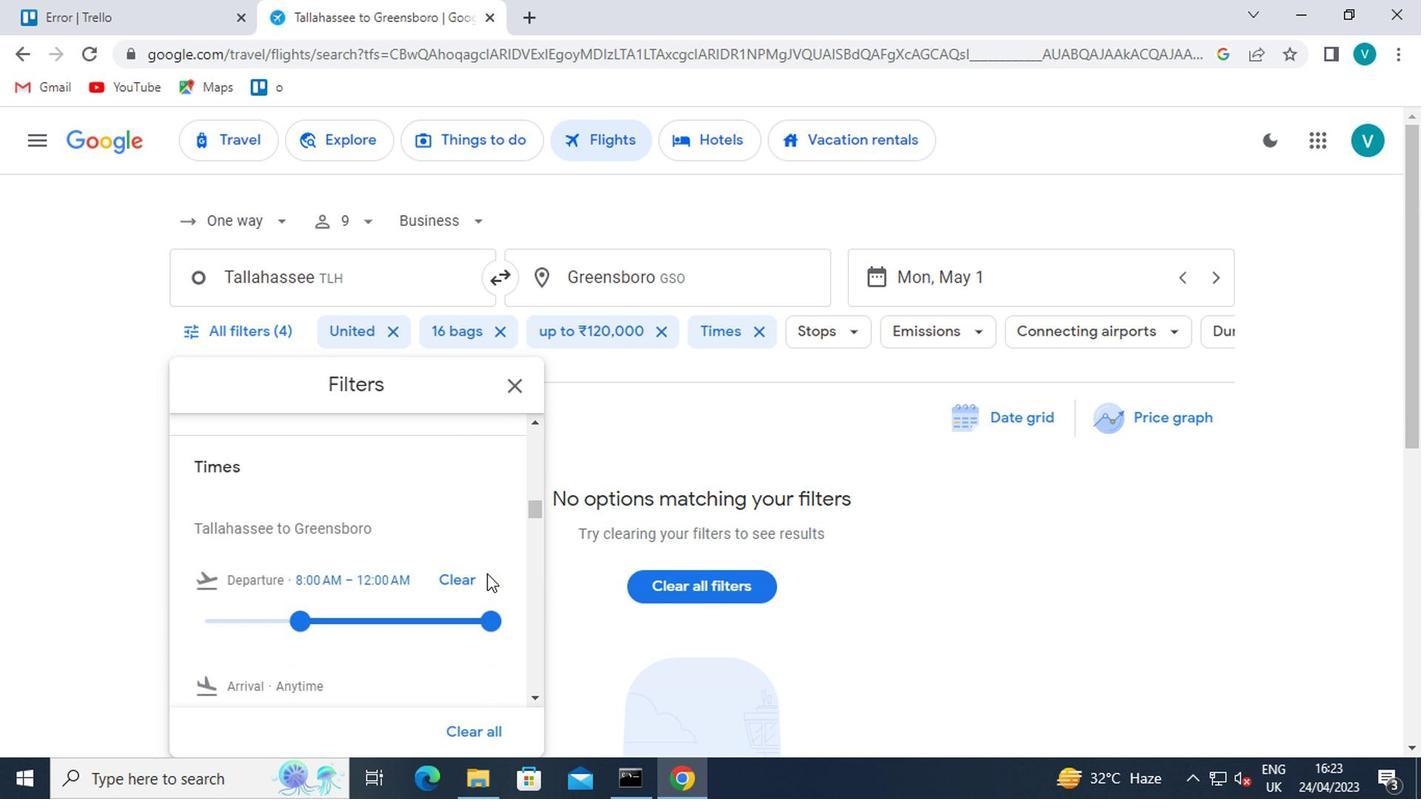 
Action: Mouse moved to (296, 470)
Screenshot: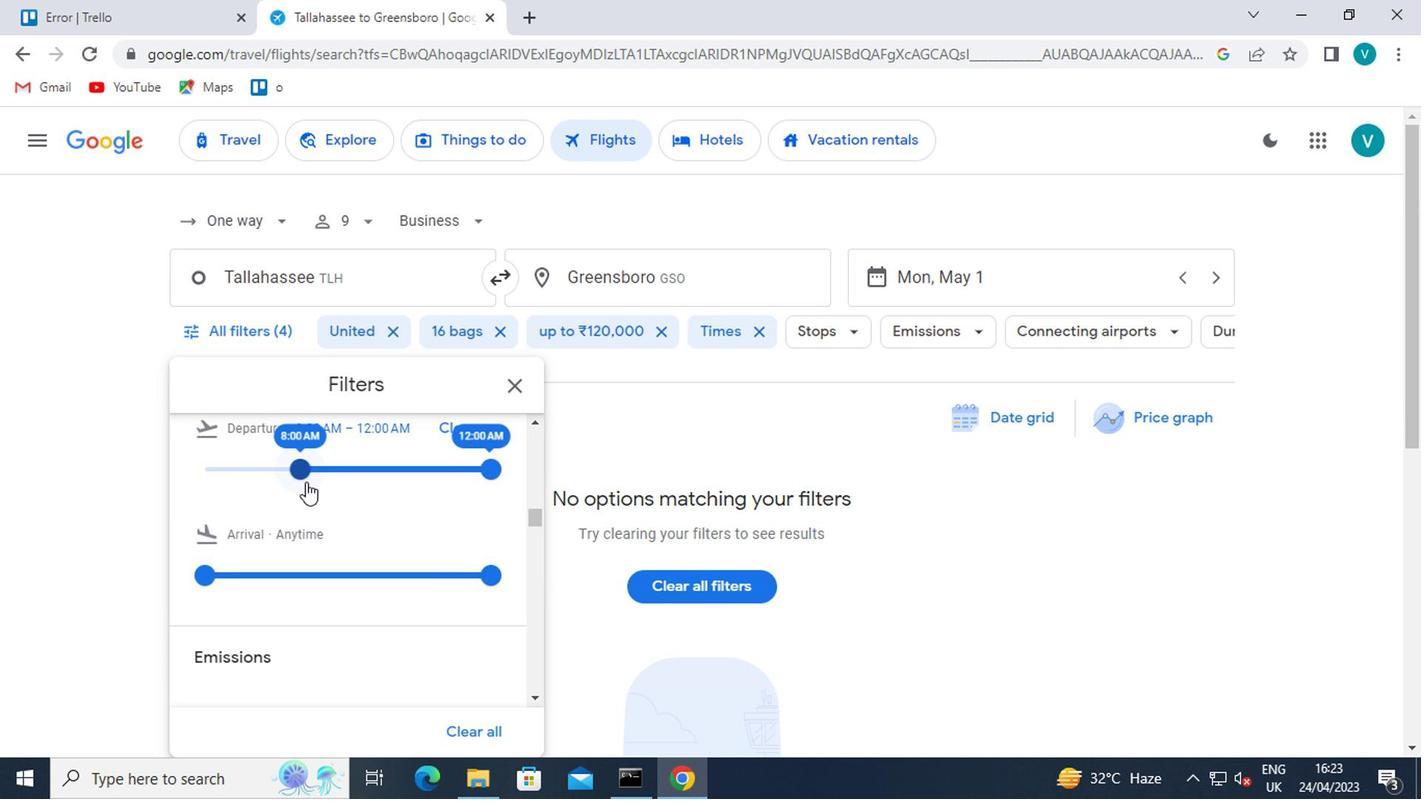 
Action: Mouse pressed left at (296, 470)
Screenshot: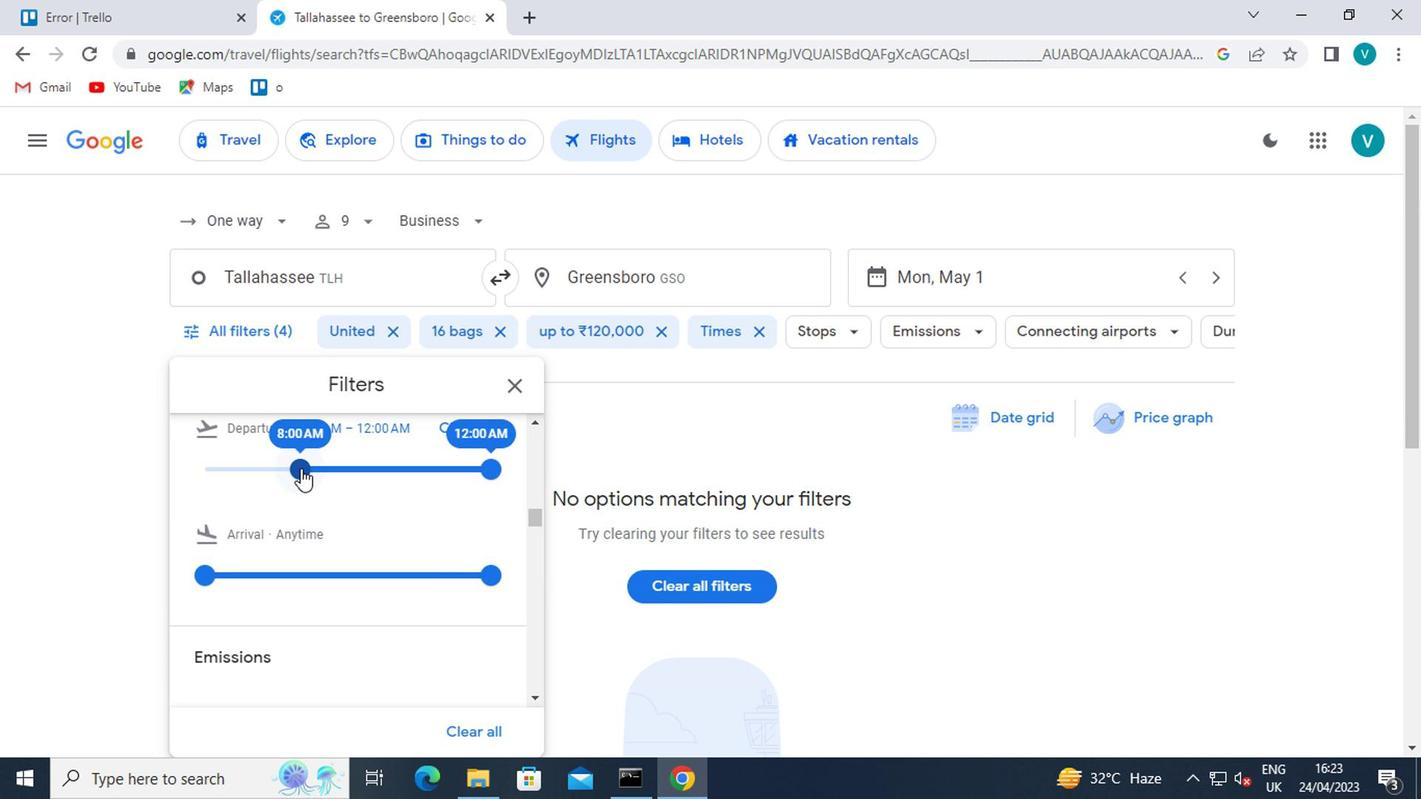 
Action: Mouse moved to (306, 468)
Screenshot: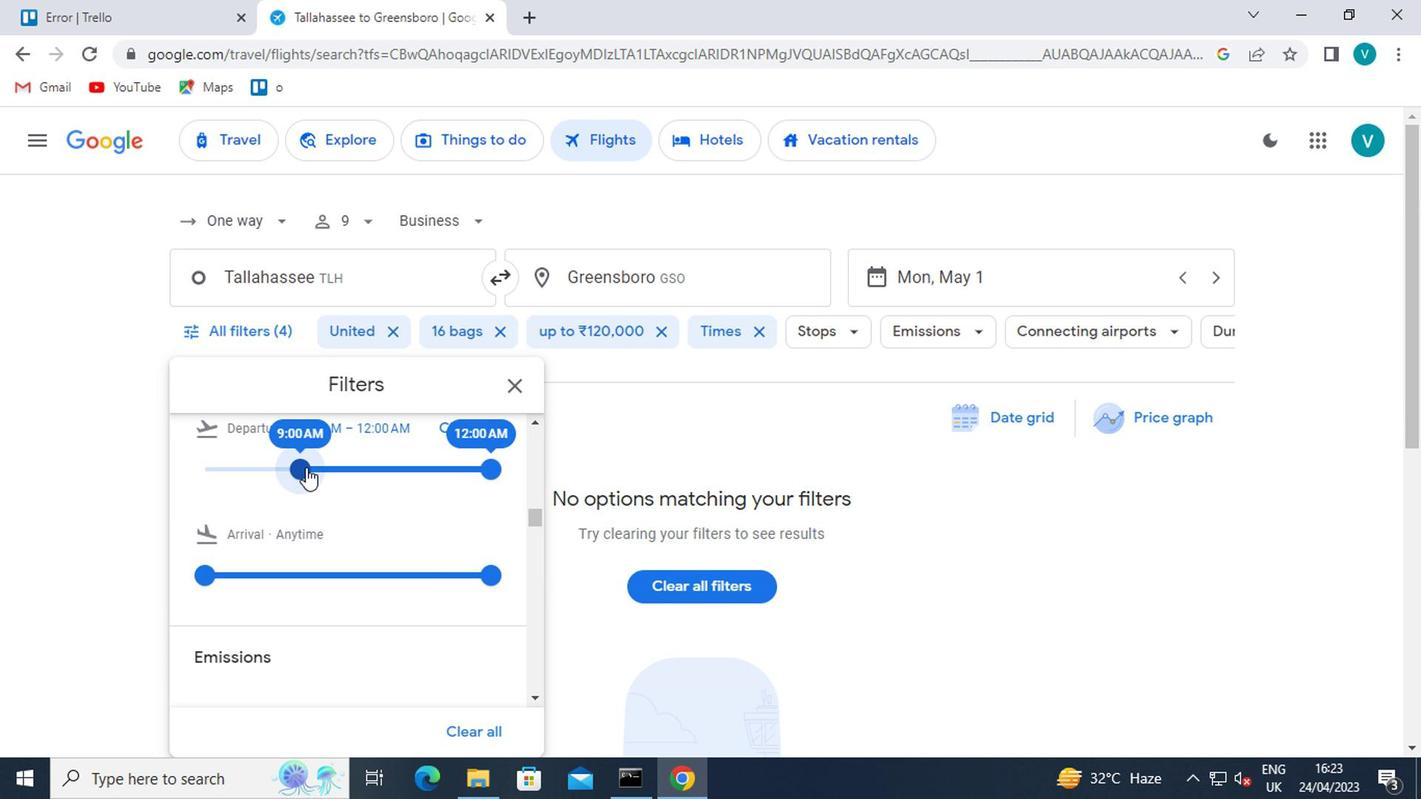 
